 Task: Look for Airbnb properties in Tonghae, South Korea from 26th December, 2023 to 31th December, 2023 for 6 adults. Place can be entire room or private room with 6 bedrooms having 6 beds and 6 bathrooms. Property type can be house. Amenities needed are: wifi, TV, free parkinig on premises, gym, breakfast.
Action: Mouse moved to (520, 115)
Screenshot: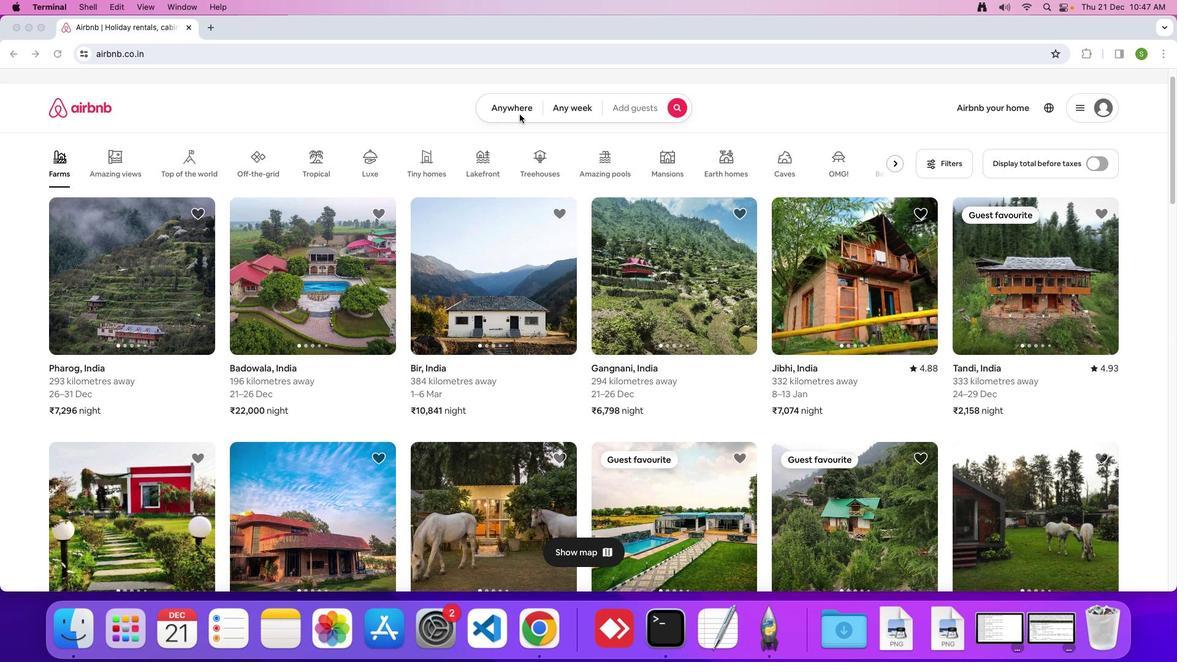 
Action: Mouse pressed left at (520, 115)
Screenshot: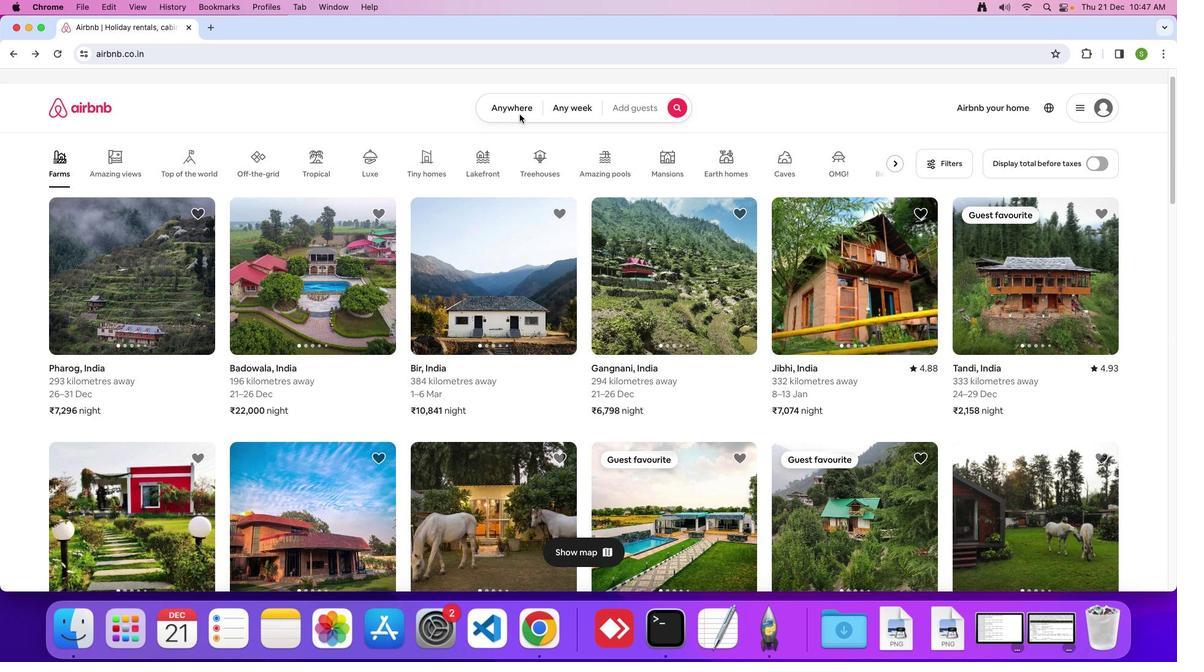 
Action: Mouse moved to (507, 106)
Screenshot: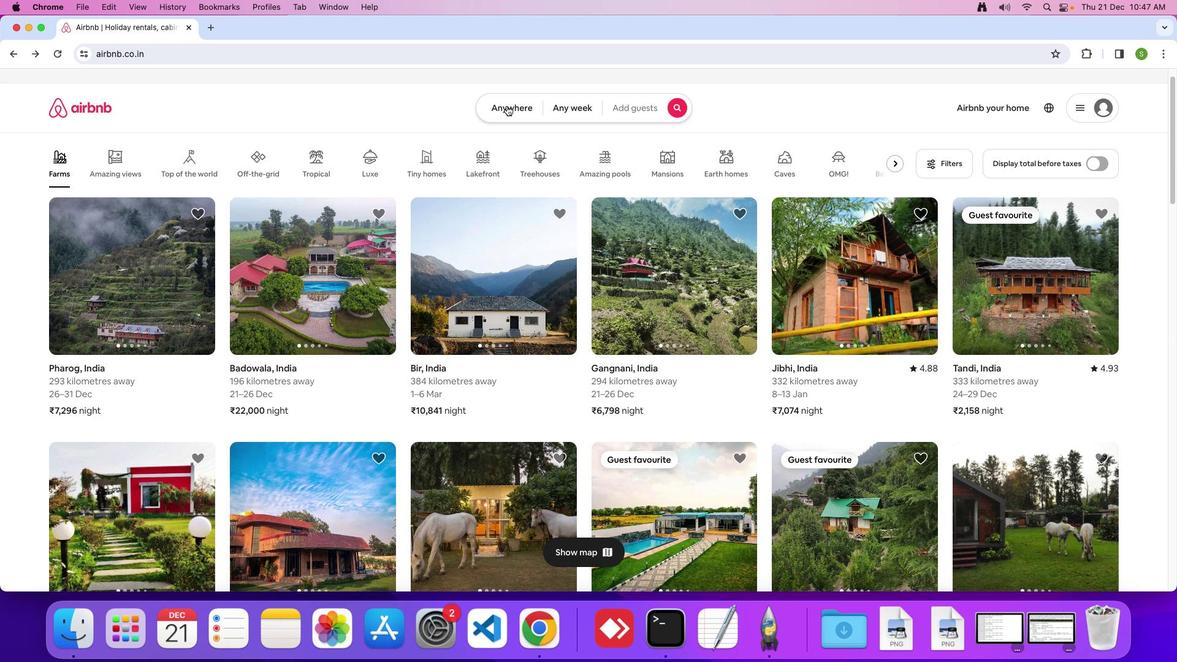 
Action: Mouse pressed left at (507, 106)
Screenshot: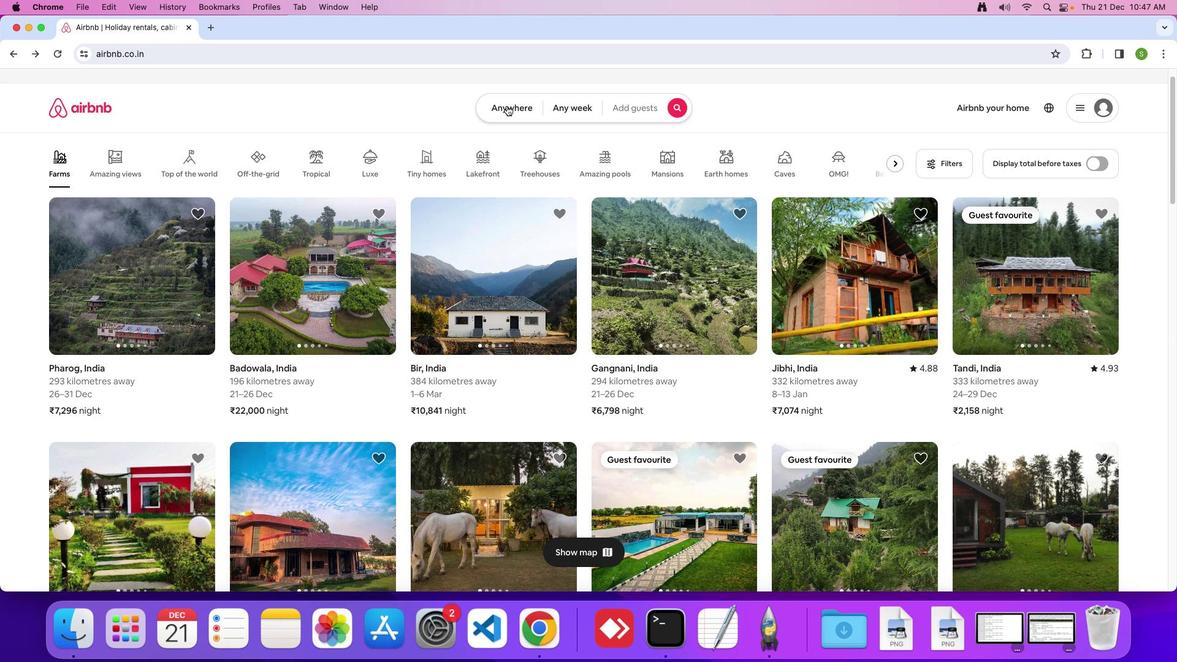 
Action: Mouse moved to (452, 153)
Screenshot: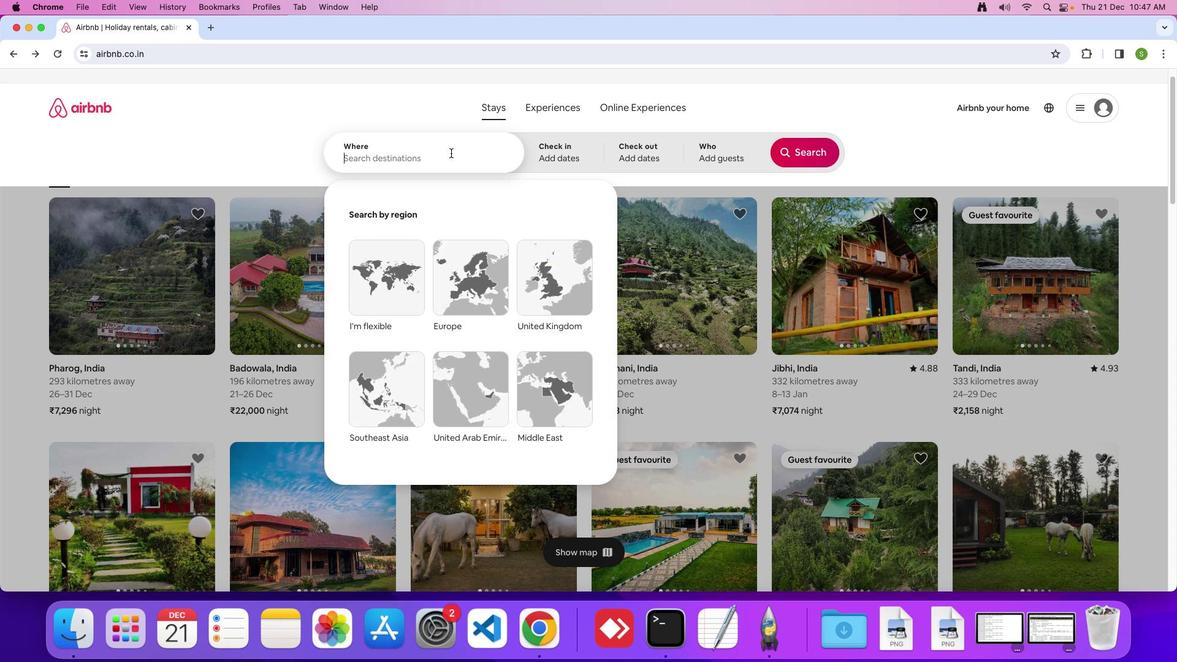 
Action: Mouse pressed left at (452, 153)
Screenshot: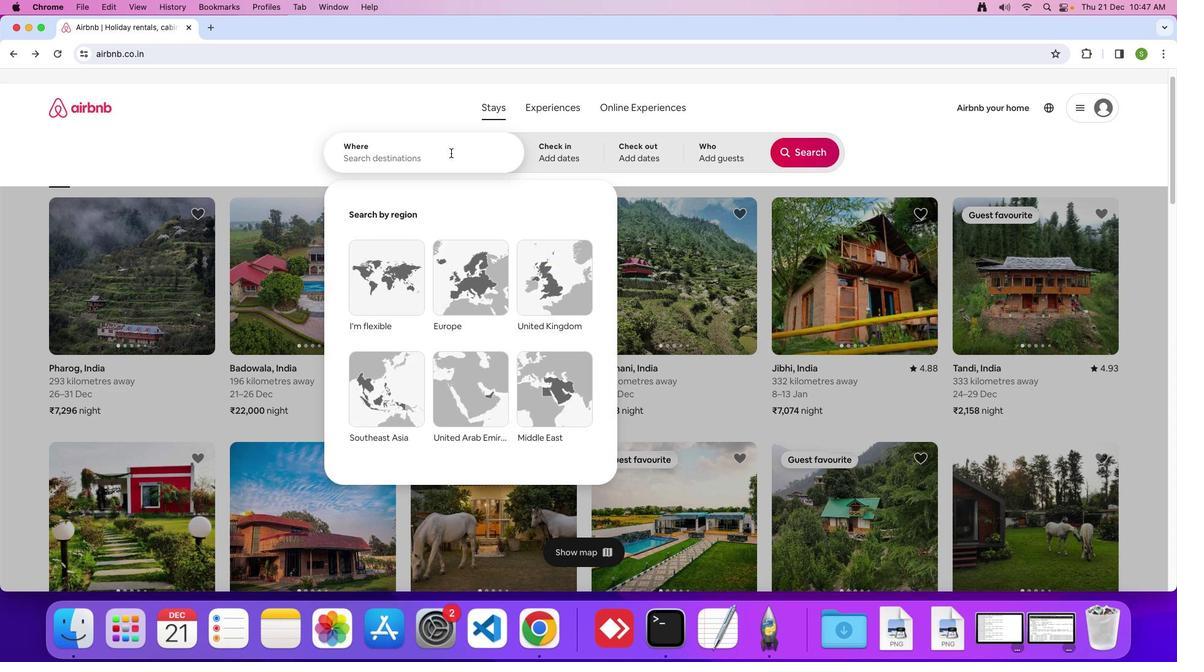
Action: Mouse moved to (450, 154)
Screenshot: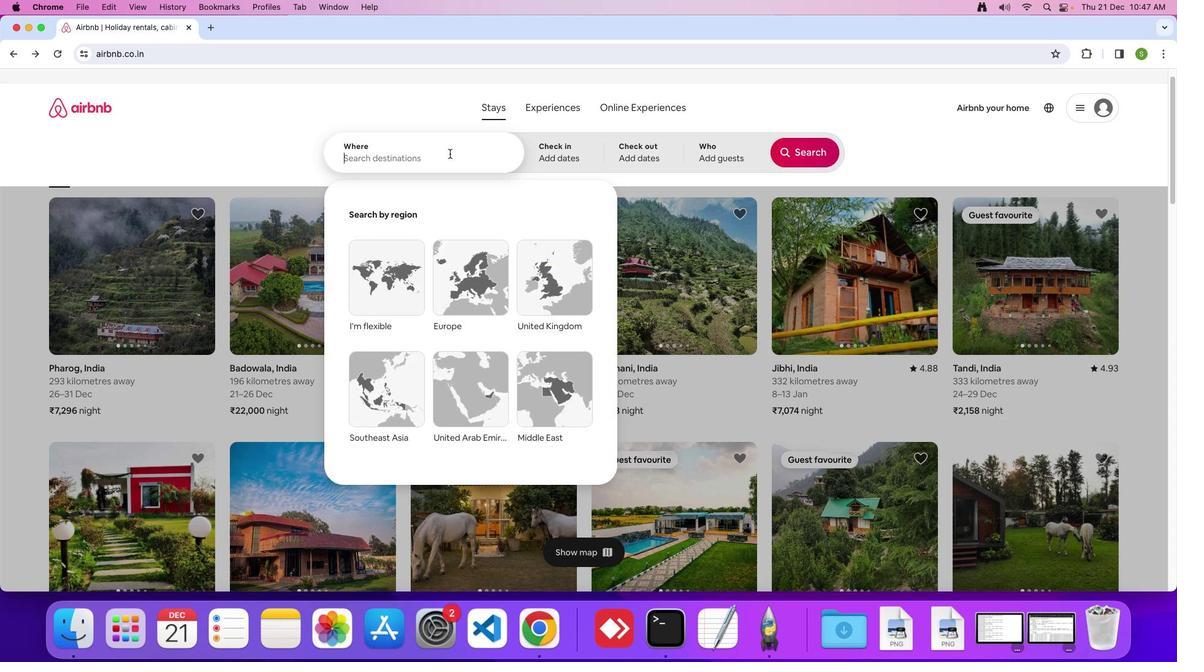 
Action: Key pressed 'T'Key.caps_lock'o''n''g''h''a''e'','Key.spaceKey.shift'S''o''u''t''h'Key.spaceKey.shift'K''o''r''e''a'Key.enter
Screenshot: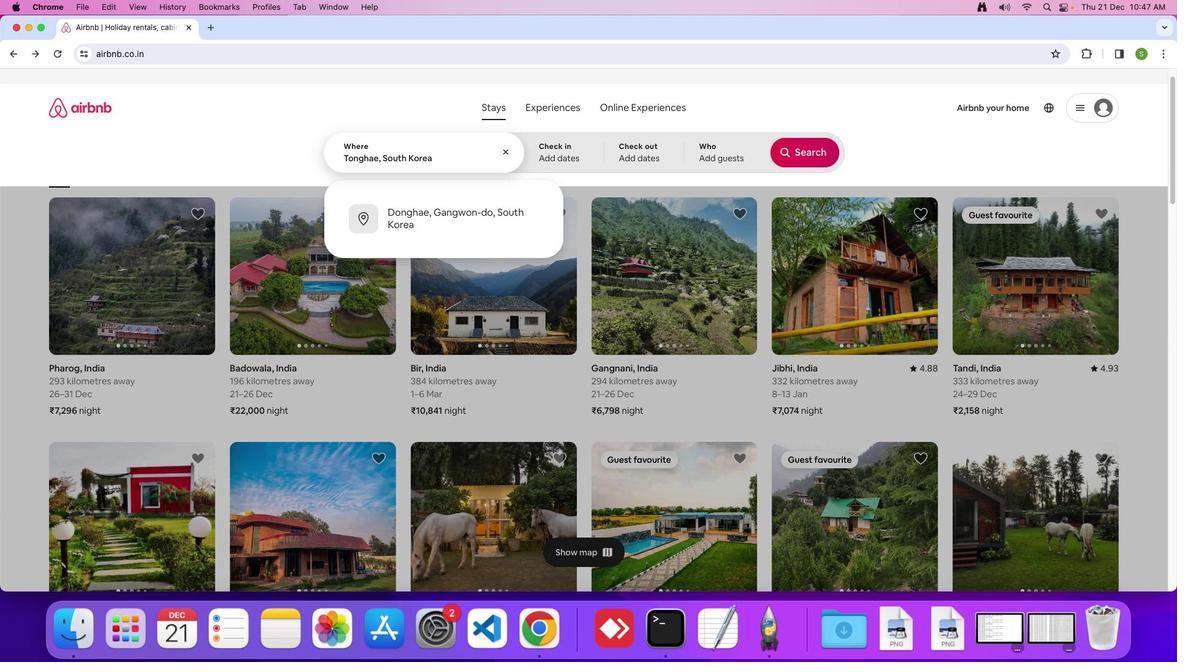 
Action: Mouse moved to (437, 419)
Screenshot: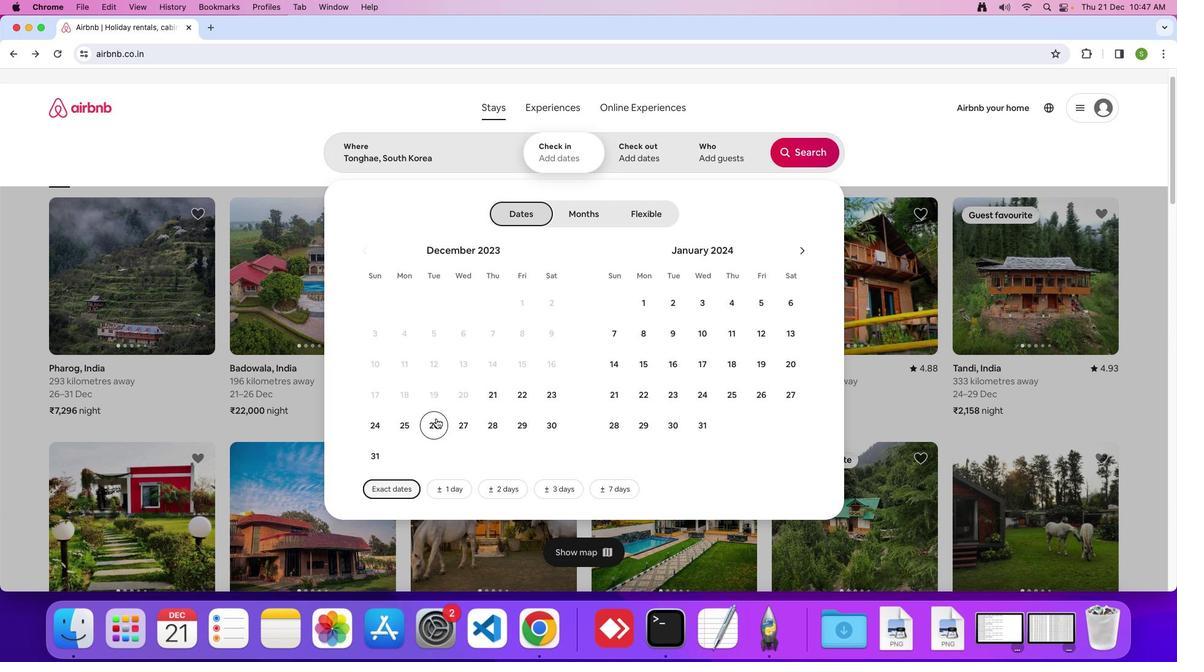 
Action: Mouse pressed left at (437, 419)
Screenshot: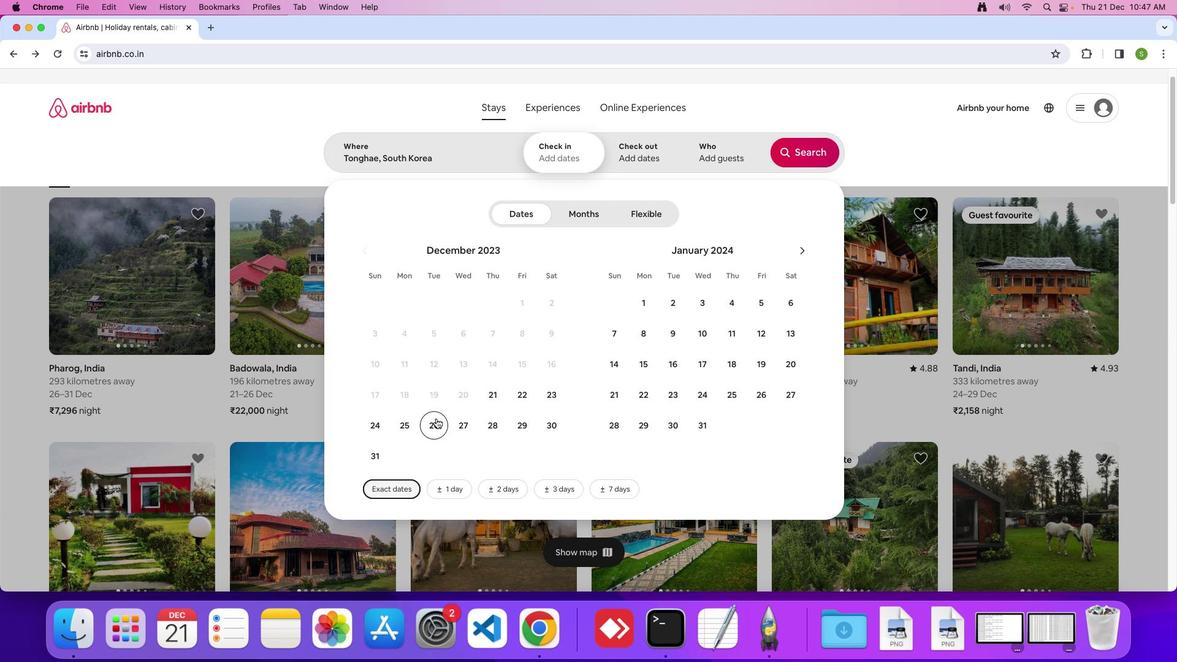 
Action: Mouse moved to (383, 455)
Screenshot: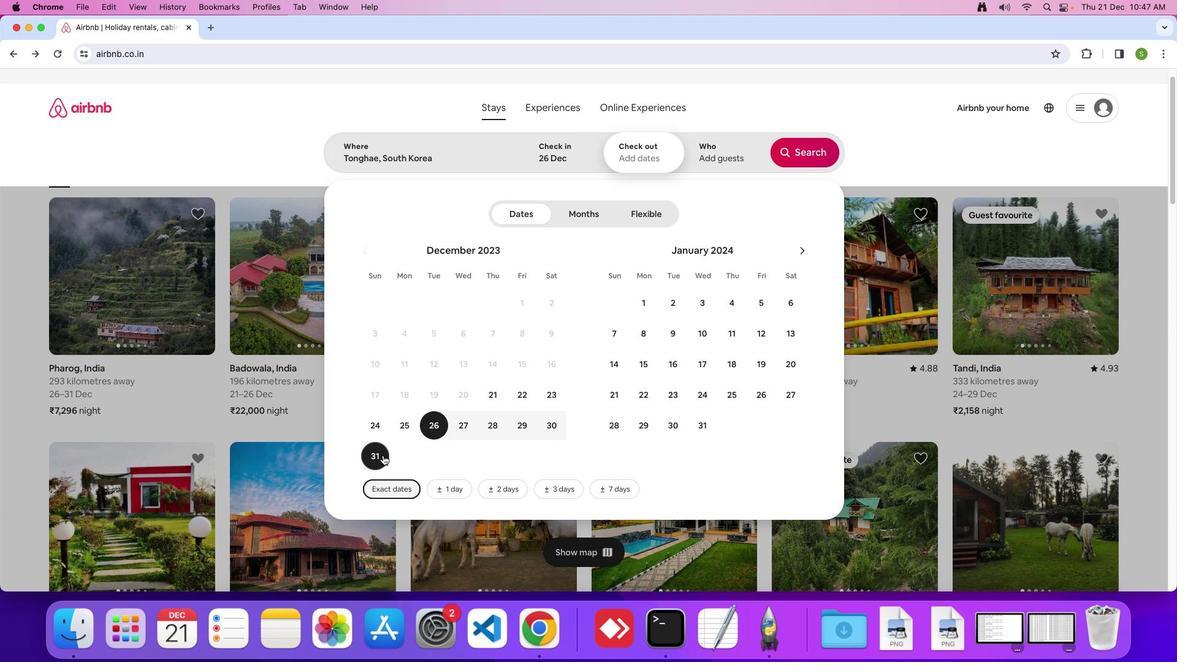 
Action: Mouse pressed left at (383, 455)
Screenshot: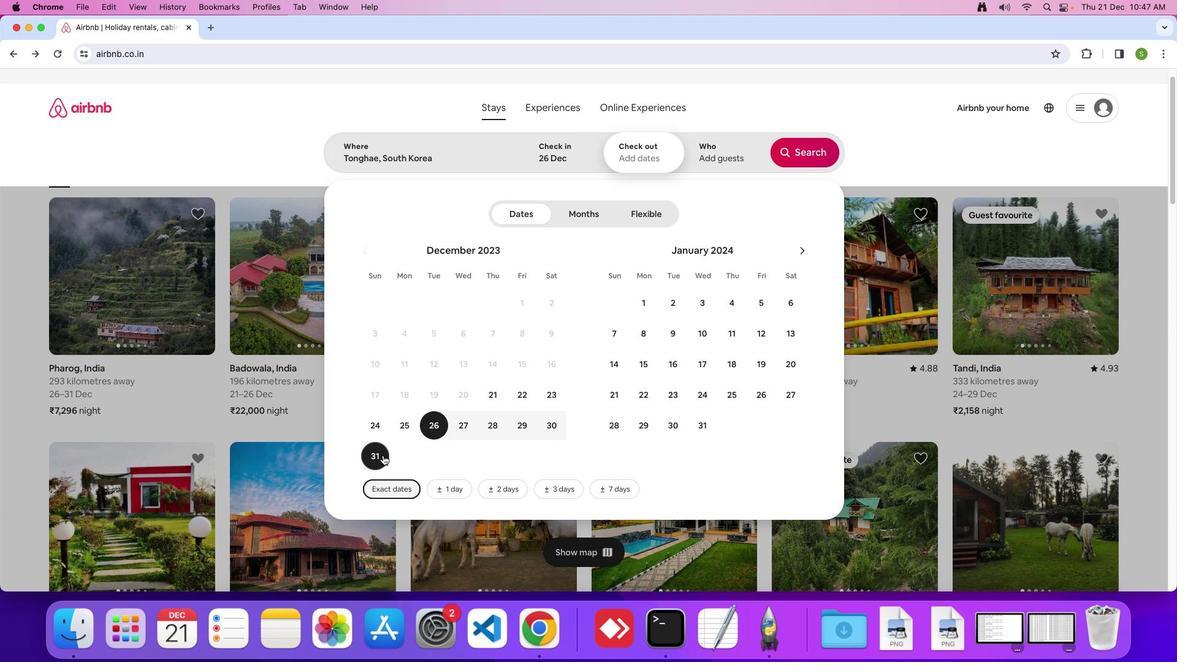 
Action: Mouse moved to (715, 163)
Screenshot: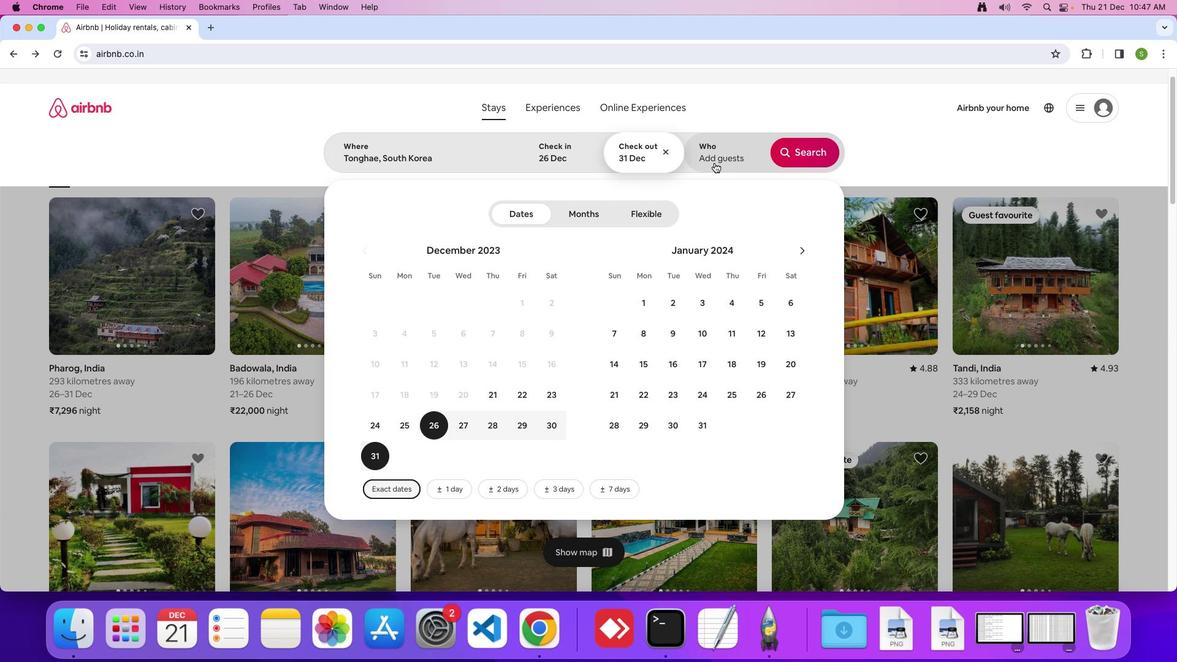 
Action: Mouse pressed left at (715, 163)
Screenshot: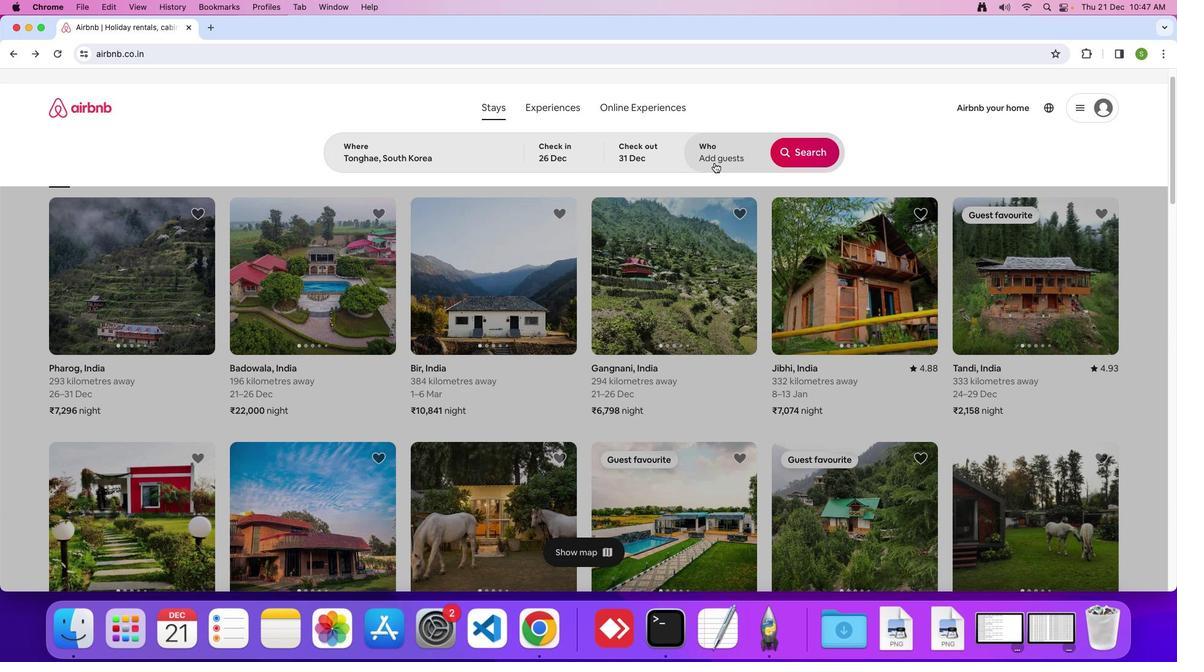 
Action: Mouse moved to (807, 220)
Screenshot: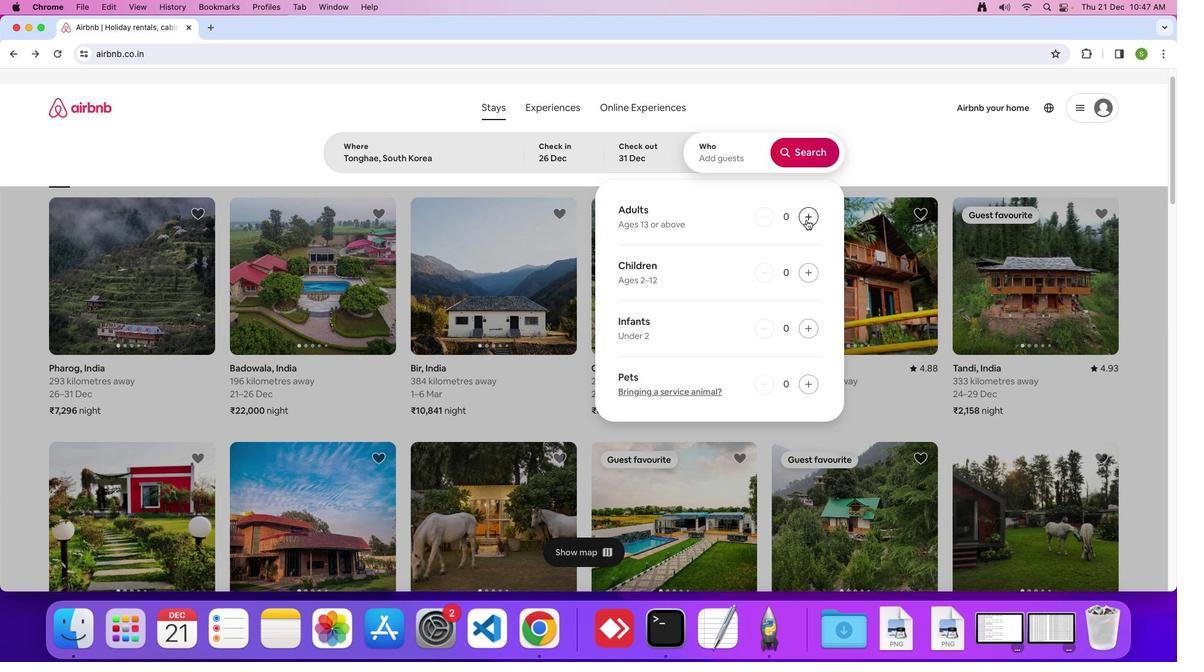 
Action: Mouse pressed left at (807, 220)
Screenshot: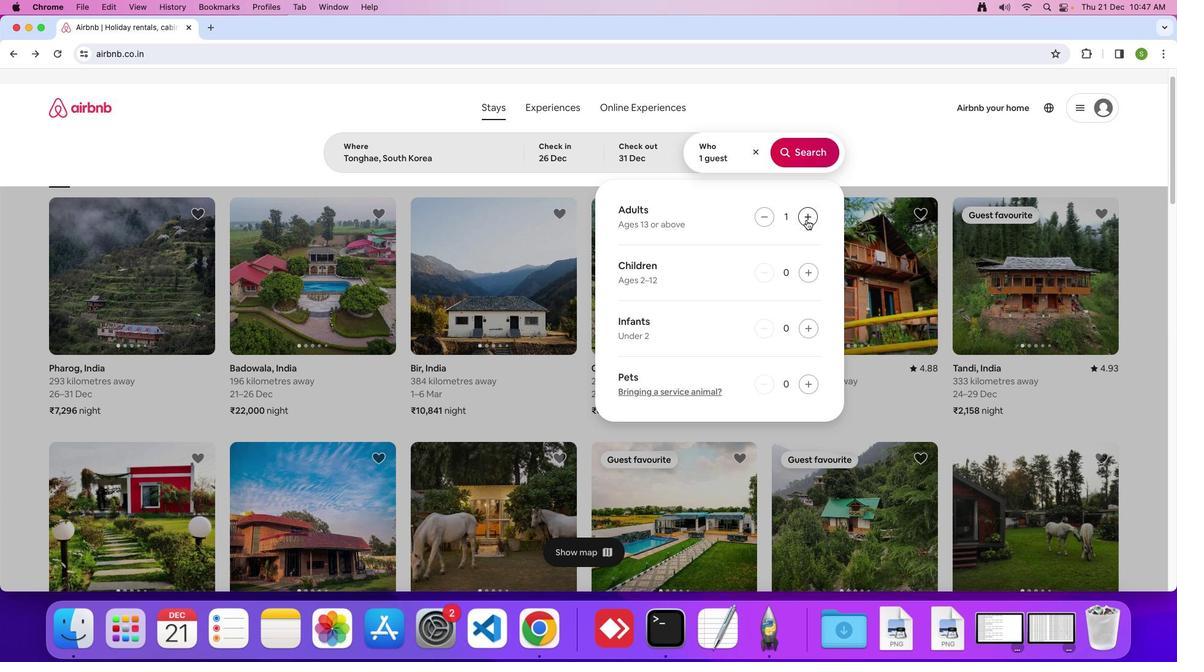 
Action: Mouse pressed left at (807, 220)
Screenshot: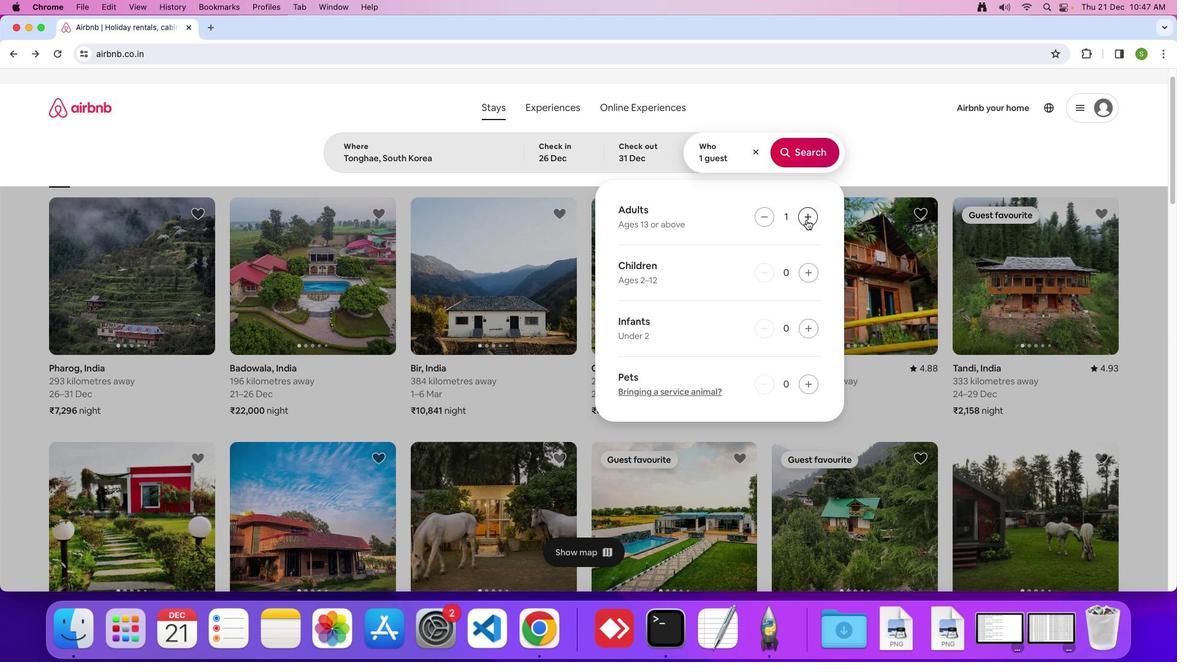 
Action: Mouse pressed left at (807, 220)
Screenshot: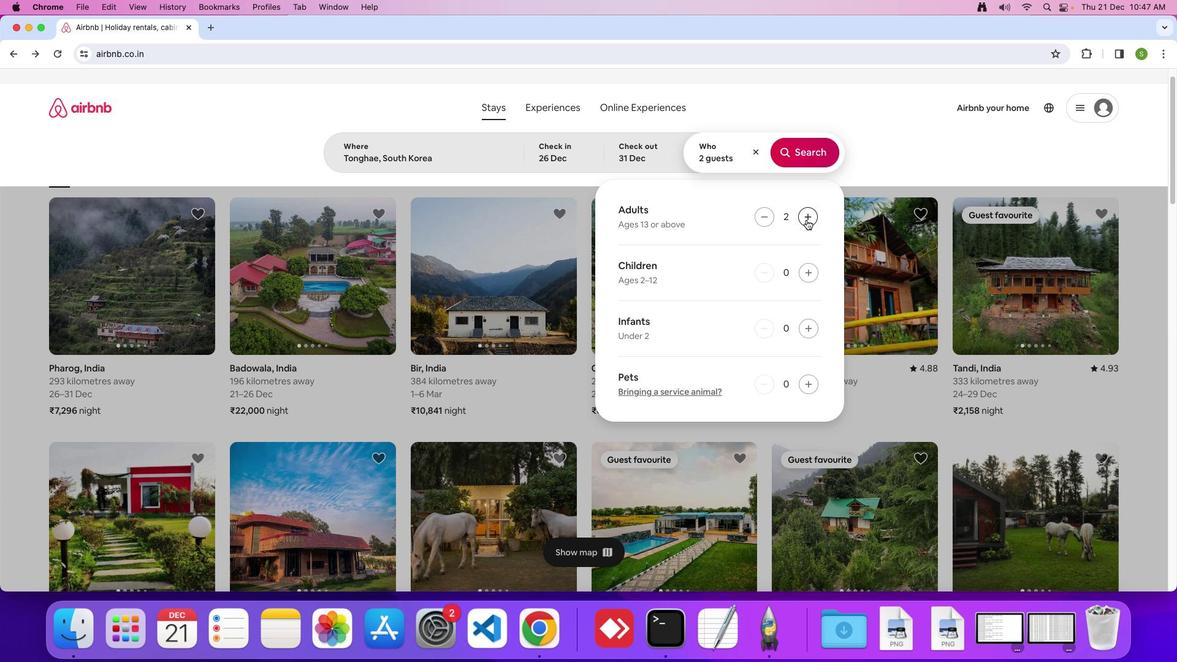 
Action: Mouse pressed left at (807, 220)
Screenshot: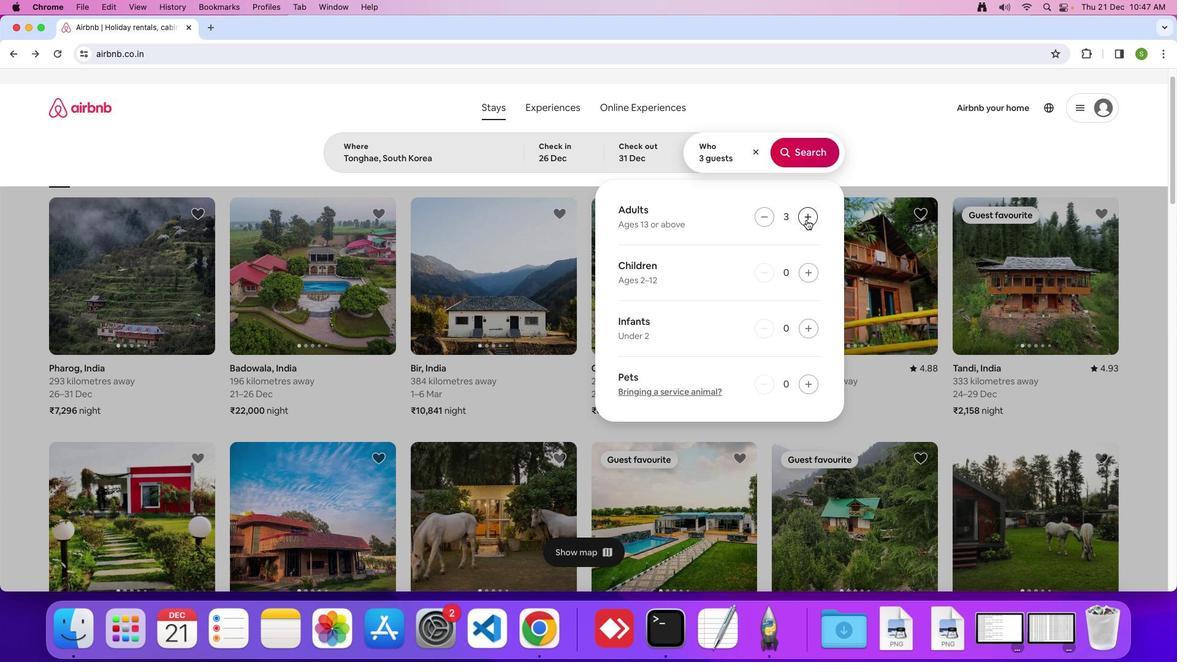 
Action: Mouse pressed left at (807, 220)
Screenshot: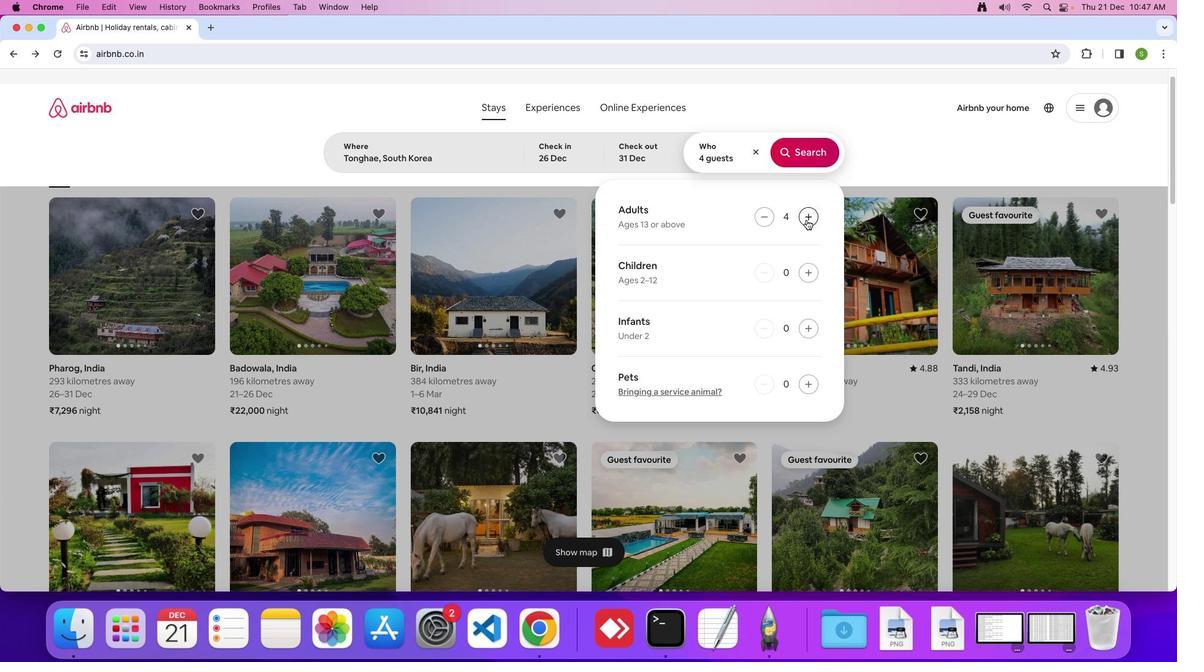 
Action: Mouse pressed left at (807, 220)
Screenshot: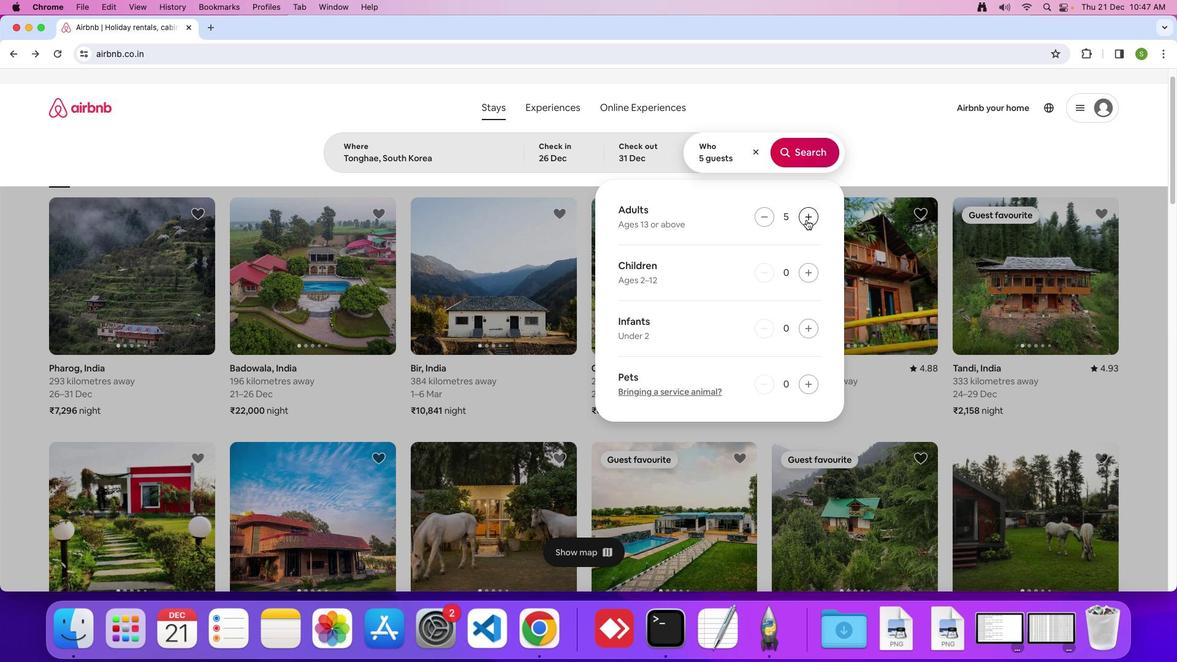 
Action: Mouse moved to (804, 157)
Screenshot: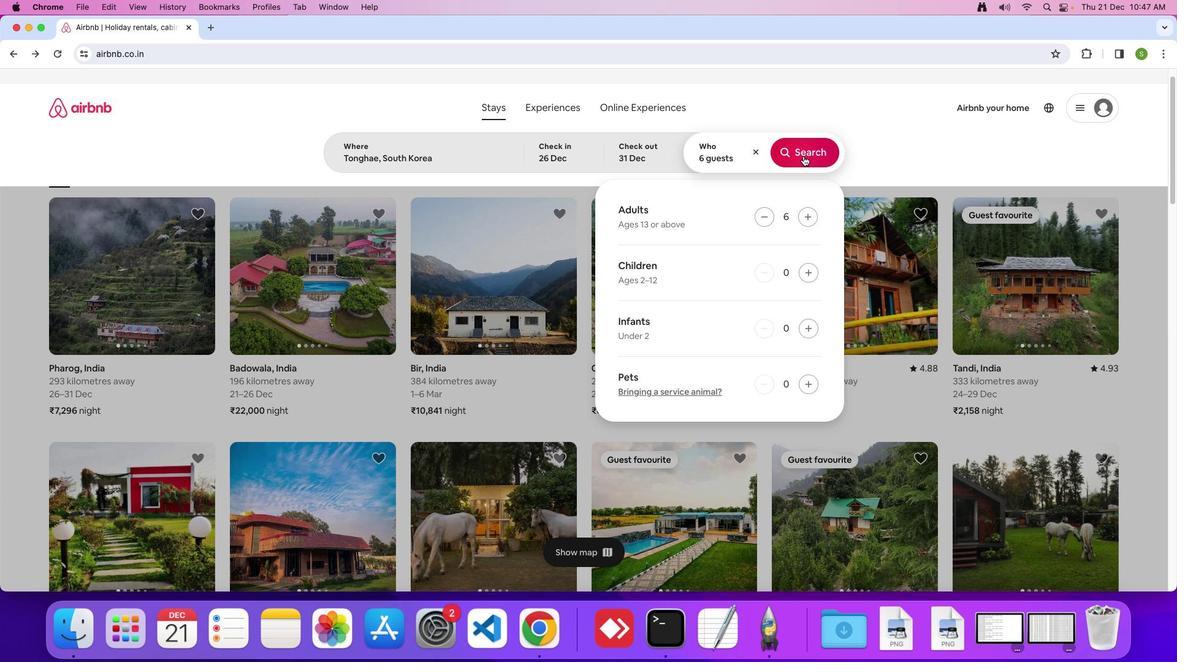 
Action: Mouse pressed left at (804, 157)
Screenshot: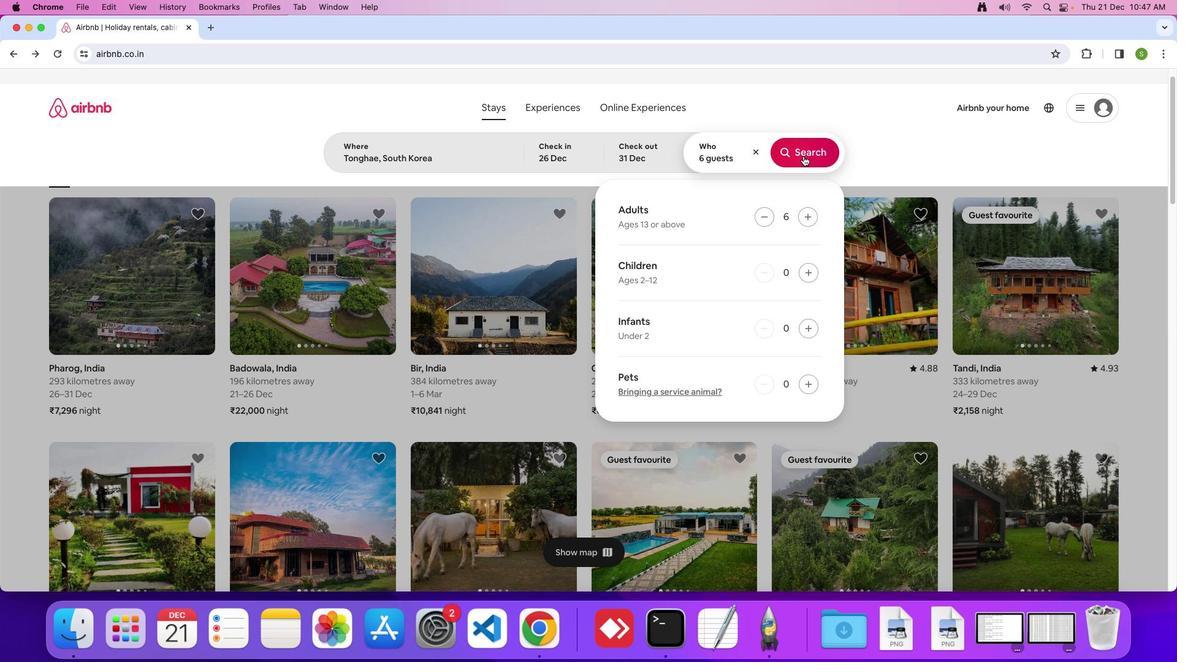 
Action: Mouse moved to (988, 144)
Screenshot: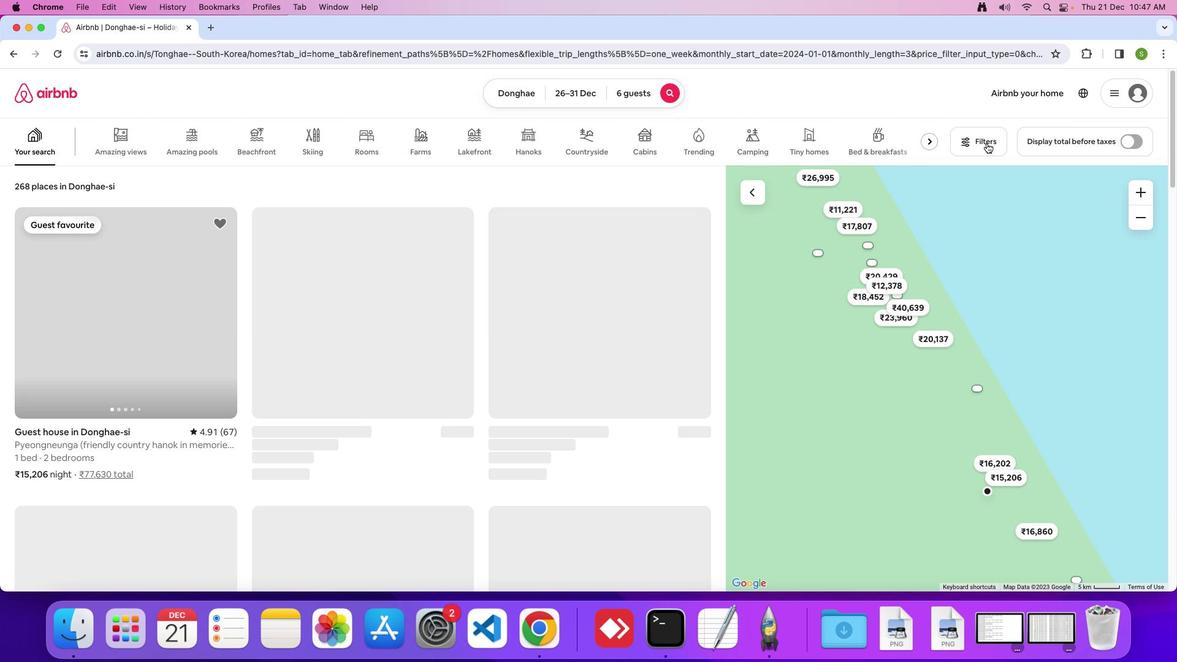 
Action: Mouse pressed left at (988, 144)
Screenshot: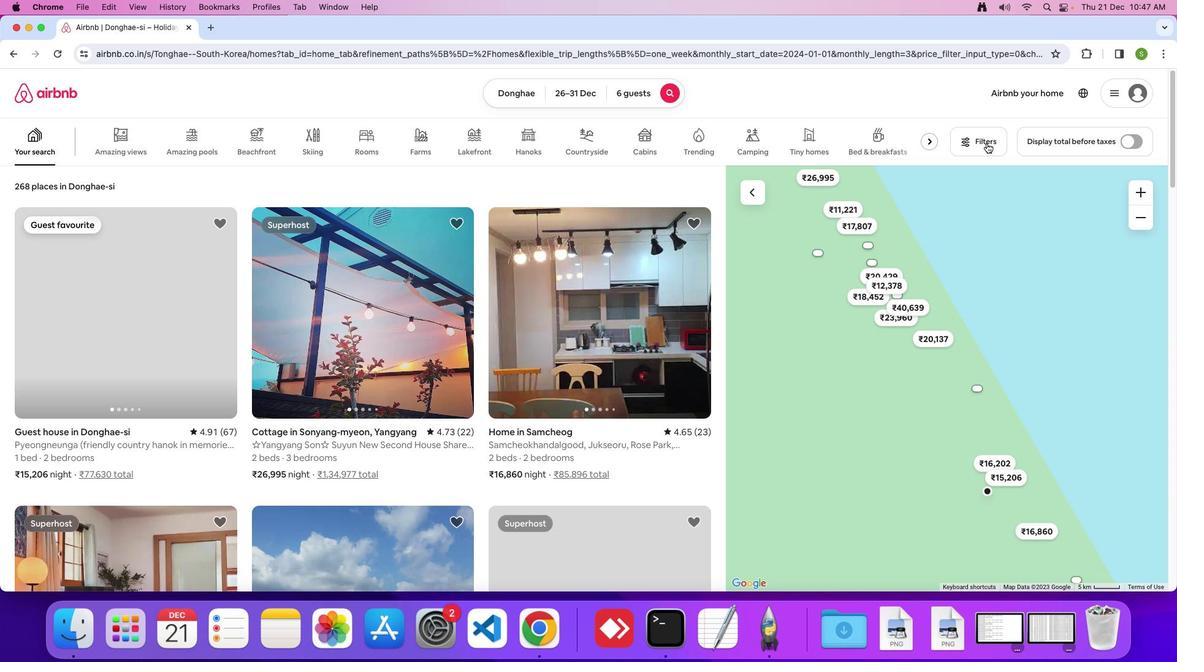
Action: Mouse moved to (591, 363)
Screenshot: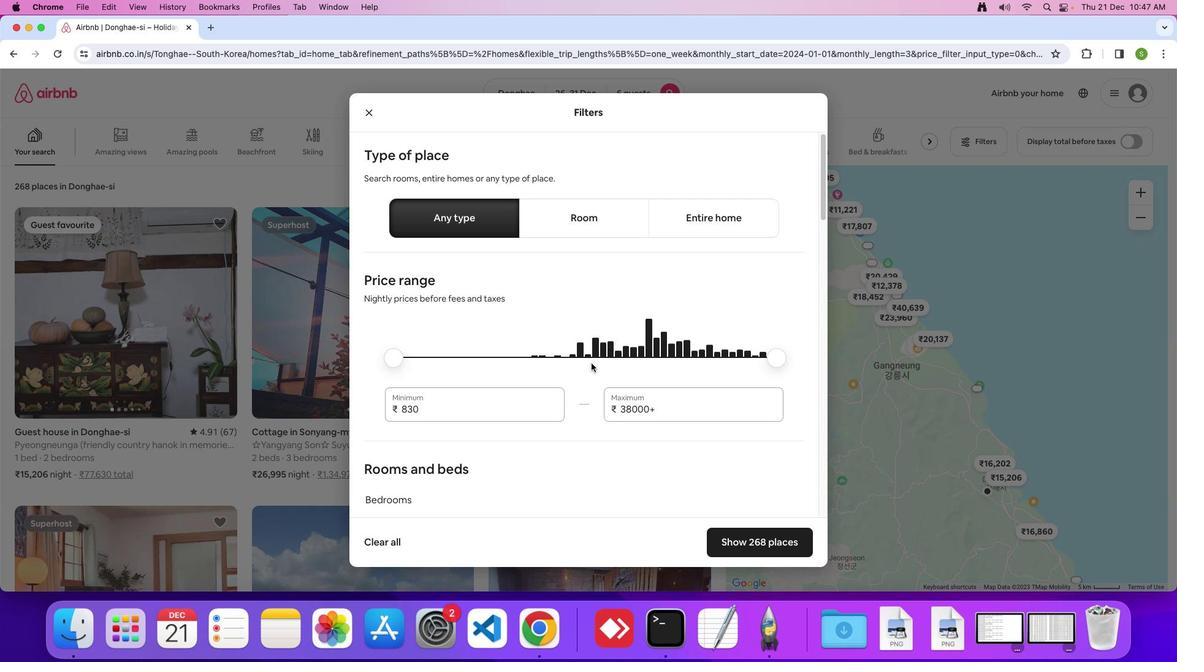 
Action: Mouse scrolled (591, 363) with delta (0, 0)
Screenshot: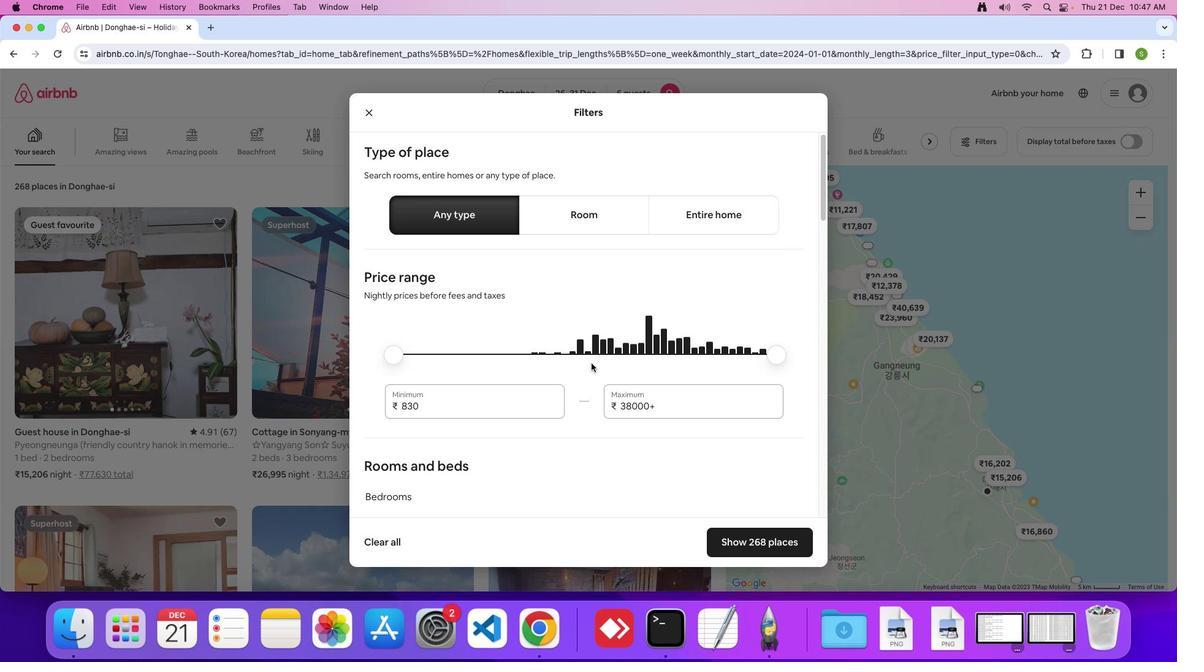 
Action: Mouse scrolled (591, 363) with delta (0, 0)
Screenshot: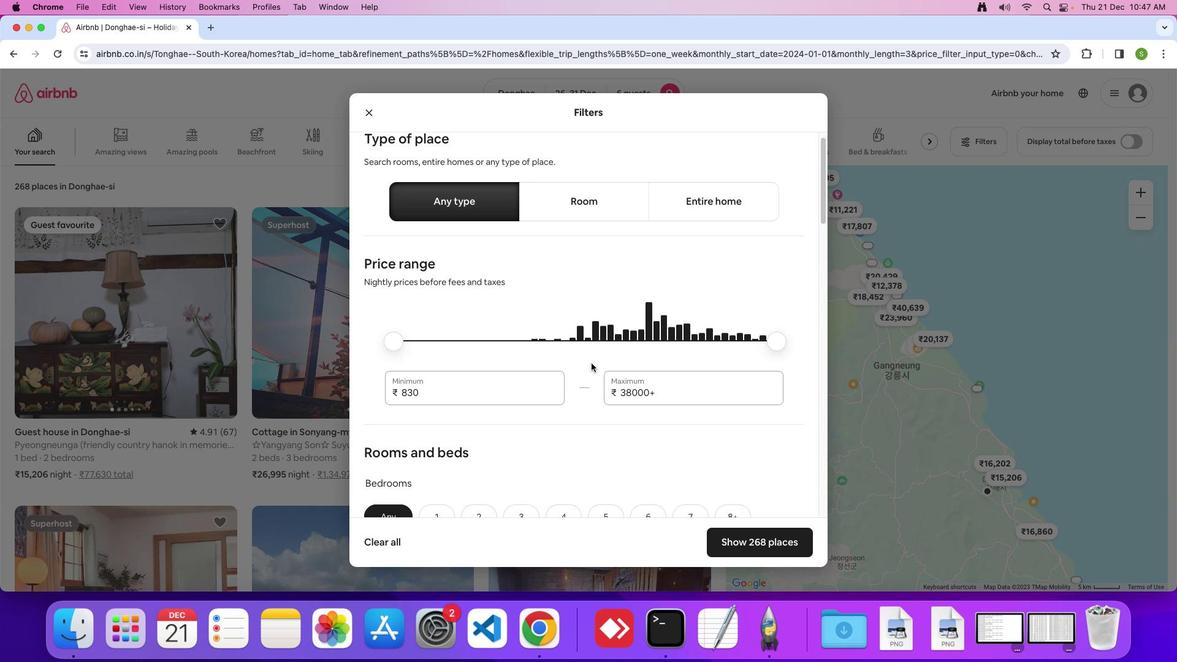 
Action: Mouse scrolled (591, 363) with delta (0, 0)
Screenshot: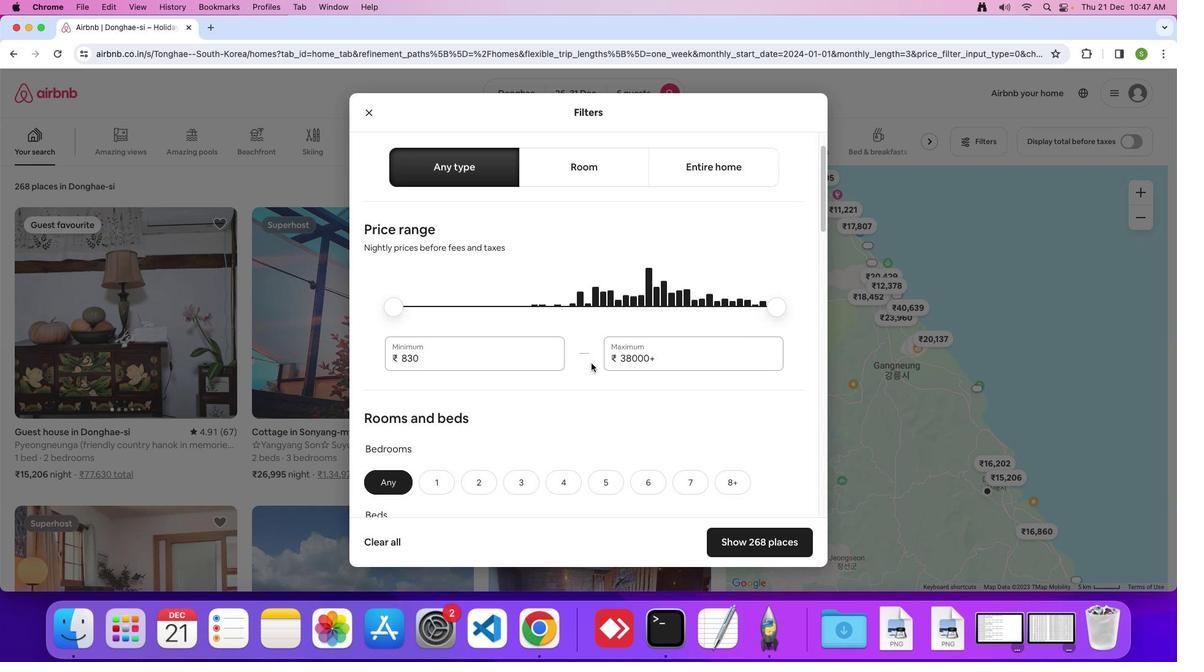 
Action: Mouse scrolled (591, 363) with delta (0, 0)
Screenshot: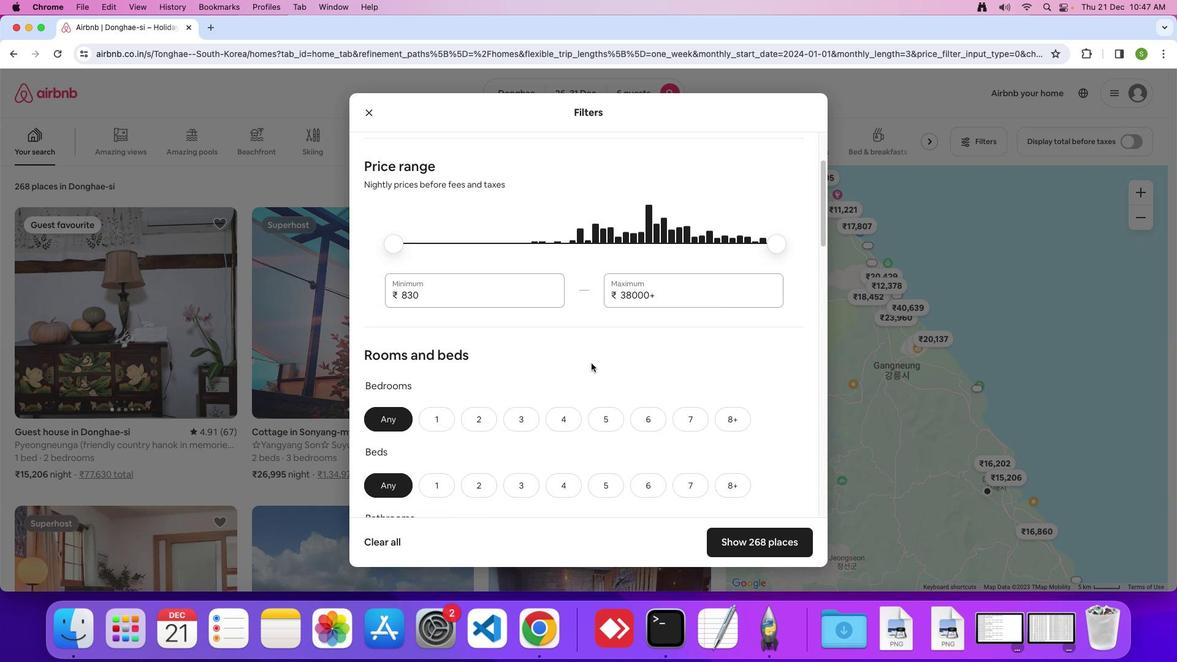 
Action: Mouse scrolled (591, 363) with delta (0, 0)
Screenshot: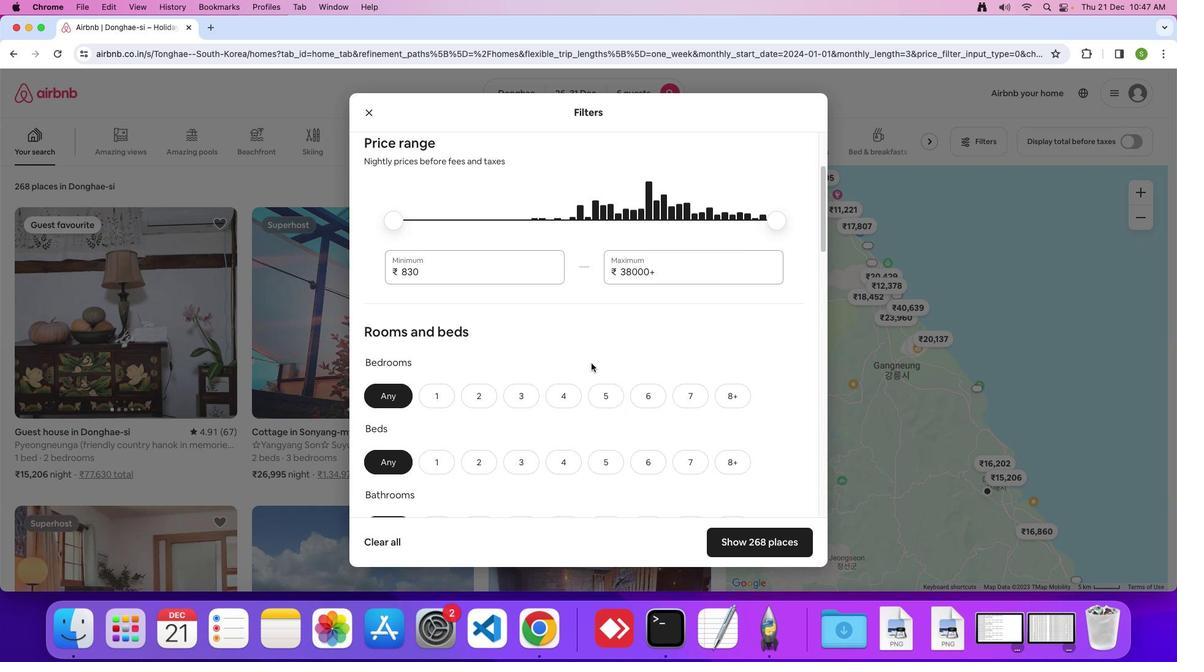 
Action: Mouse scrolled (591, 363) with delta (0, 0)
Screenshot: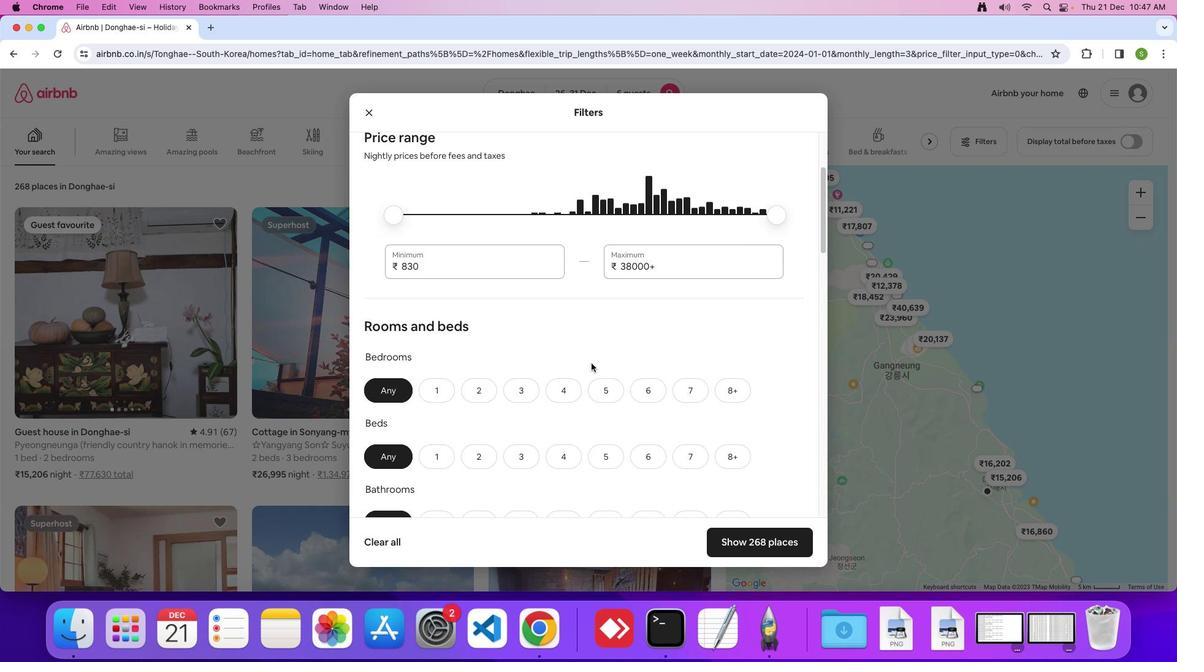 
Action: Mouse scrolled (591, 363) with delta (0, 0)
Screenshot: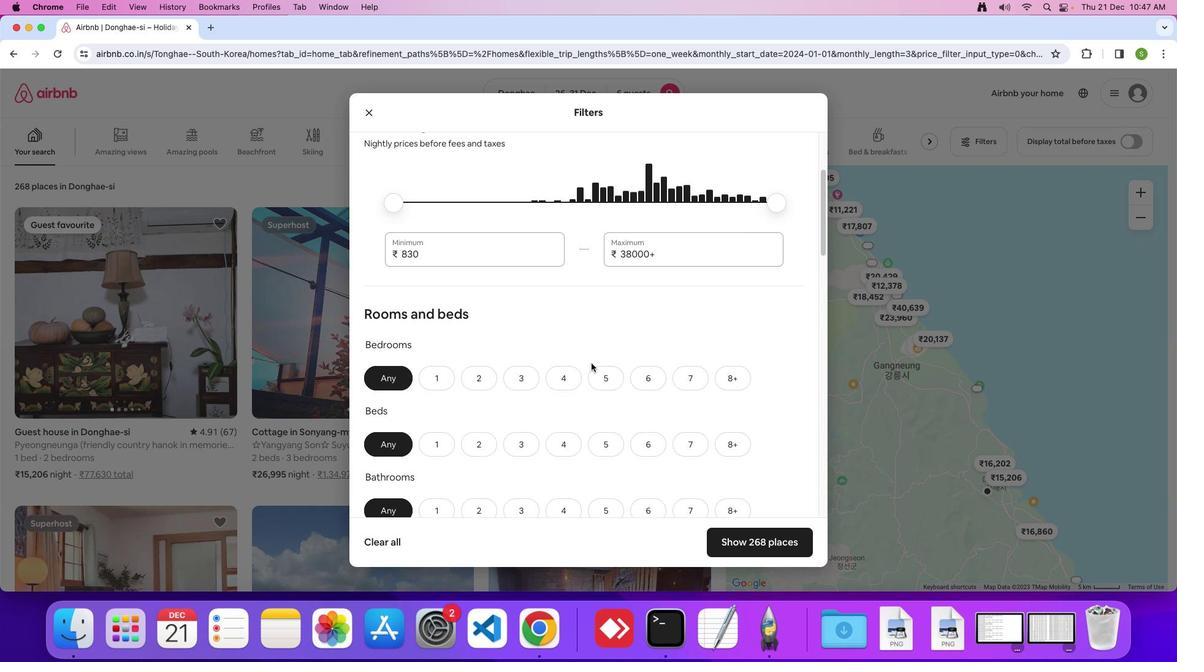
Action: Mouse scrolled (591, 363) with delta (0, 0)
Screenshot: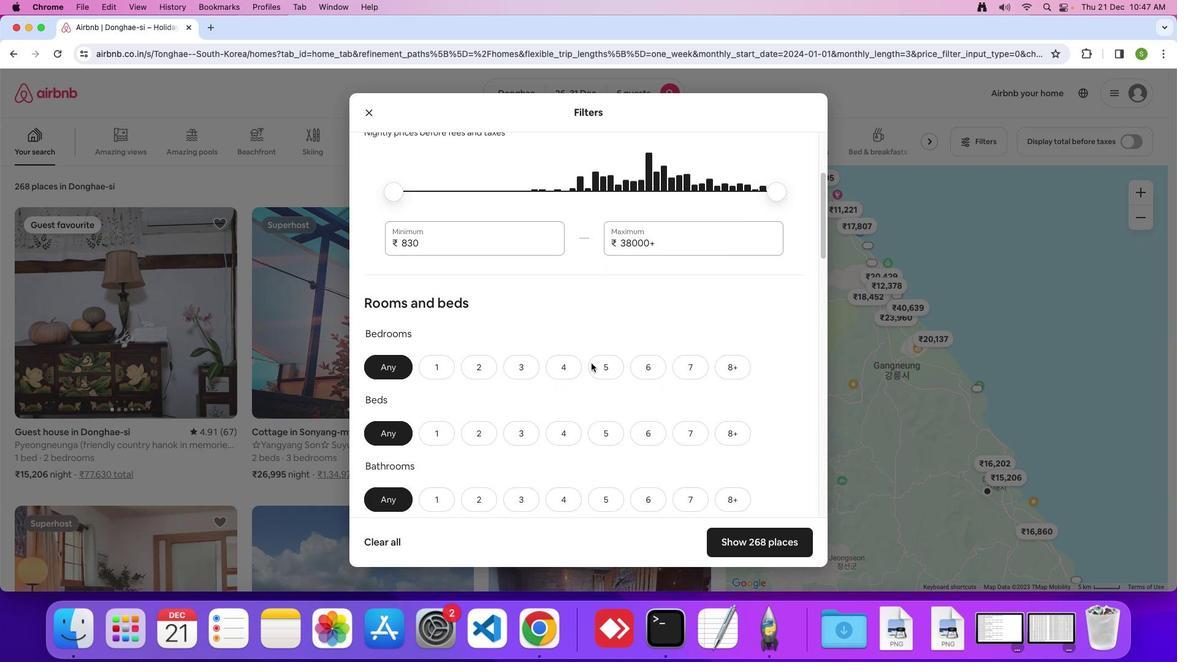 
Action: Mouse scrolled (591, 363) with delta (0, 0)
Screenshot: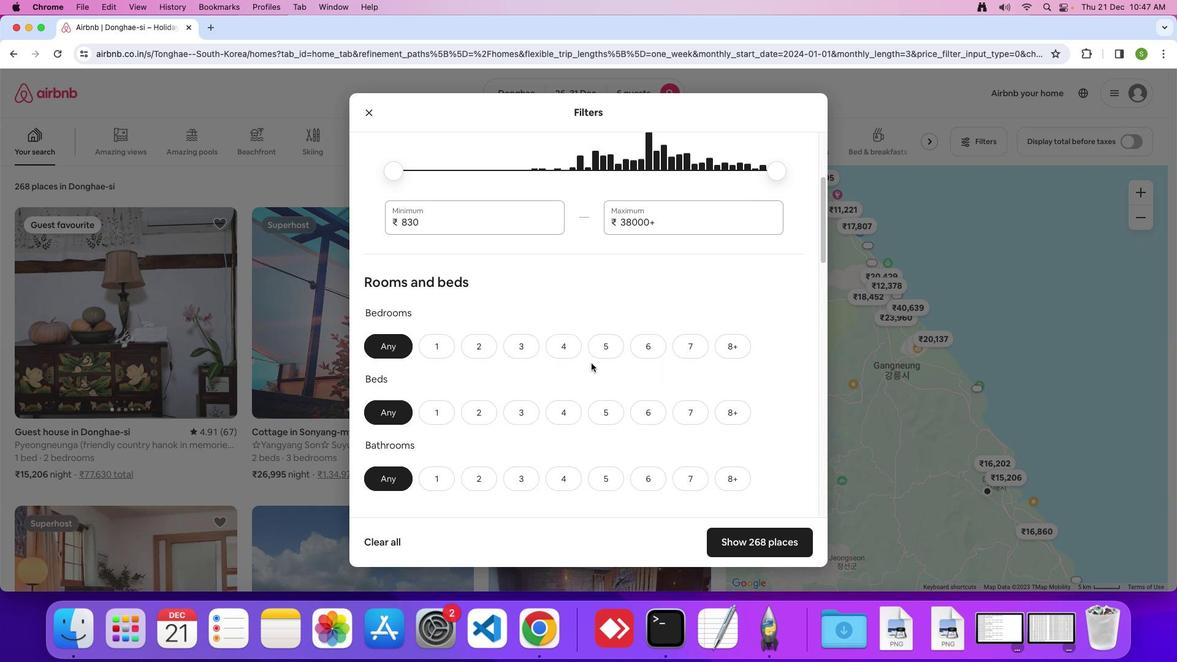
Action: Mouse scrolled (591, 363) with delta (0, 0)
Screenshot: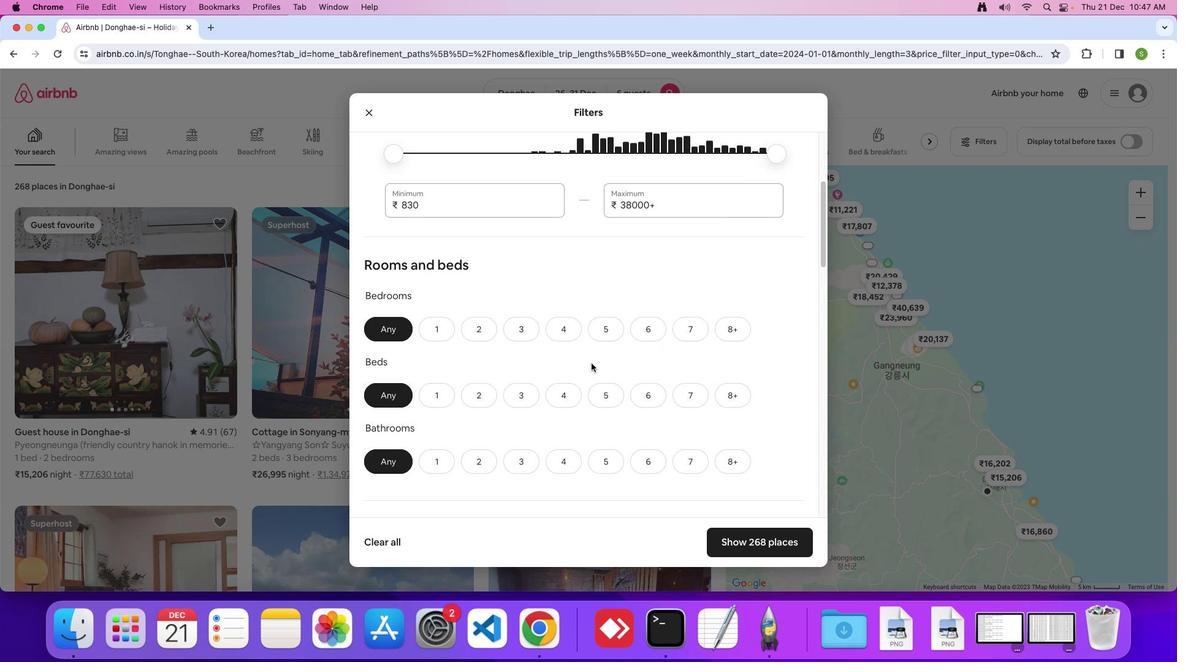 
Action: Mouse scrolled (591, 363) with delta (0, 0)
Screenshot: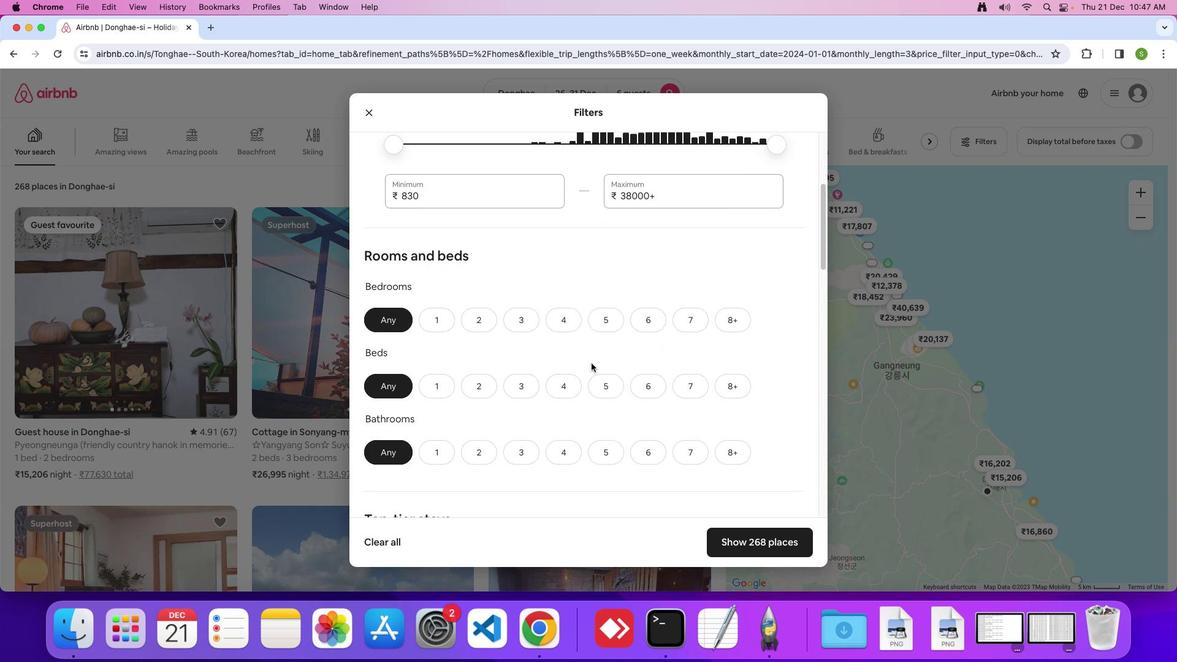 
Action: Mouse scrolled (591, 363) with delta (0, 0)
Screenshot: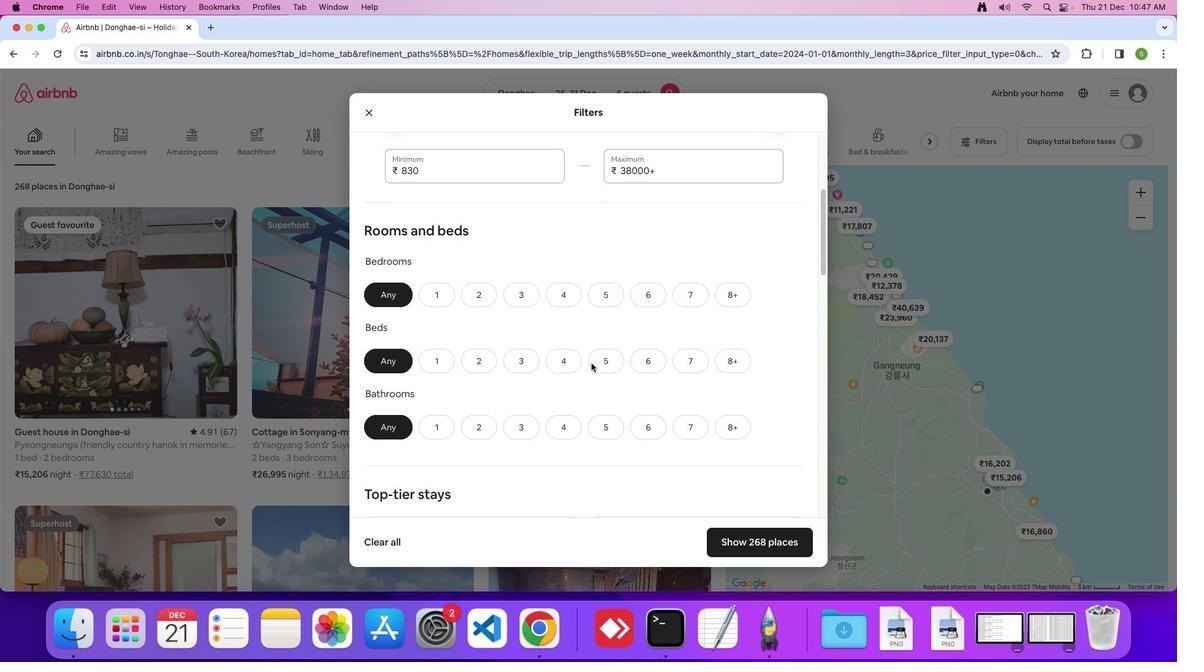 
Action: Mouse scrolled (591, 363) with delta (0, 0)
Screenshot: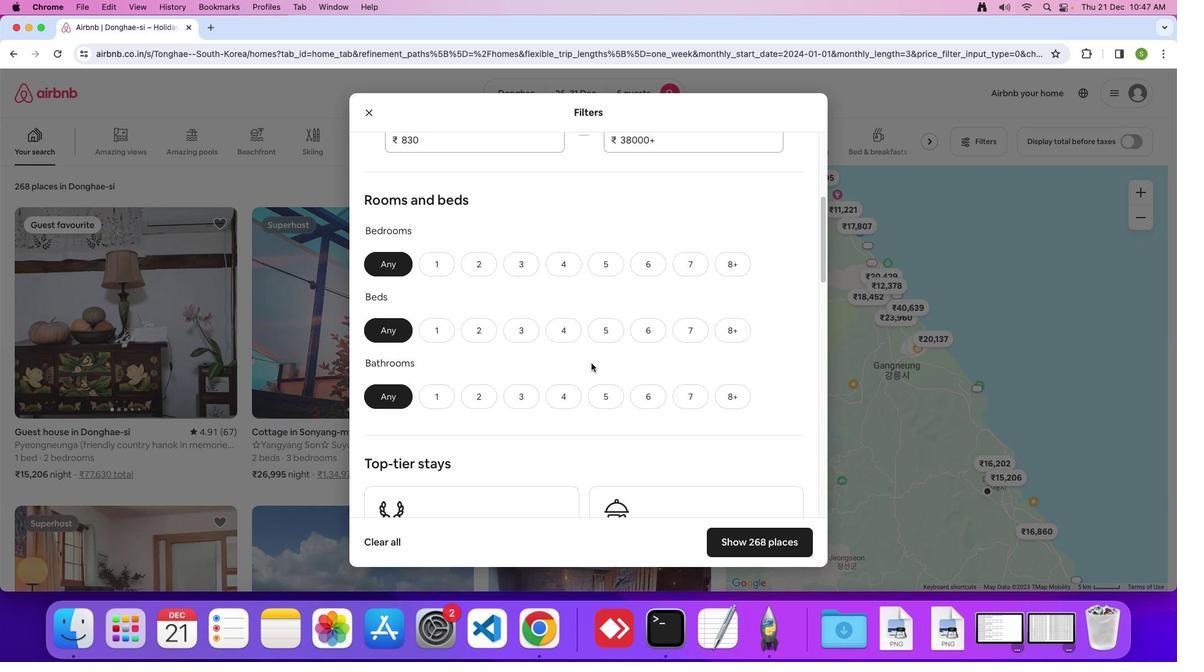 
Action: Mouse scrolled (591, 363) with delta (0, 0)
Screenshot: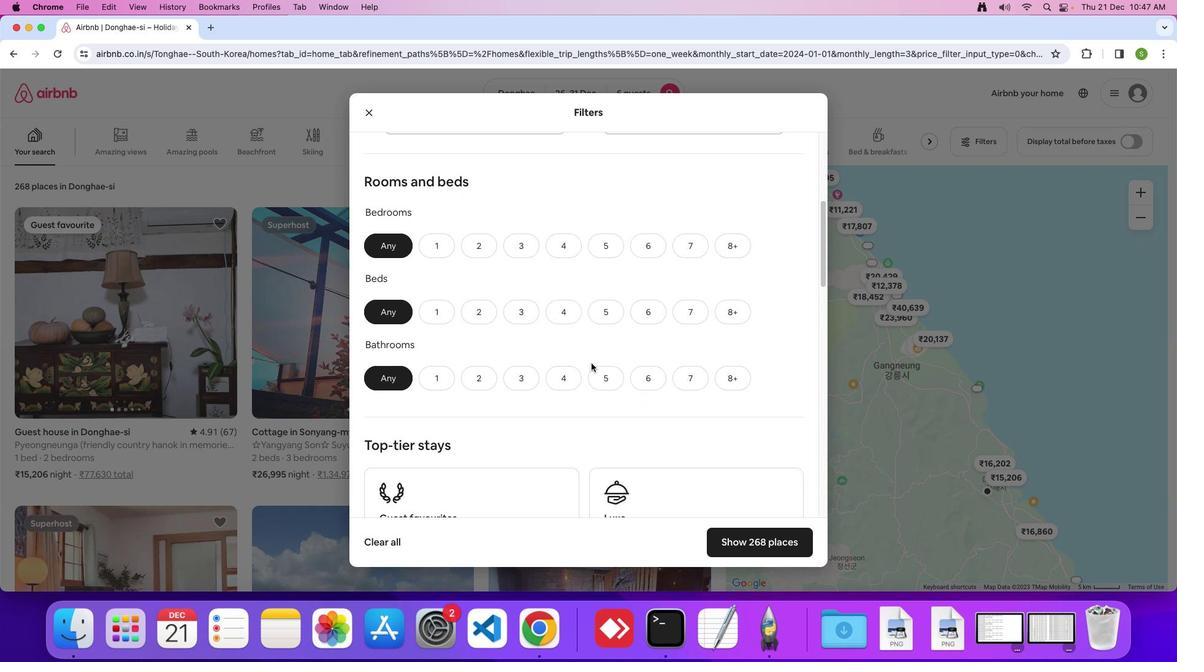 
Action: Mouse scrolled (591, 363) with delta (0, 0)
Screenshot: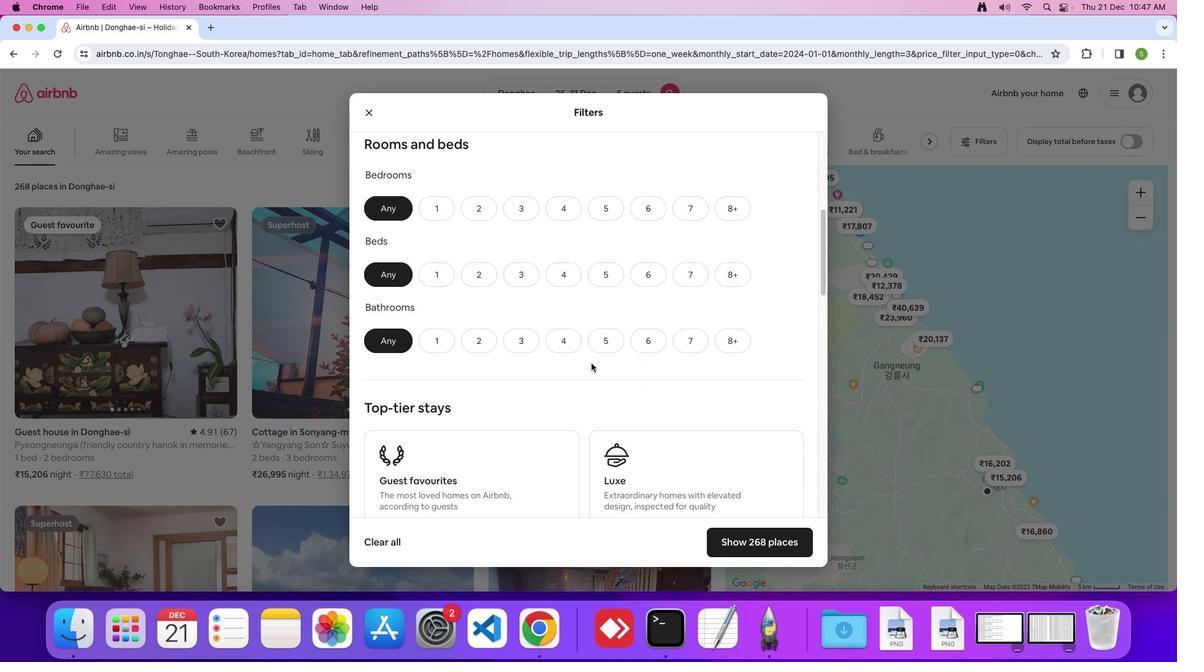 
Action: Mouse moved to (650, 174)
Screenshot: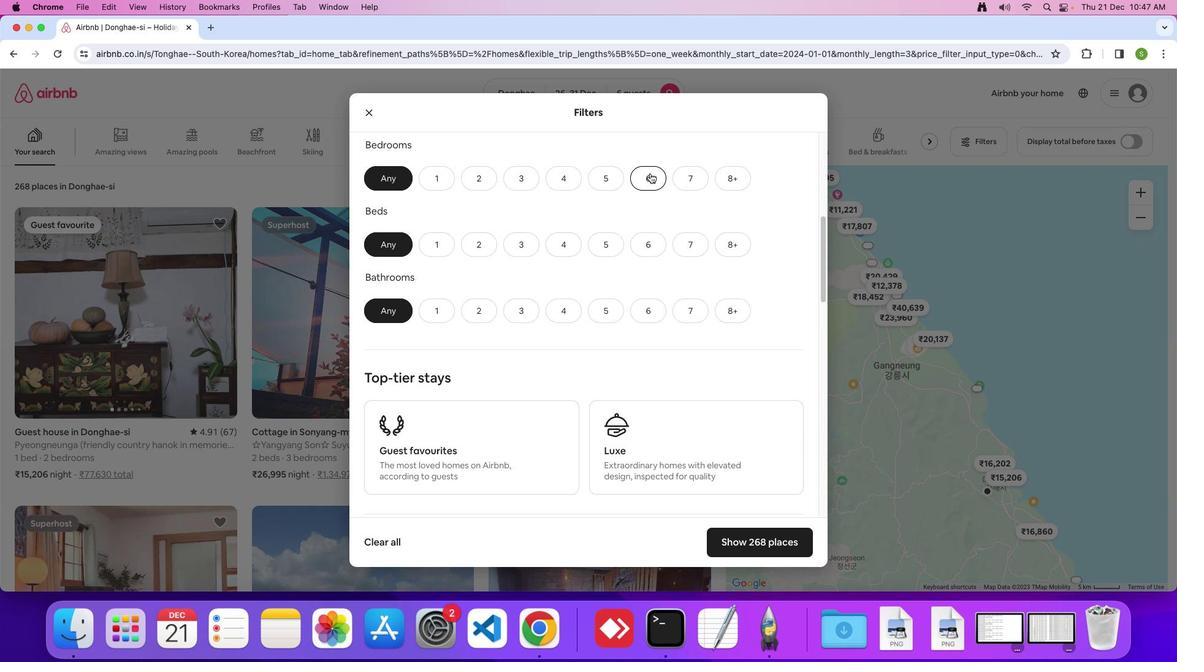 
Action: Mouse pressed left at (650, 174)
Screenshot: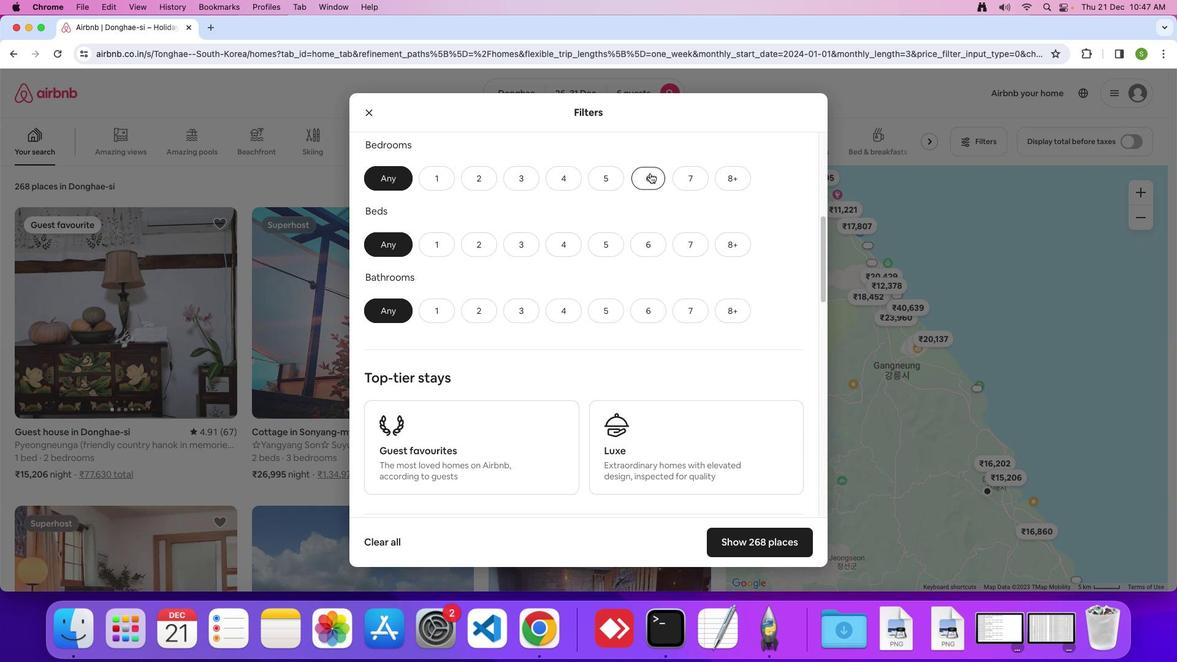 
Action: Mouse moved to (642, 244)
Screenshot: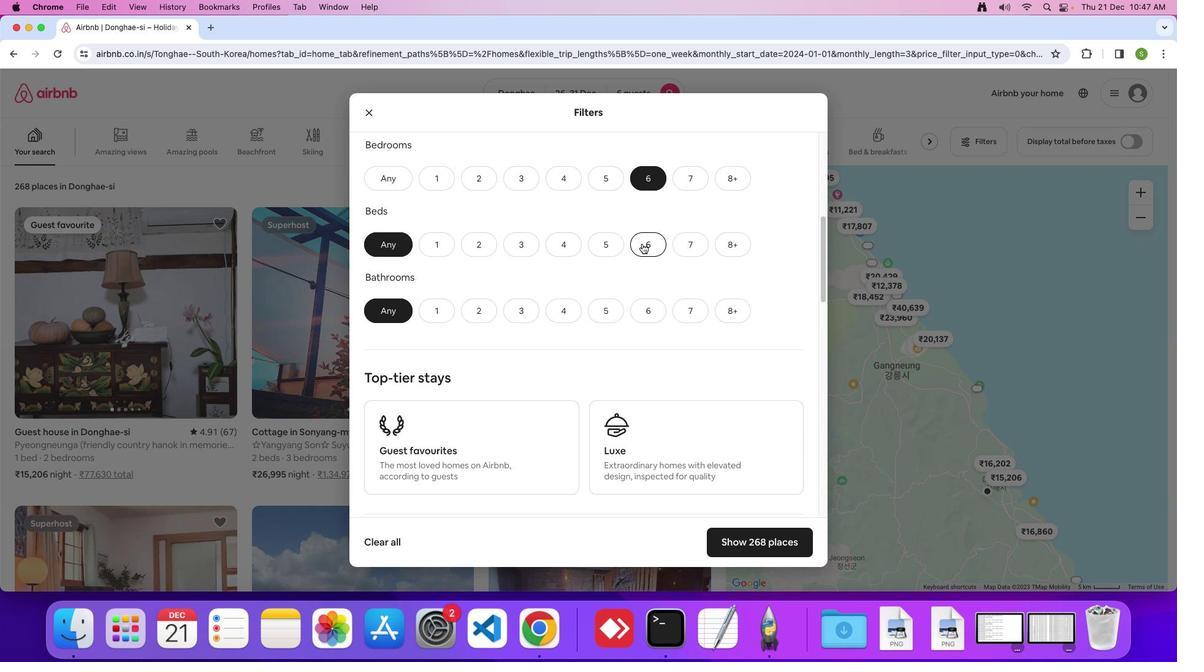 
Action: Mouse pressed left at (642, 244)
Screenshot: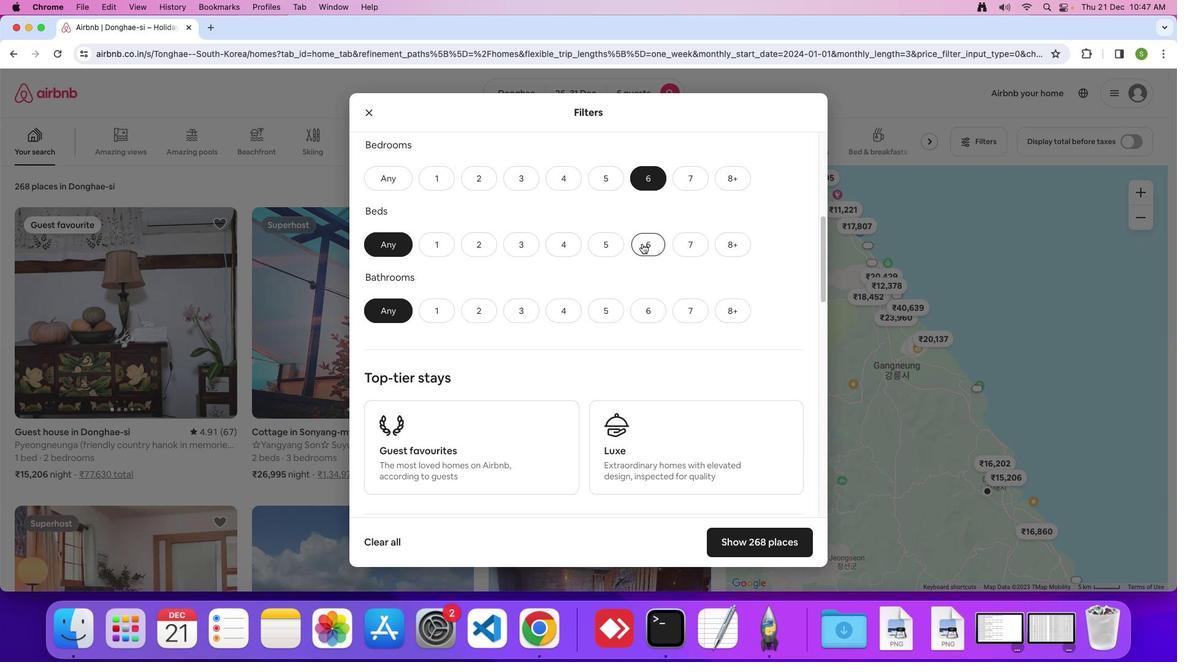 
Action: Mouse moved to (647, 317)
Screenshot: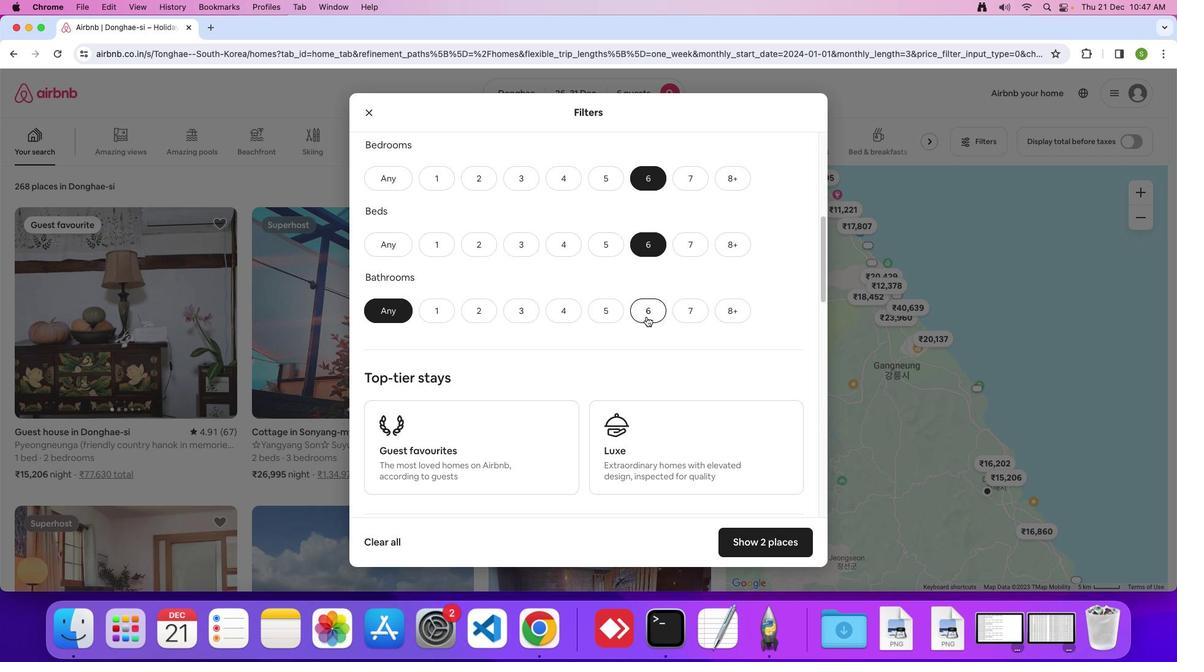 
Action: Mouse pressed left at (647, 317)
Screenshot: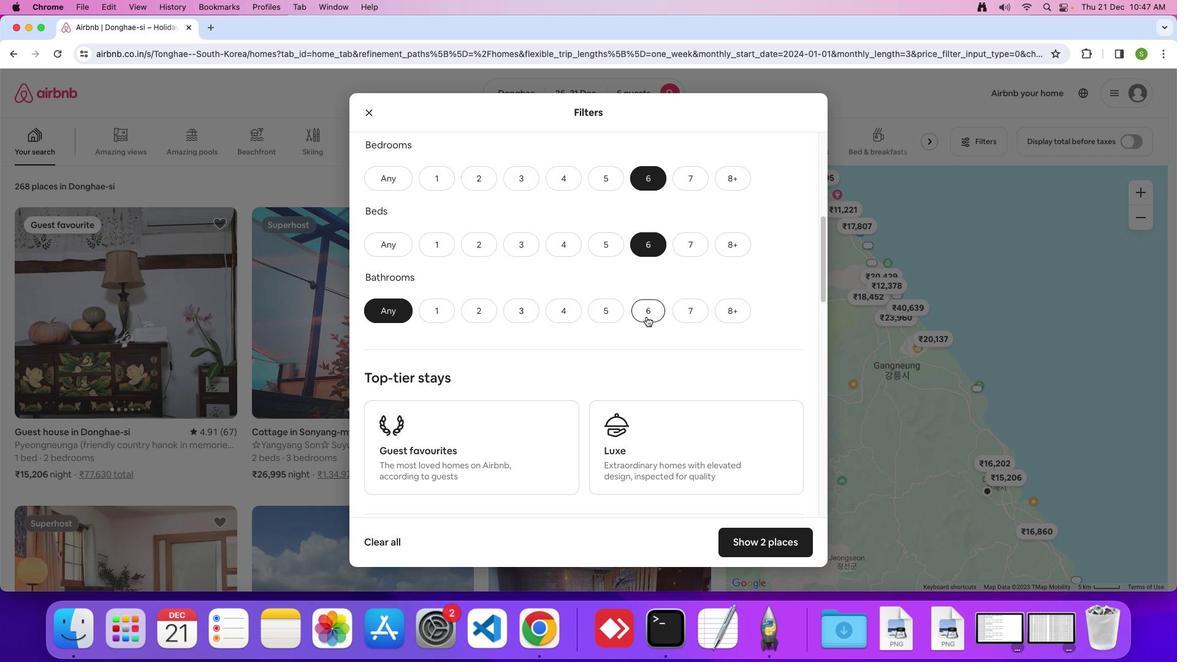 
Action: Mouse moved to (584, 325)
Screenshot: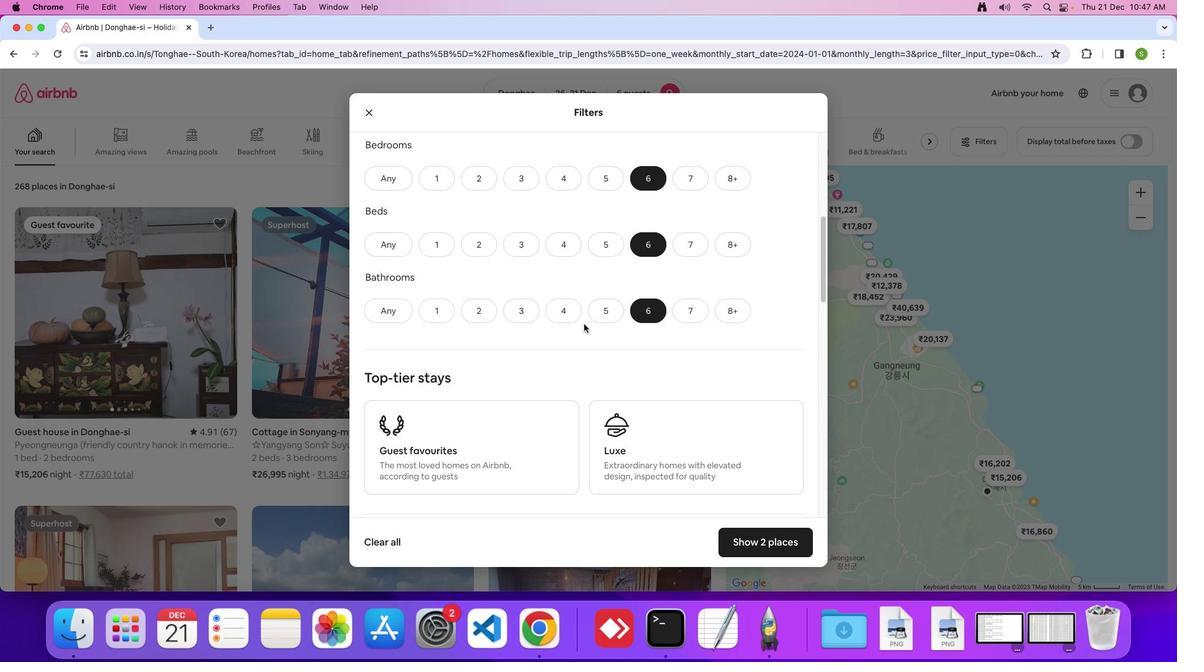 
Action: Mouse scrolled (584, 325) with delta (0, 0)
Screenshot: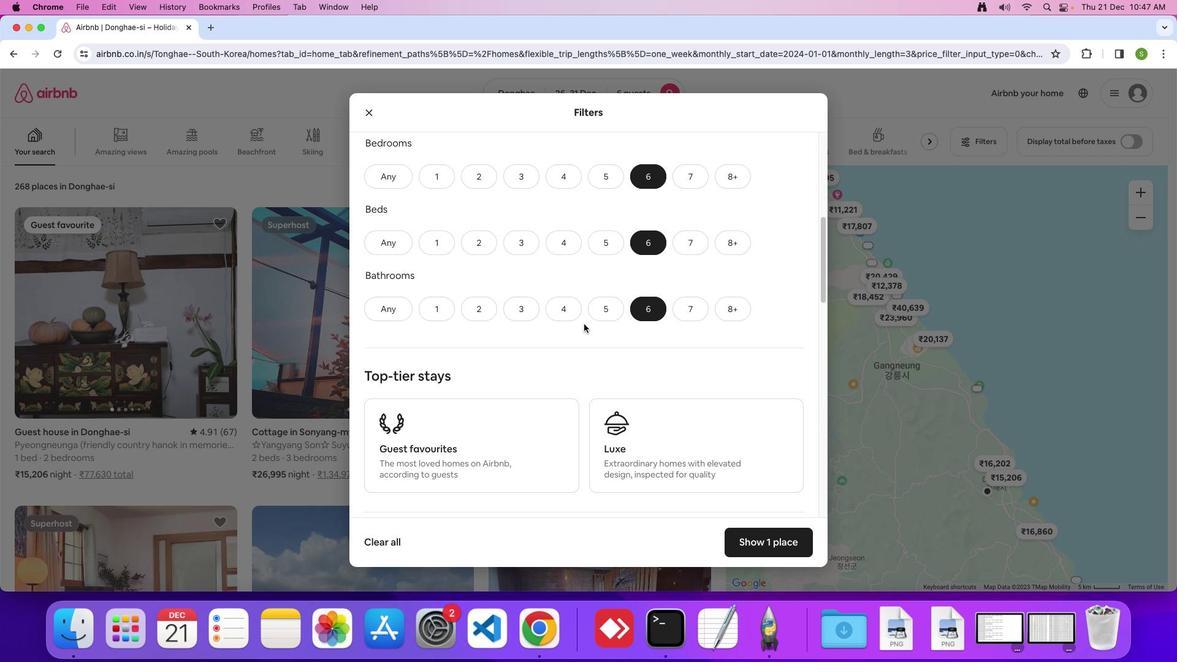 
Action: Mouse scrolled (584, 325) with delta (0, 0)
Screenshot: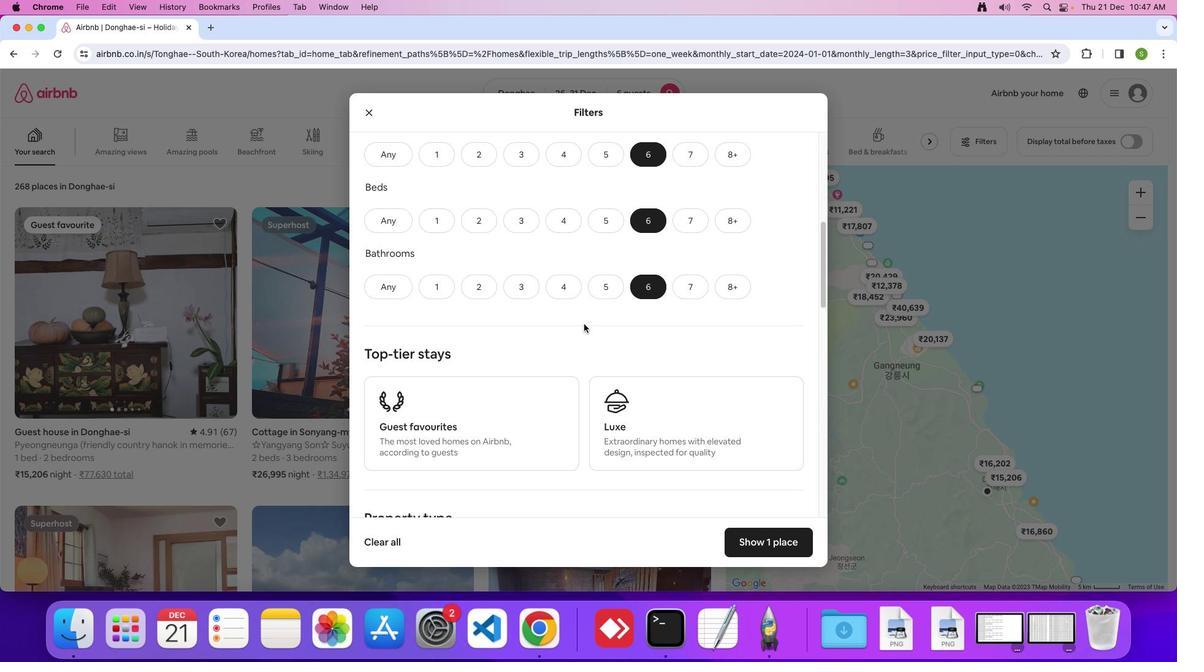 
Action: Mouse scrolled (584, 325) with delta (0, 0)
Screenshot: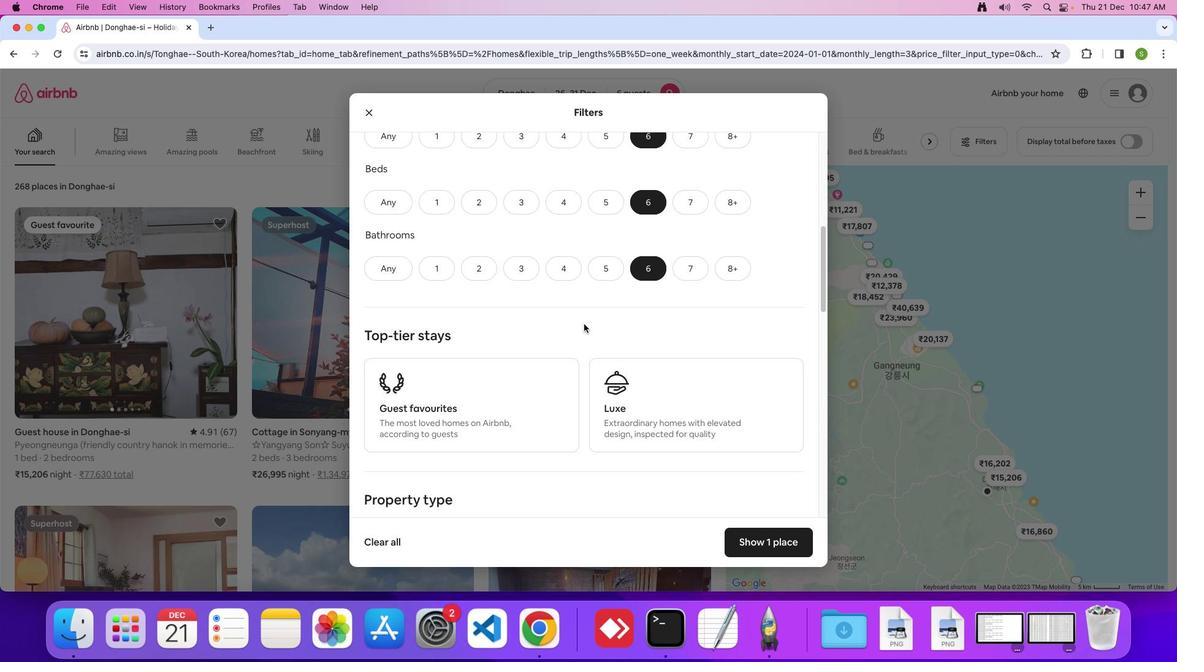 
Action: Mouse scrolled (584, 325) with delta (0, 0)
Screenshot: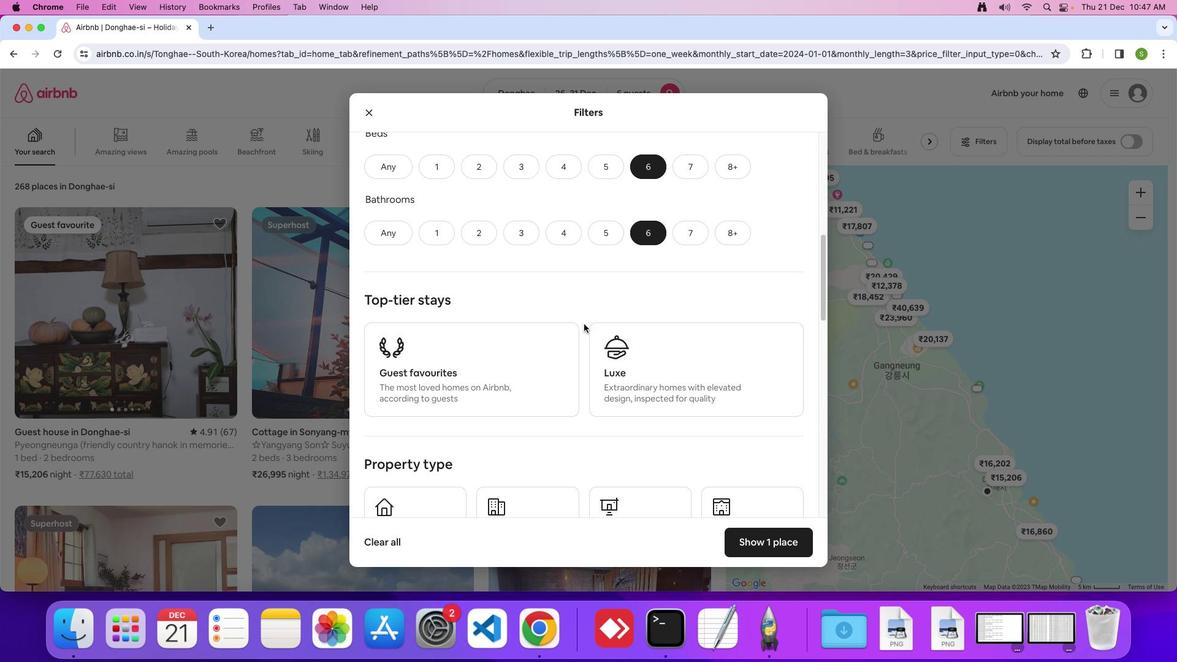 
Action: Mouse scrolled (584, 325) with delta (0, 0)
Screenshot: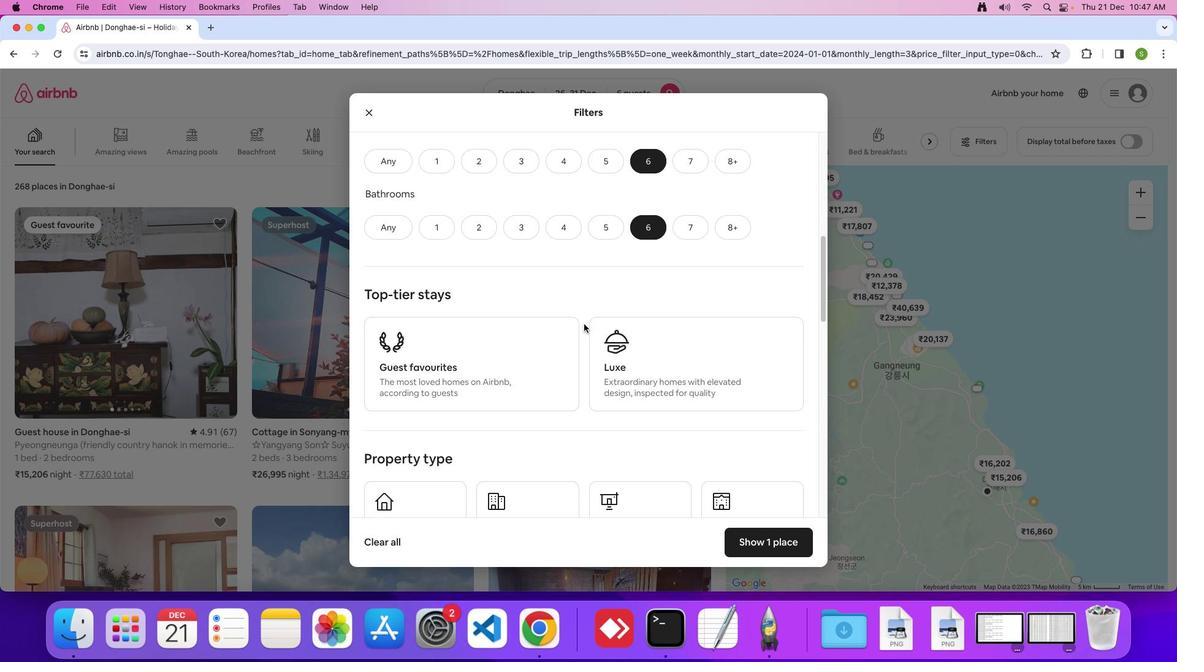 
Action: Mouse scrolled (584, 325) with delta (0, 0)
Screenshot: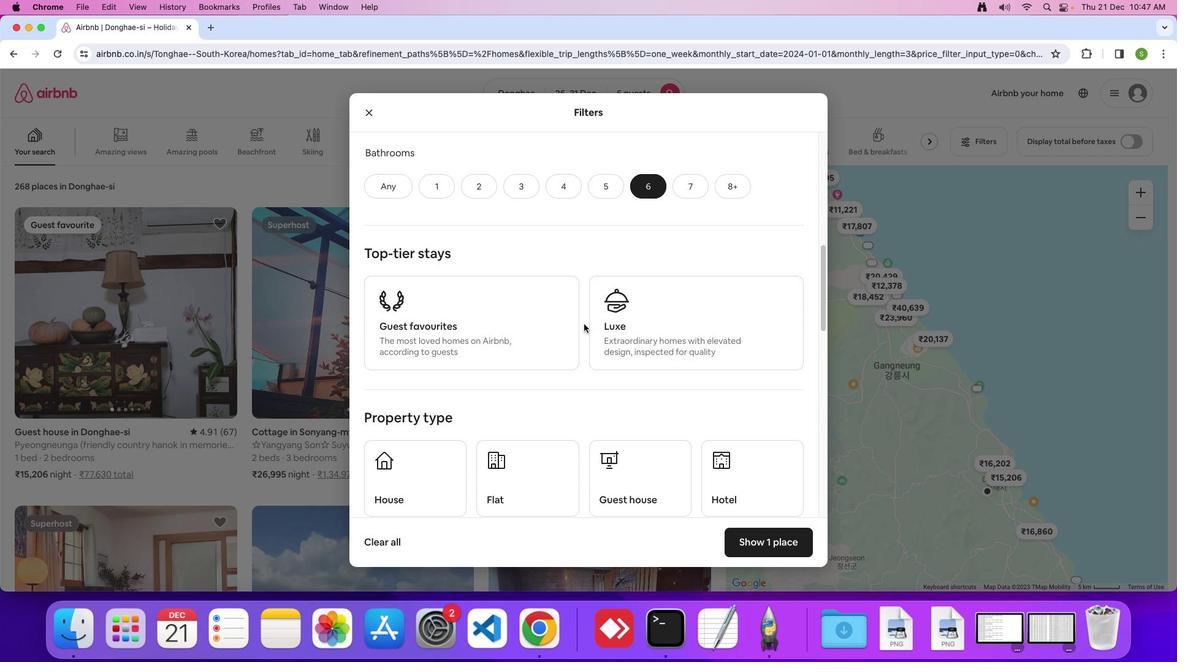 
Action: Mouse scrolled (584, 325) with delta (0, 0)
Screenshot: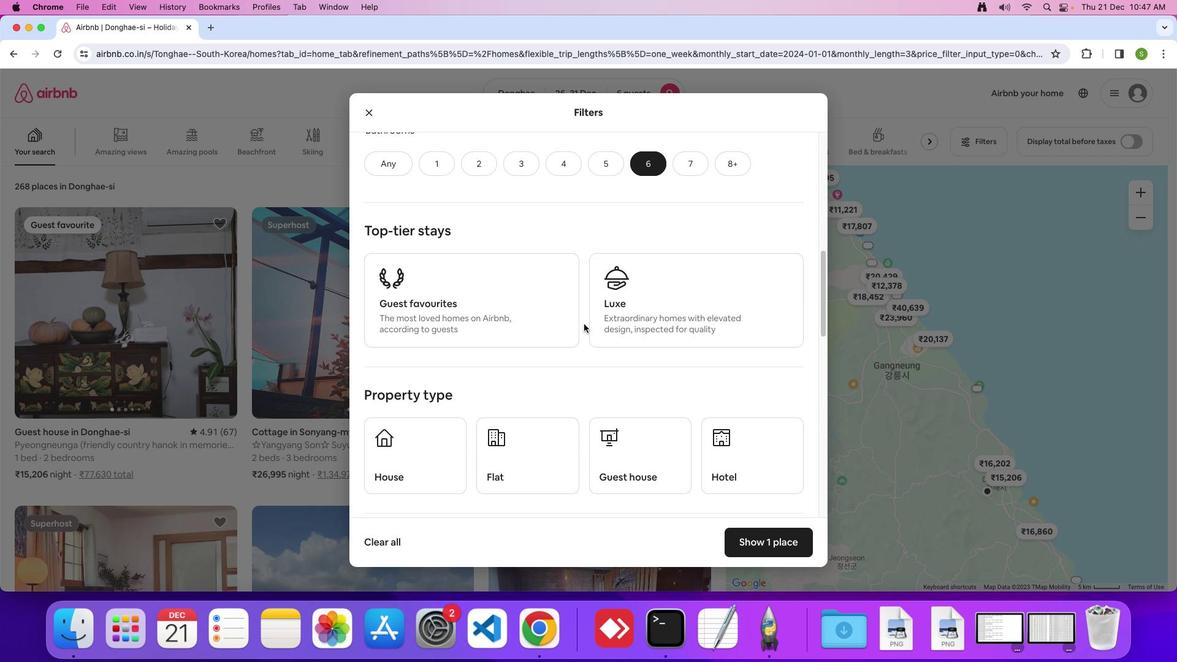 
Action: Mouse scrolled (584, 325) with delta (0, 0)
Screenshot: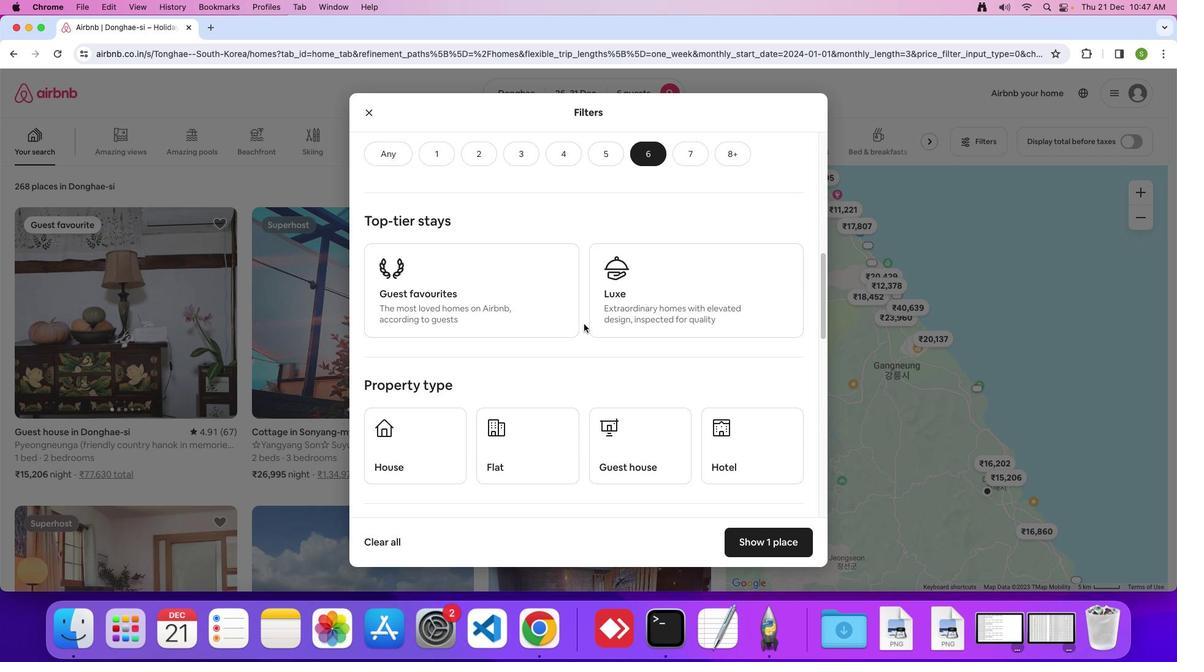 
Action: Mouse scrolled (584, 325) with delta (0, 0)
Screenshot: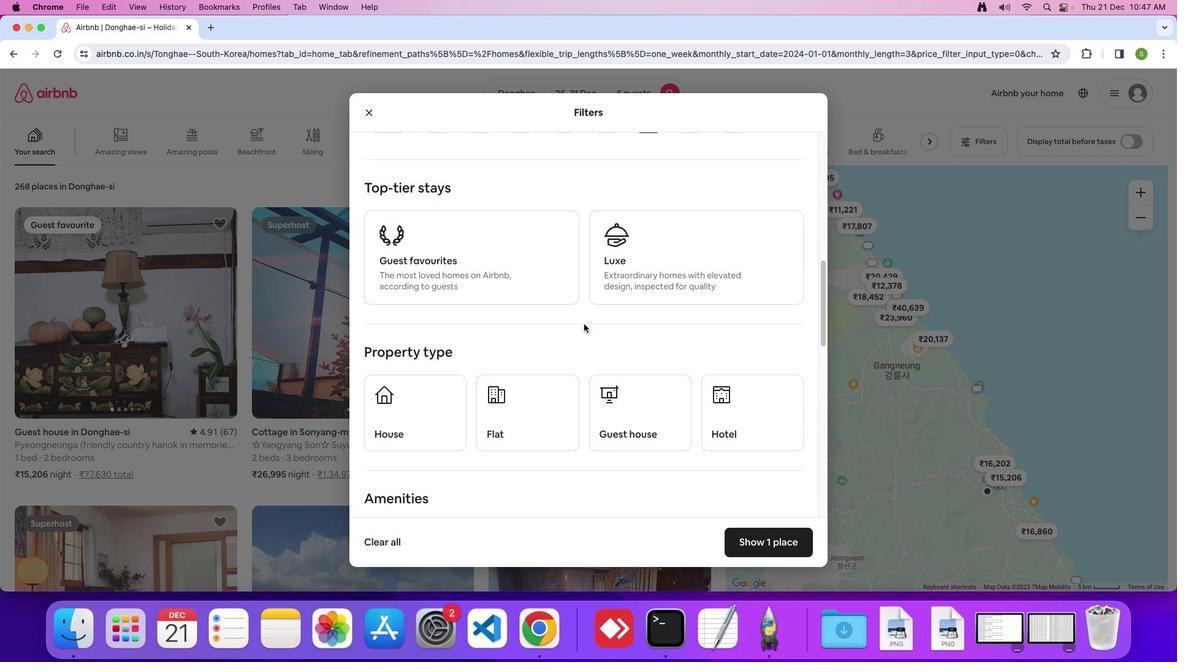 
Action: Mouse scrolled (584, 325) with delta (0, 0)
Screenshot: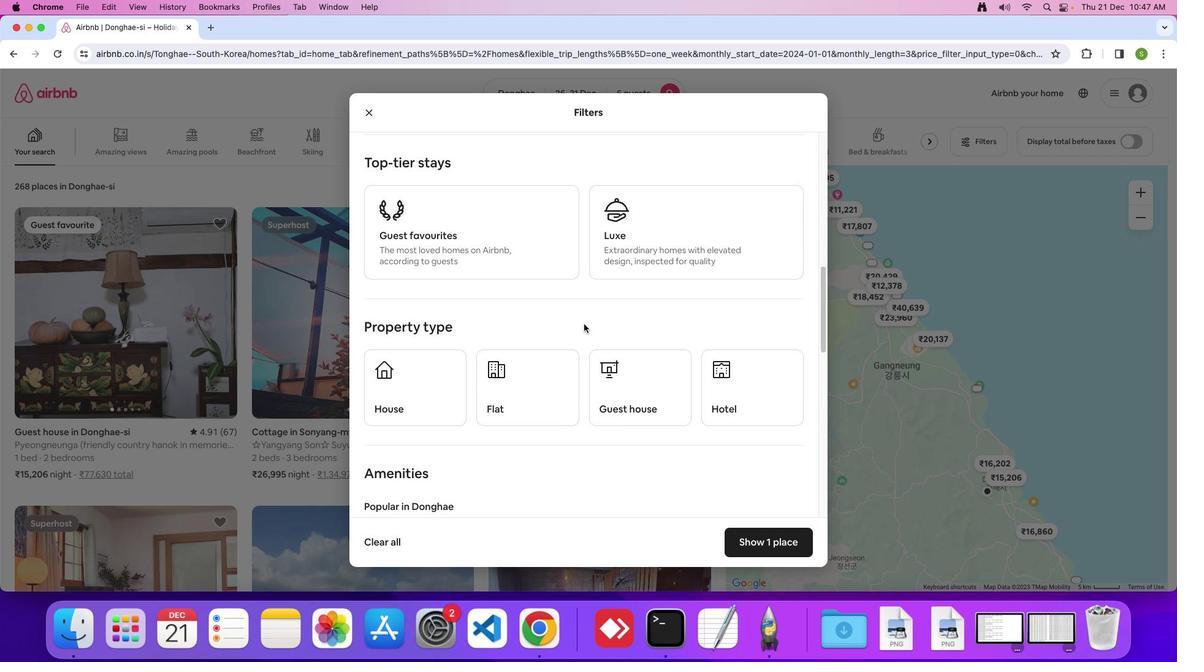 
Action: Mouse scrolled (584, 325) with delta (0, 0)
Screenshot: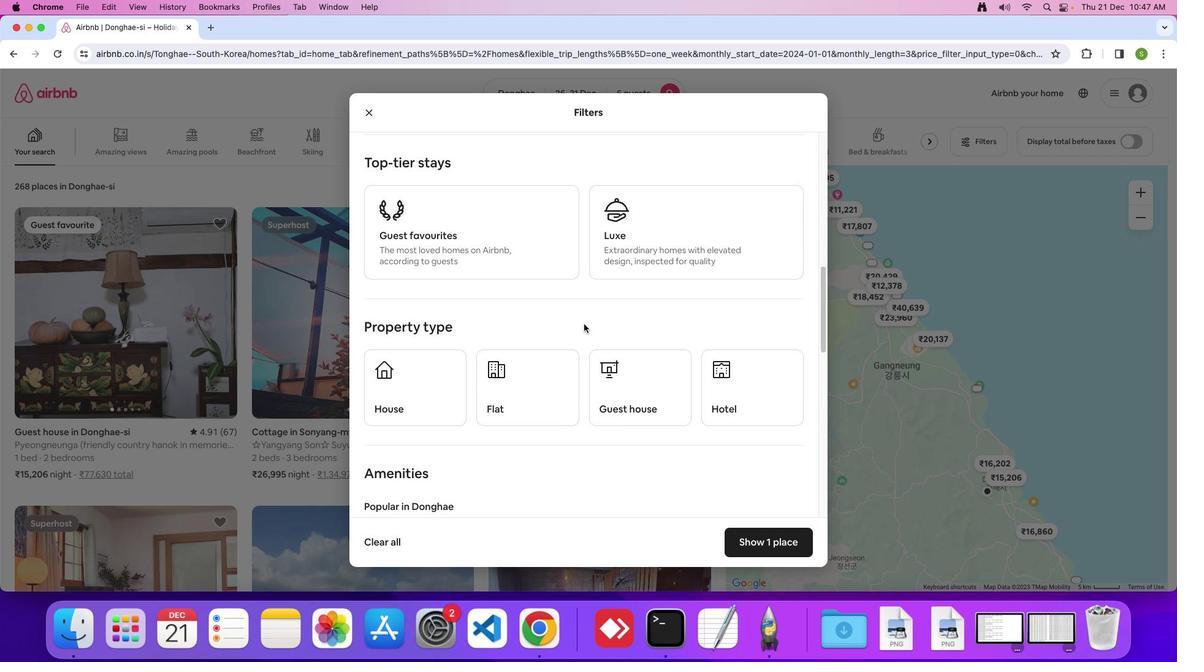 
Action: Mouse scrolled (584, 325) with delta (0, 0)
Screenshot: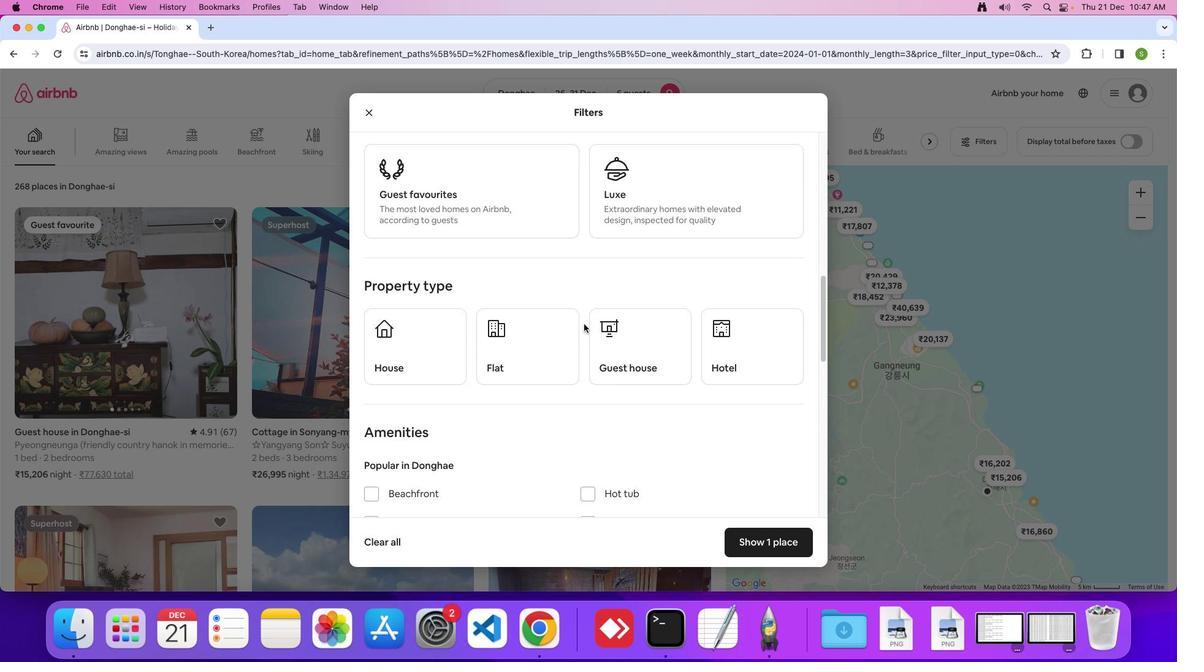 
Action: Mouse moved to (456, 324)
Screenshot: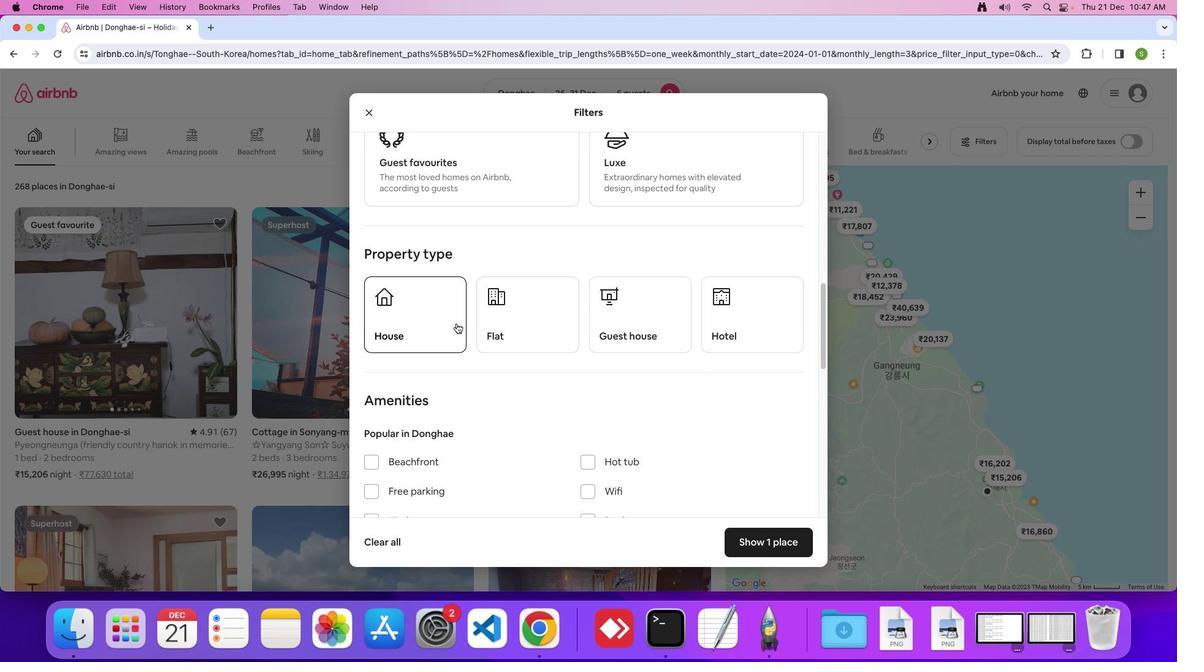 
Action: Mouse pressed left at (456, 324)
Screenshot: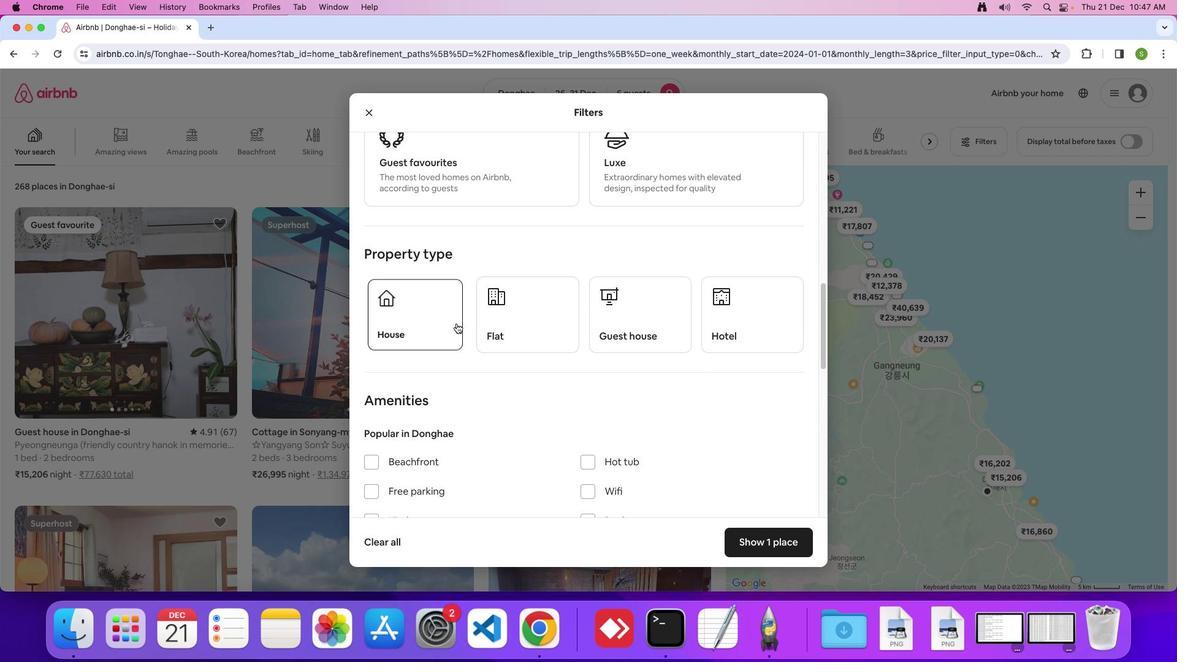 
Action: Mouse moved to (539, 374)
Screenshot: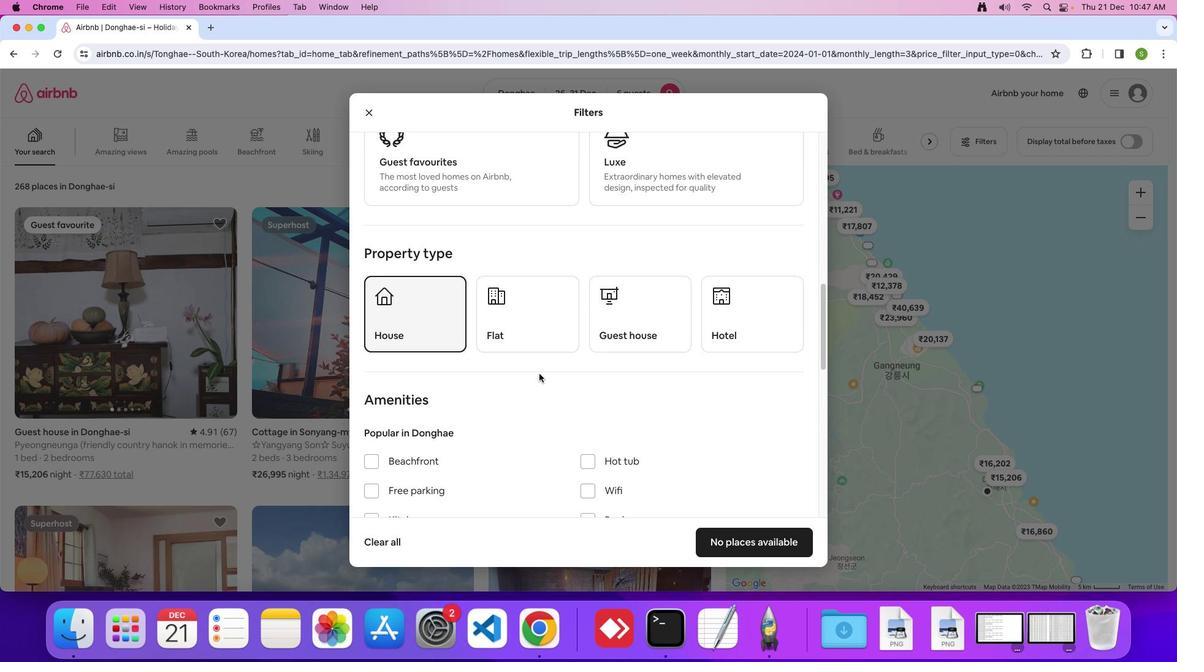 
Action: Mouse scrolled (539, 374) with delta (0, 0)
Screenshot: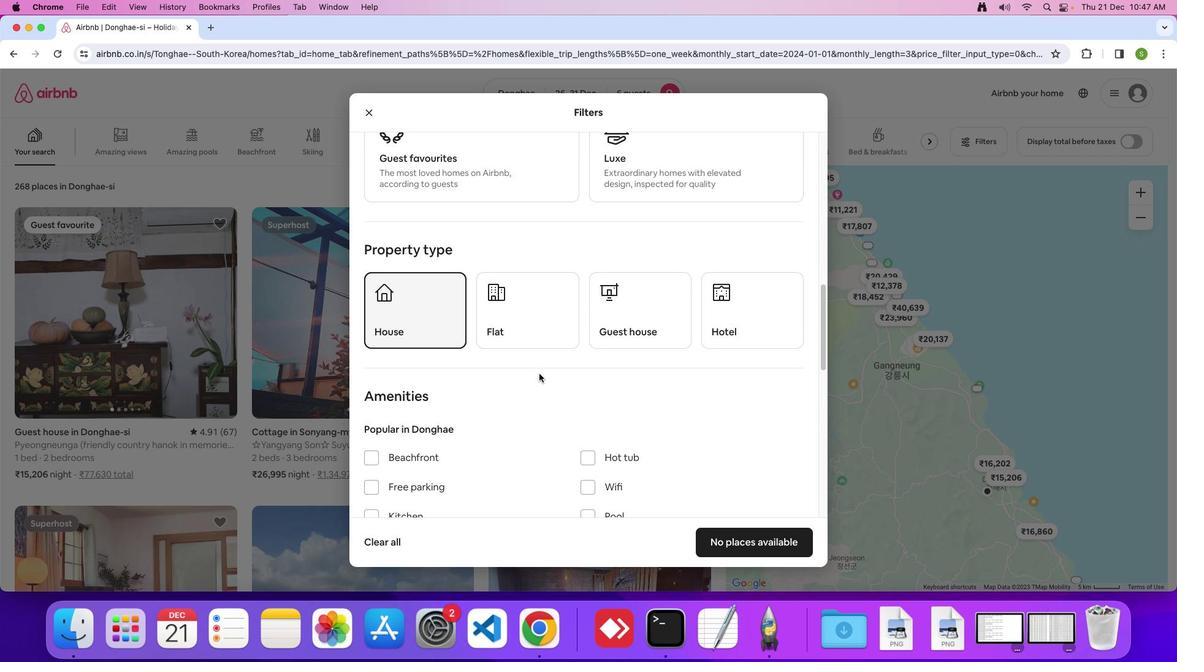 
Action: Mouse scrolled (539, 374) with delta (0, 0)
Screenshot: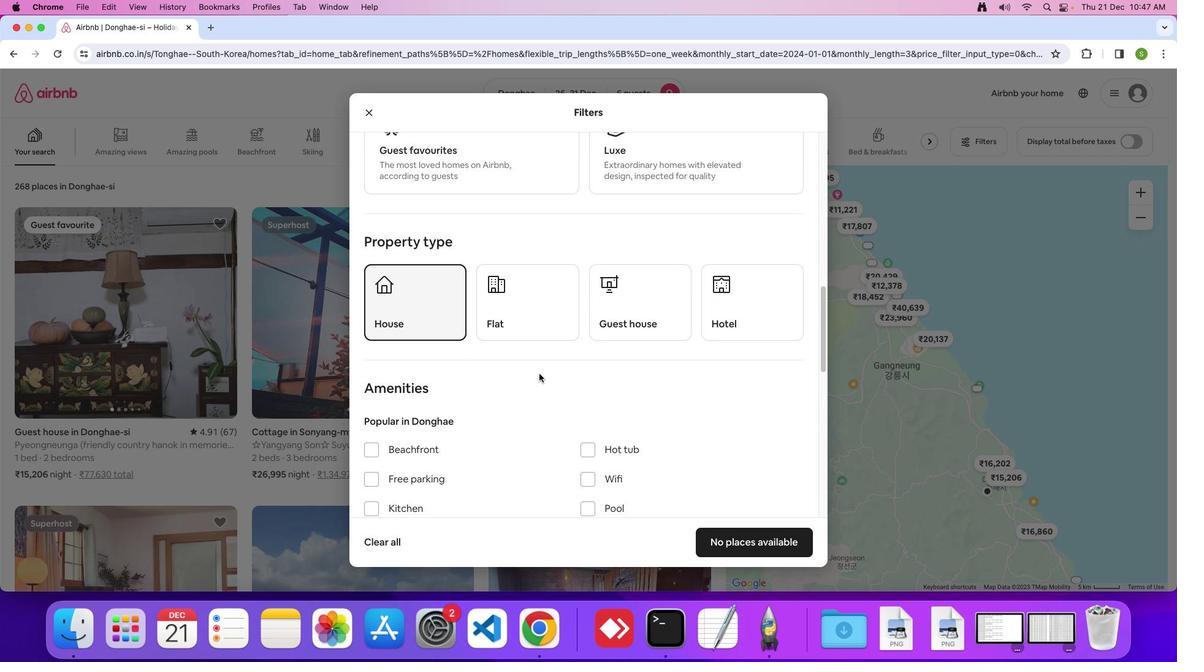 
Action: Mouse scrolled (539, 374) with delta (0, 0)
Screenshot: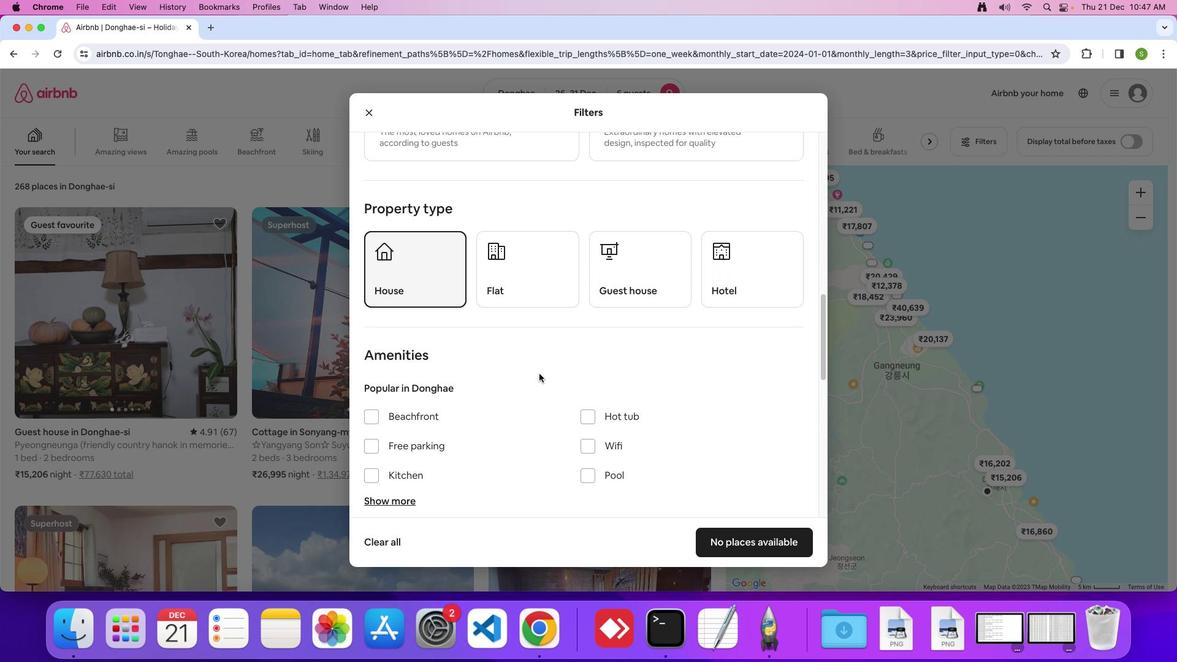 
Action: Mouse moved to (539, 374)
Screenshot: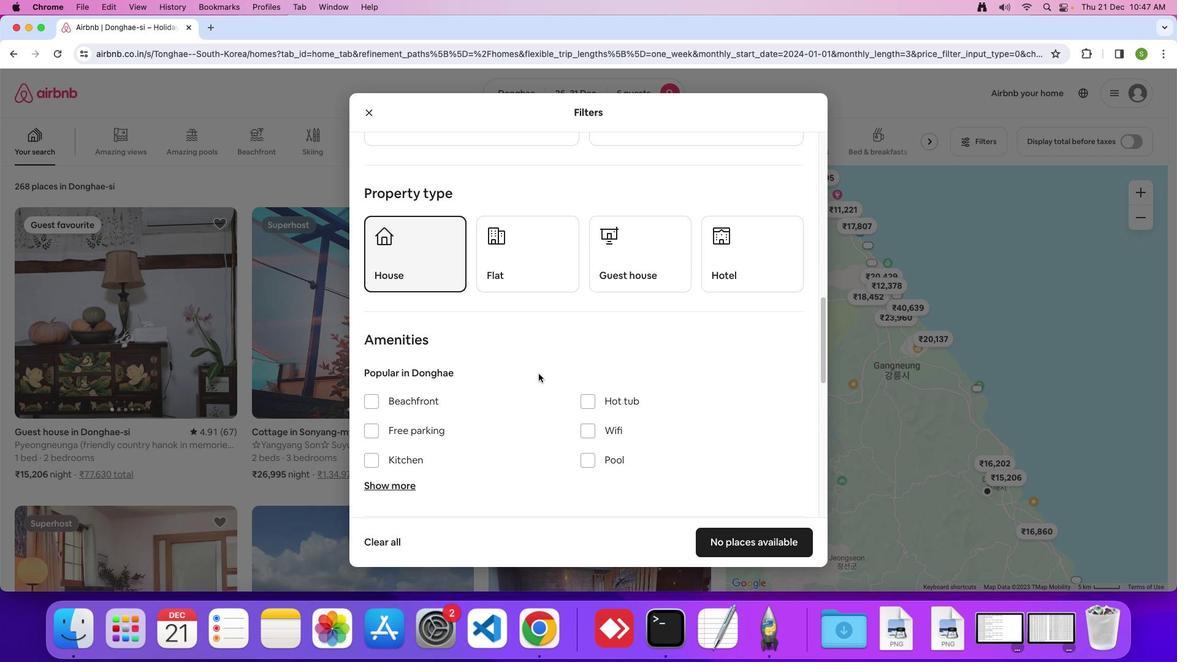 
Action: Mouse scrolled (539, 374) with delta (0, 0)
Screenshot: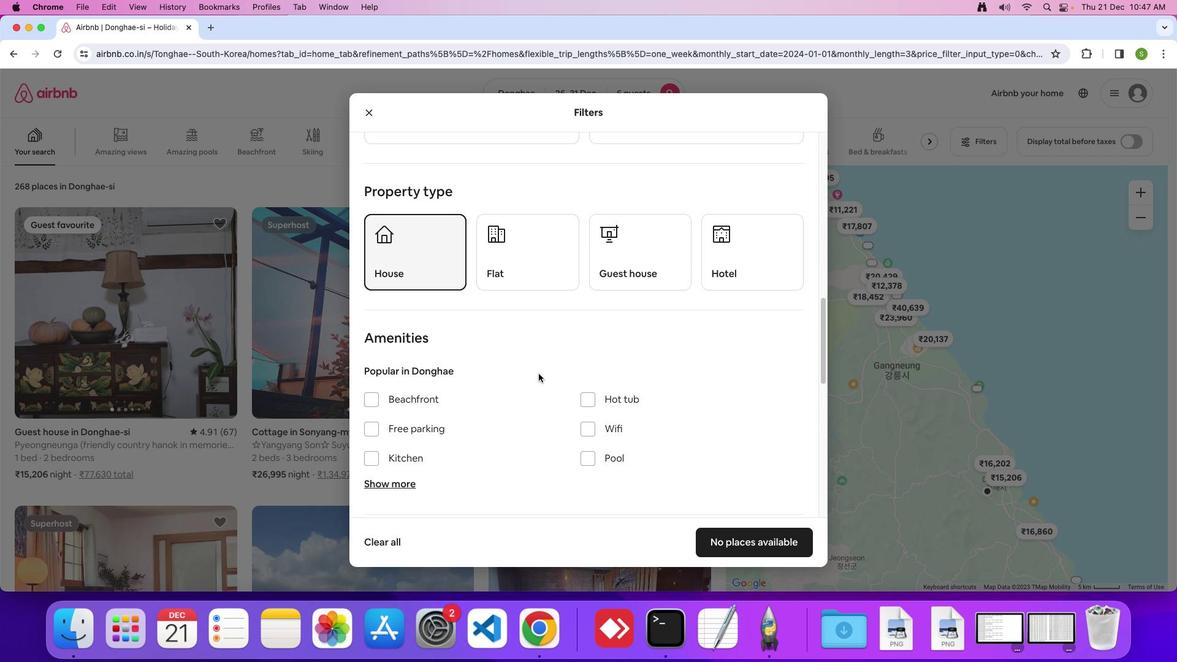 
Action: Mouse moved to (539, 374)
Screenshot: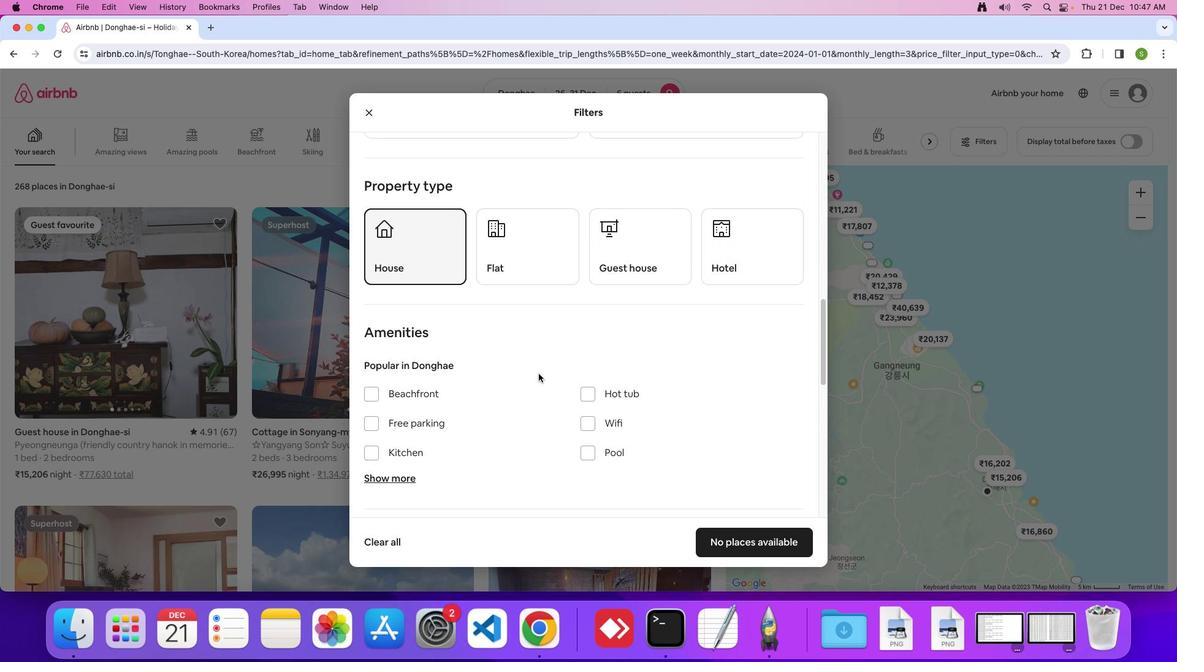 
Action: Mouse scrolled (539, 374) with delta (0, 0)
Screenshot: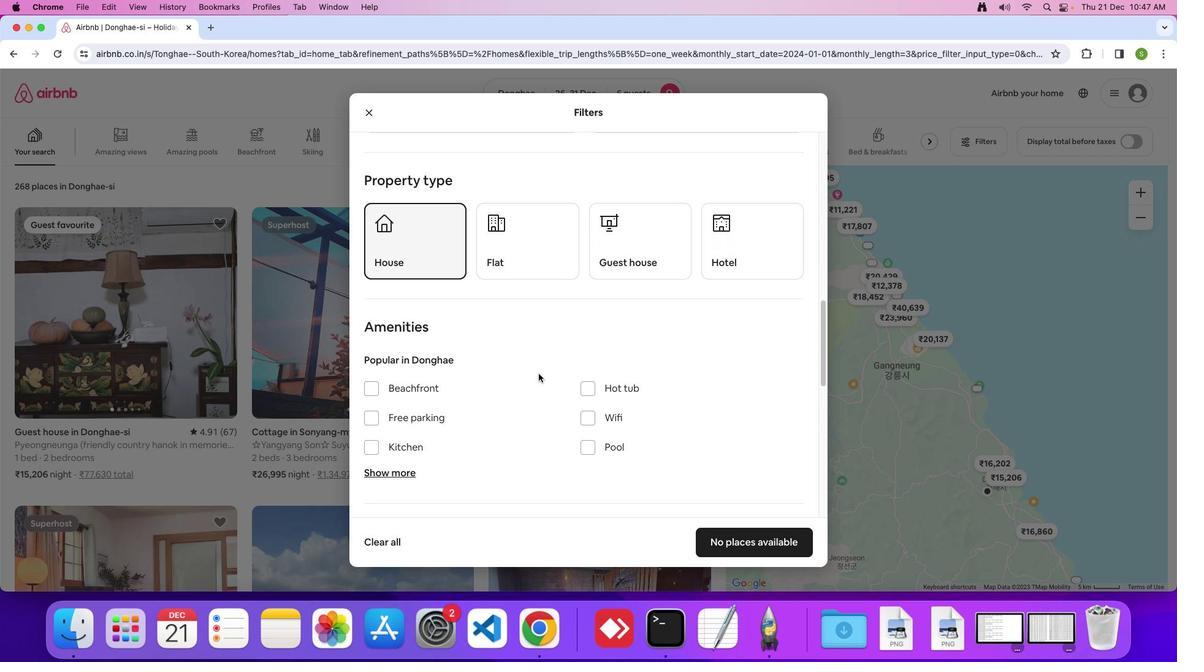 
Action: Mouse scrolled (539, 374) with delta (0, 0)
Screenshot: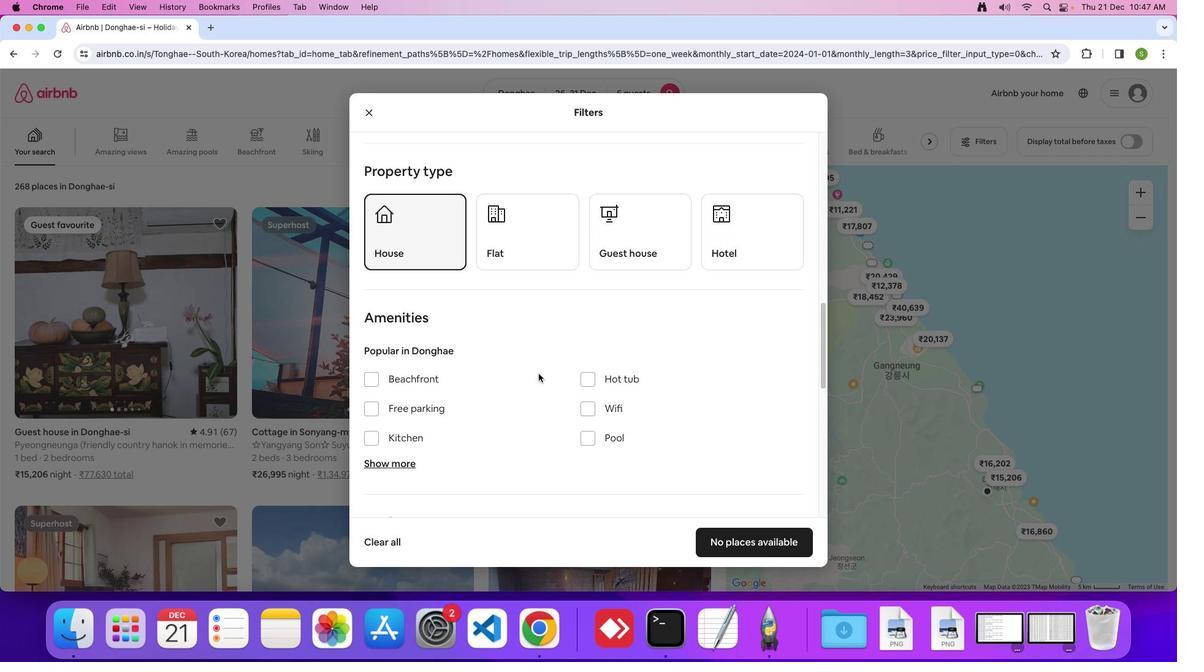 
Action: Mouse scrolled (539, 374) with delta (0, 0)
Screenshot: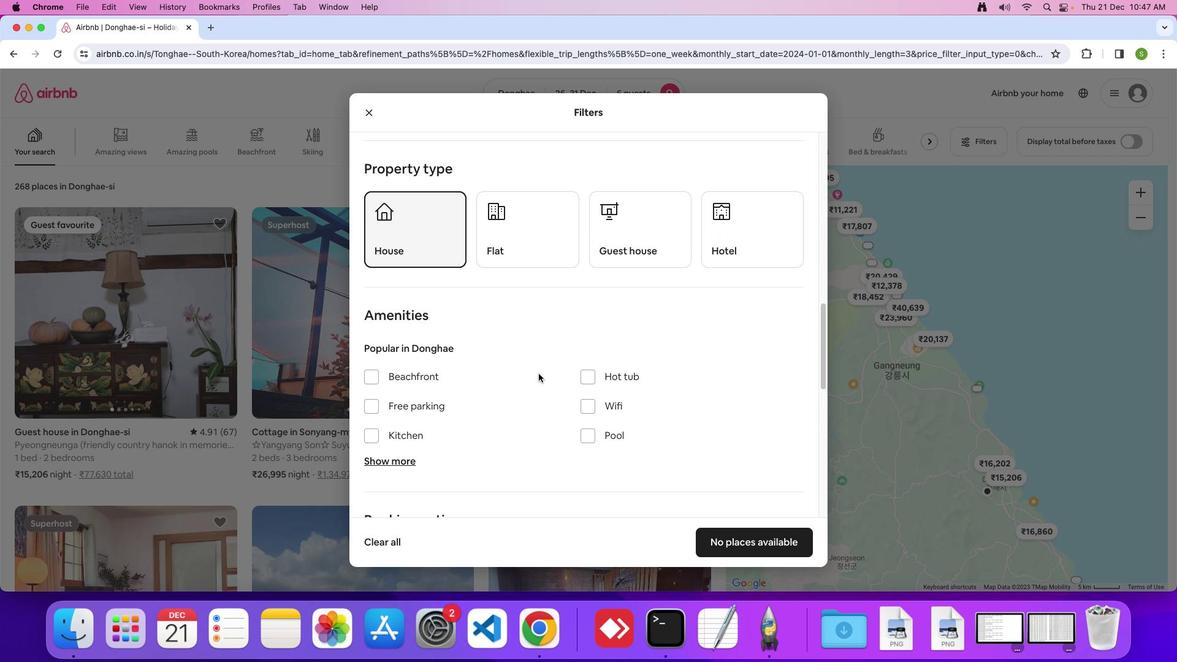 
Action: Mouse scrolled (539, 374) with delta (0, 0)
Screenshot: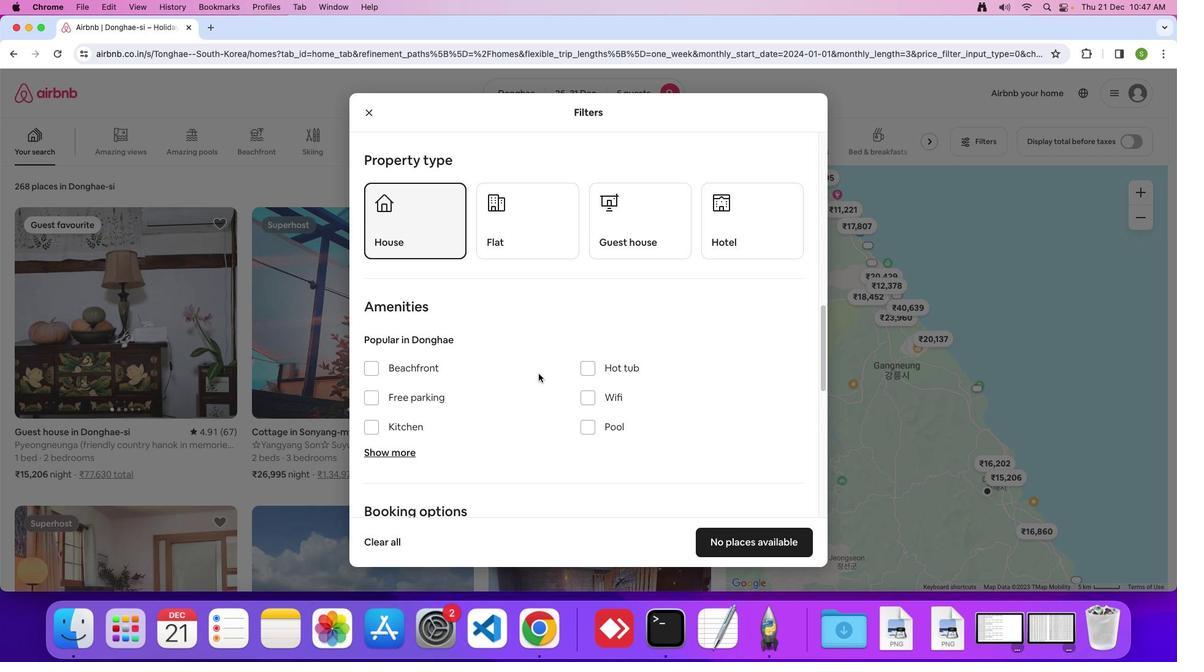 
Action: Mouse moved to (590, 392)
Screenshot: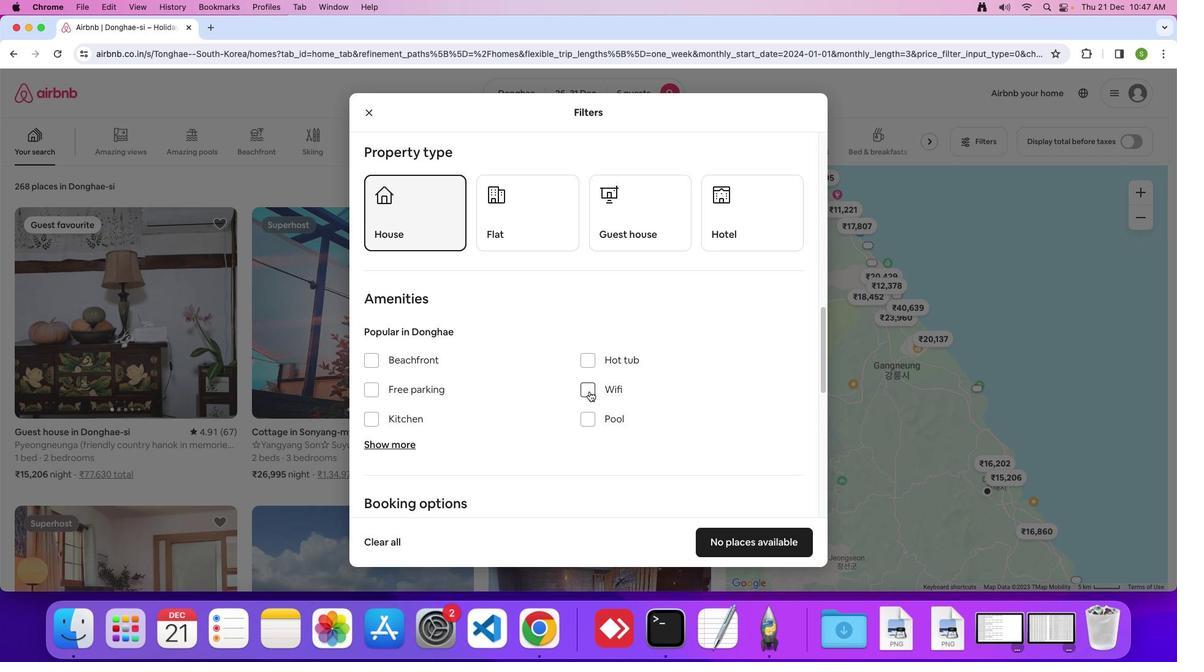 
Action: Mouse pressed left at (590, 392)
Screenshot: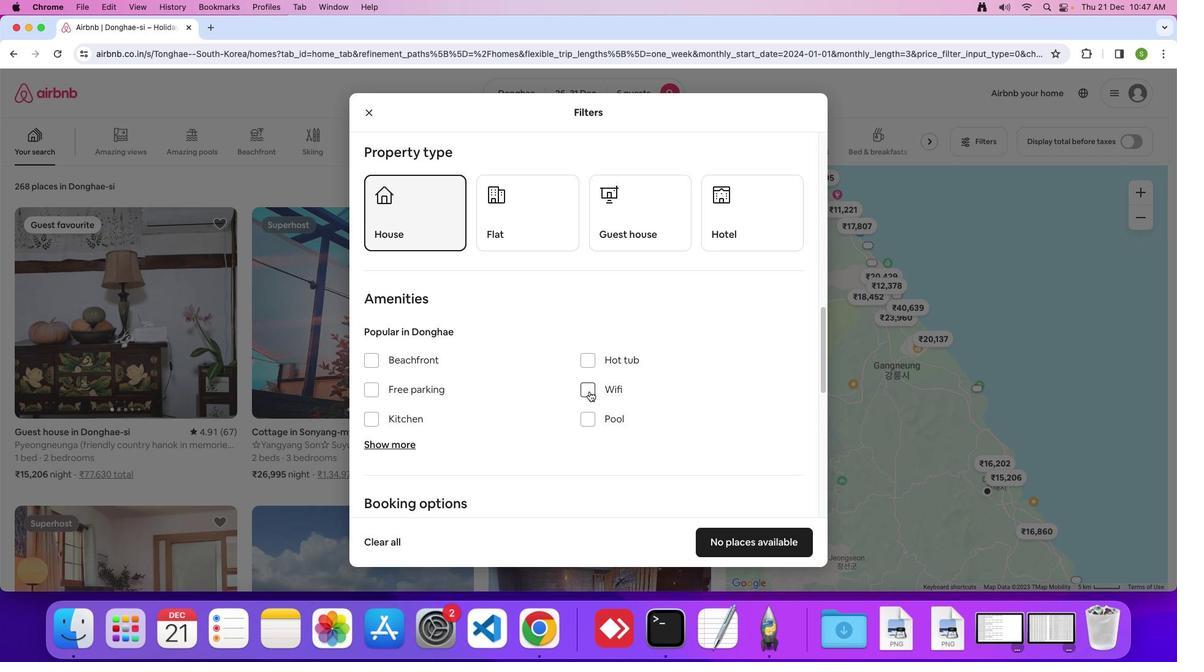 
Action: Mouse moved to (491, 372)
Screenshot: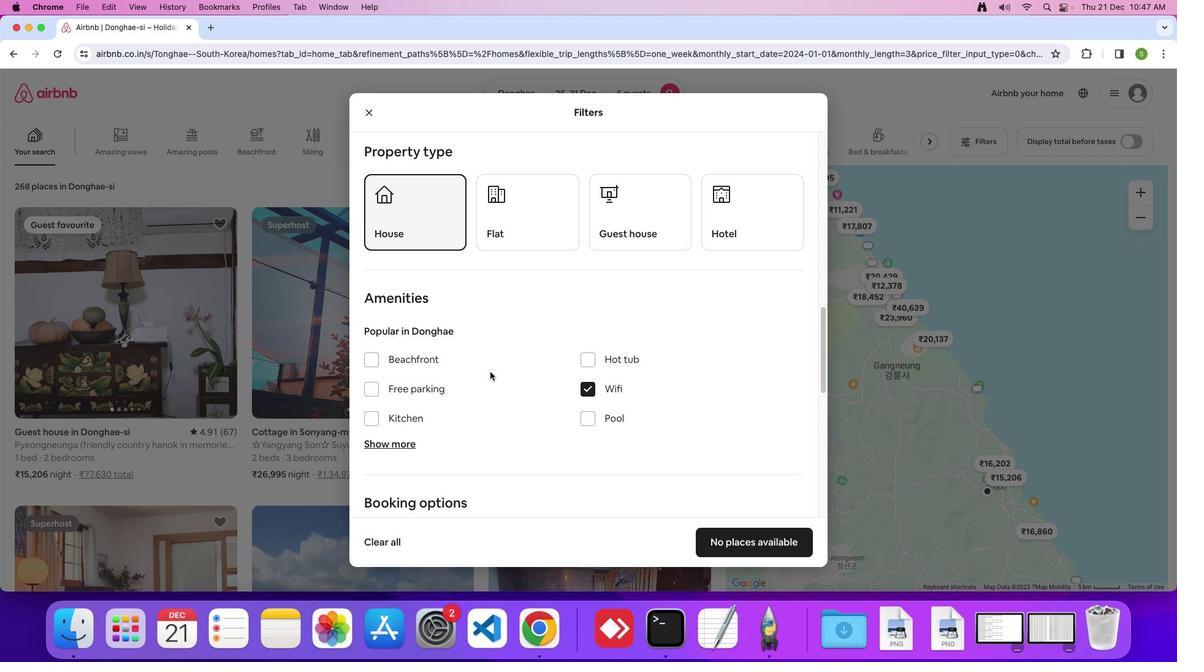 
Action: Mouse scrolled (491, 372) with delta (0, 0)
Screenshot: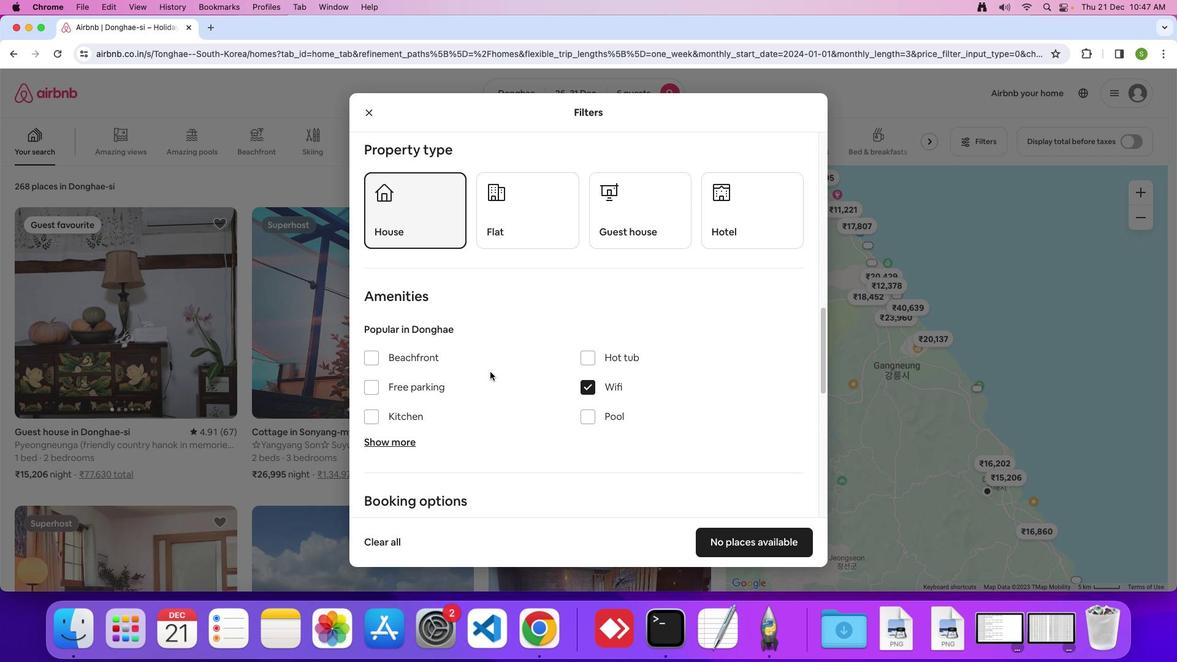 
Action: Mouse scrolled (491, 372) with delta (0, 0)
Screenshot: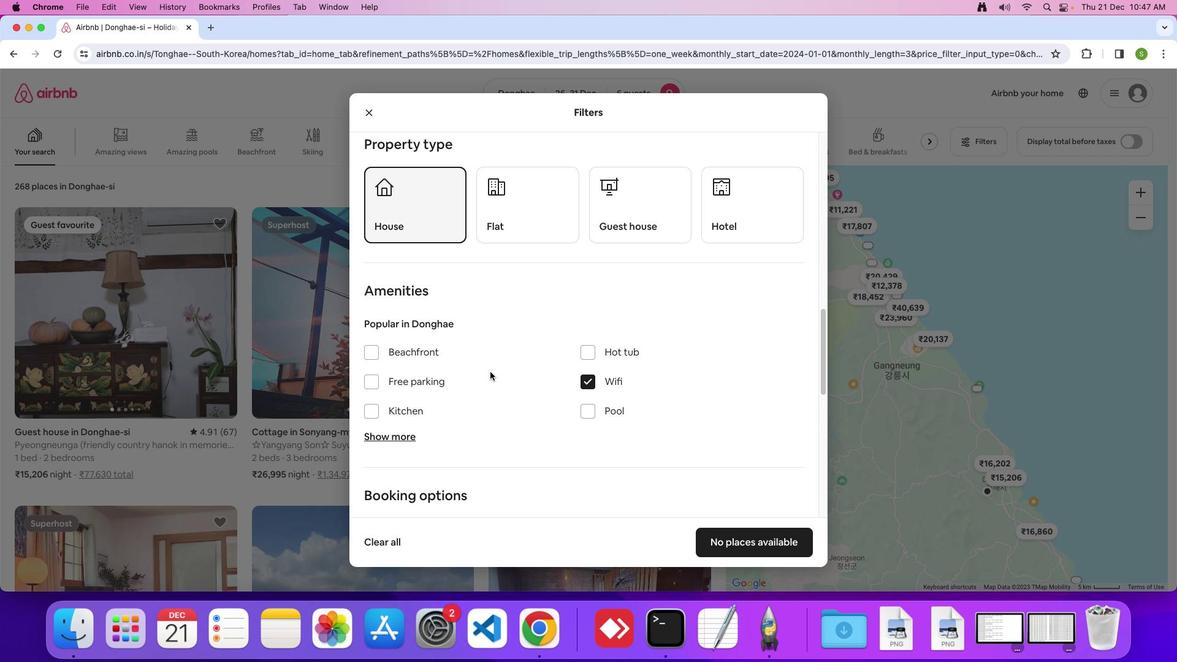 
Action: Mouse scrolled (491, 372) with delta (0, 0)
Screenshot: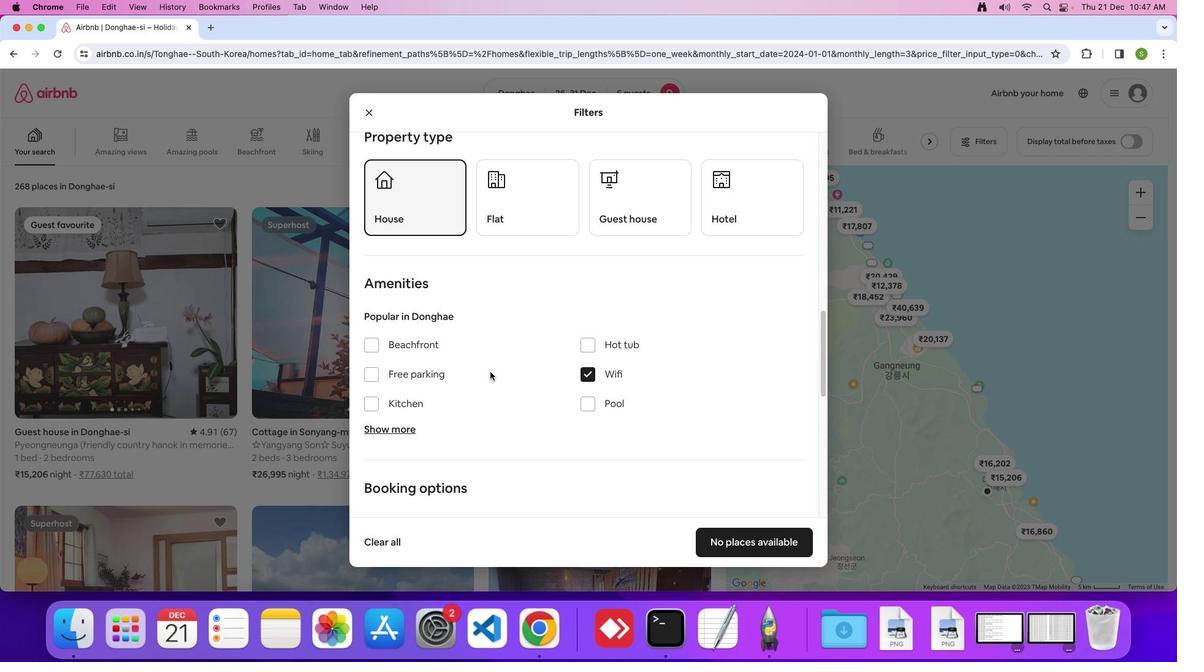 
Action: Mouse scrolled (491, 372) with delta (0, 0)
Screenshot: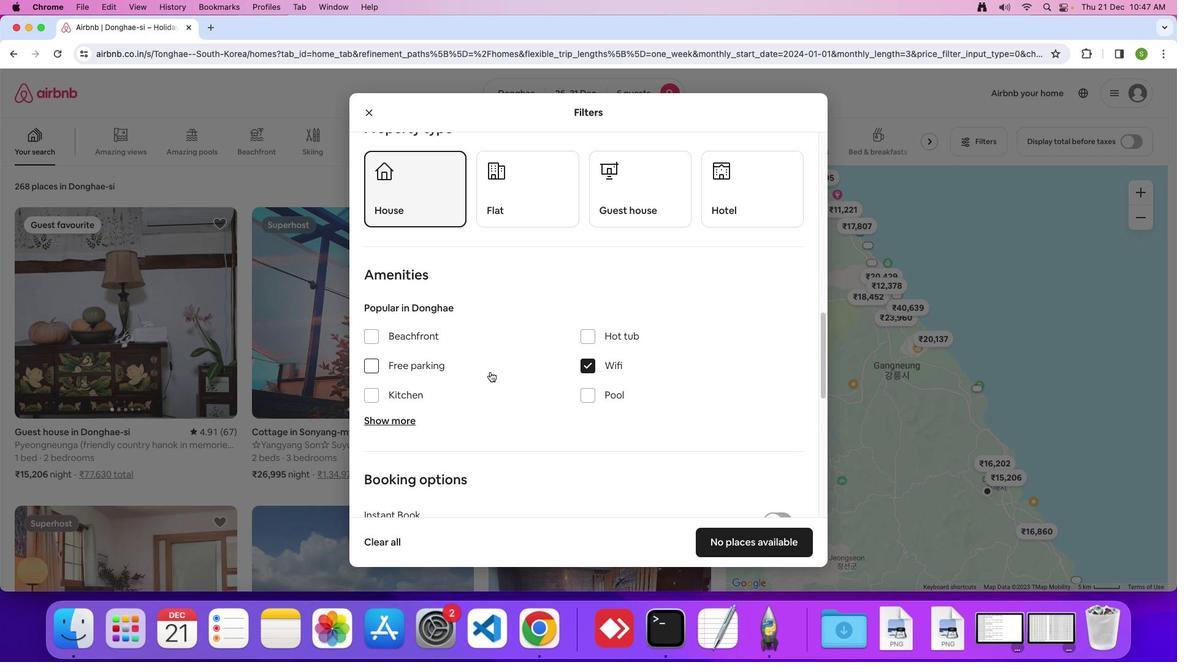 
Action: Mouse scrolled (491, 372) with delta (0, 0)
Screenshot: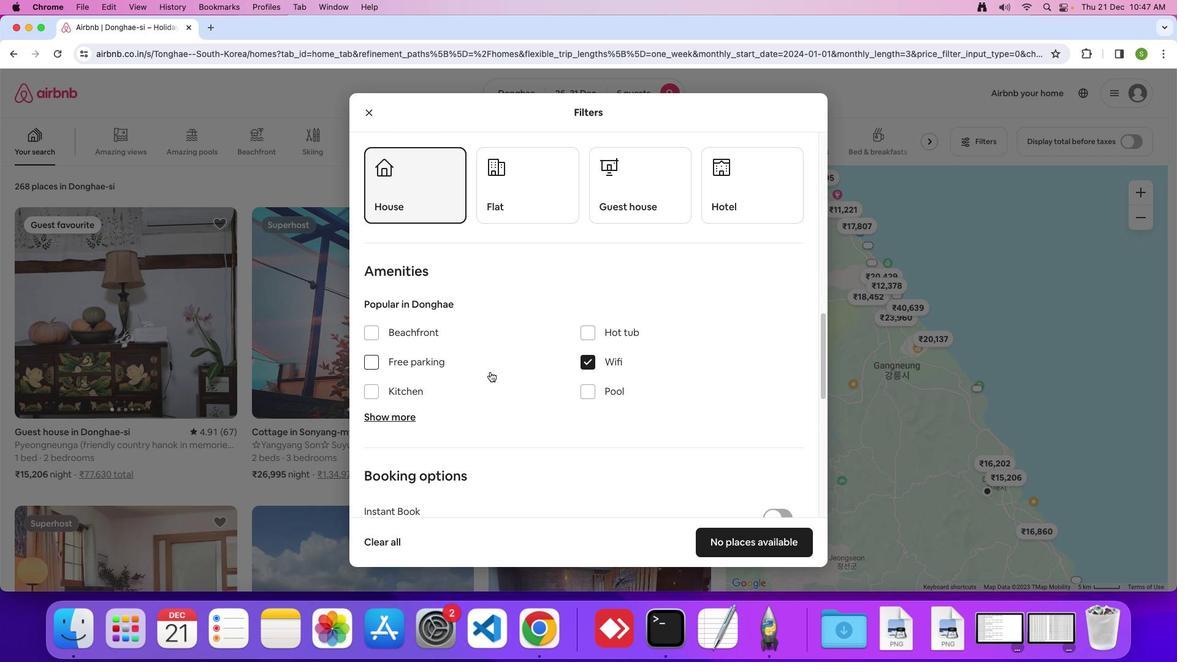 
Action: Mouse scrolled (491, 372) with delta (0, 0)
Screenshot: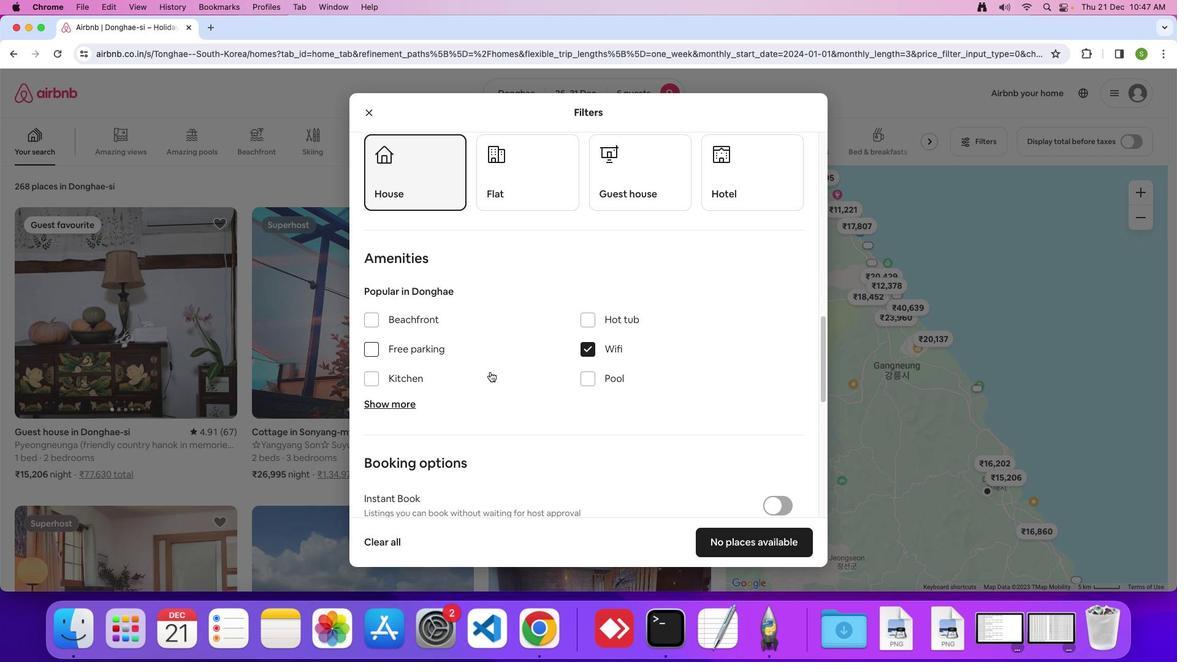 
Action: Mouse scrolled (491, 372) with delta (0, 0)
Screenshot: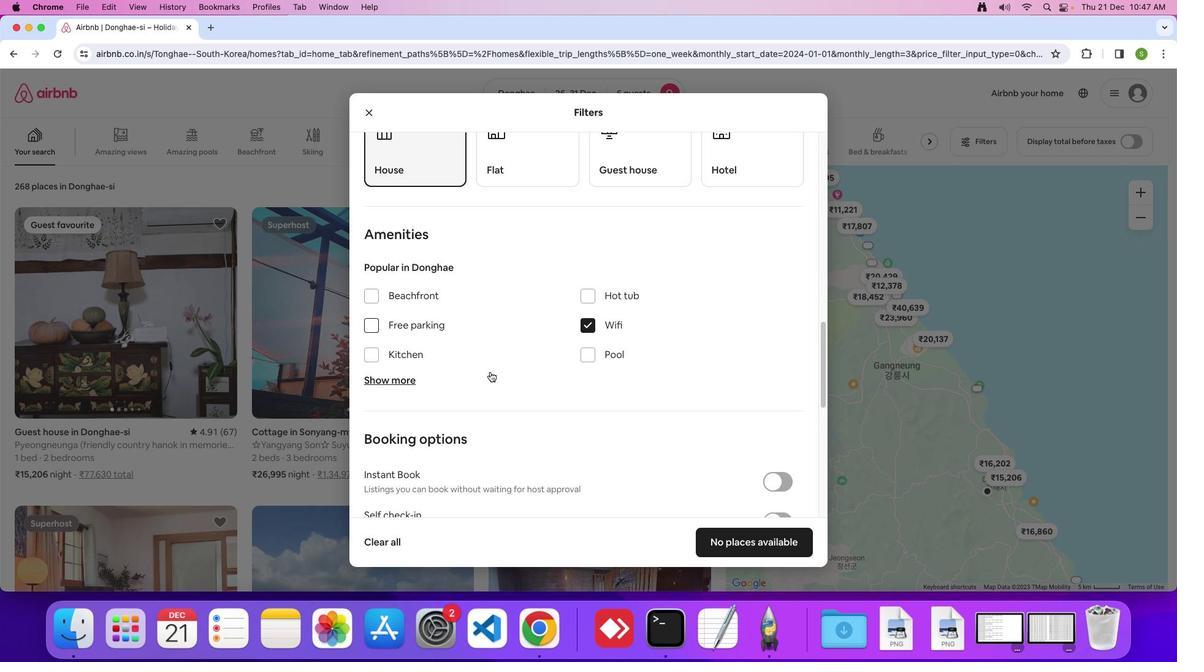 
Action: Mouse scrolled (491, 372) with delta (0, 0)
Screenshot: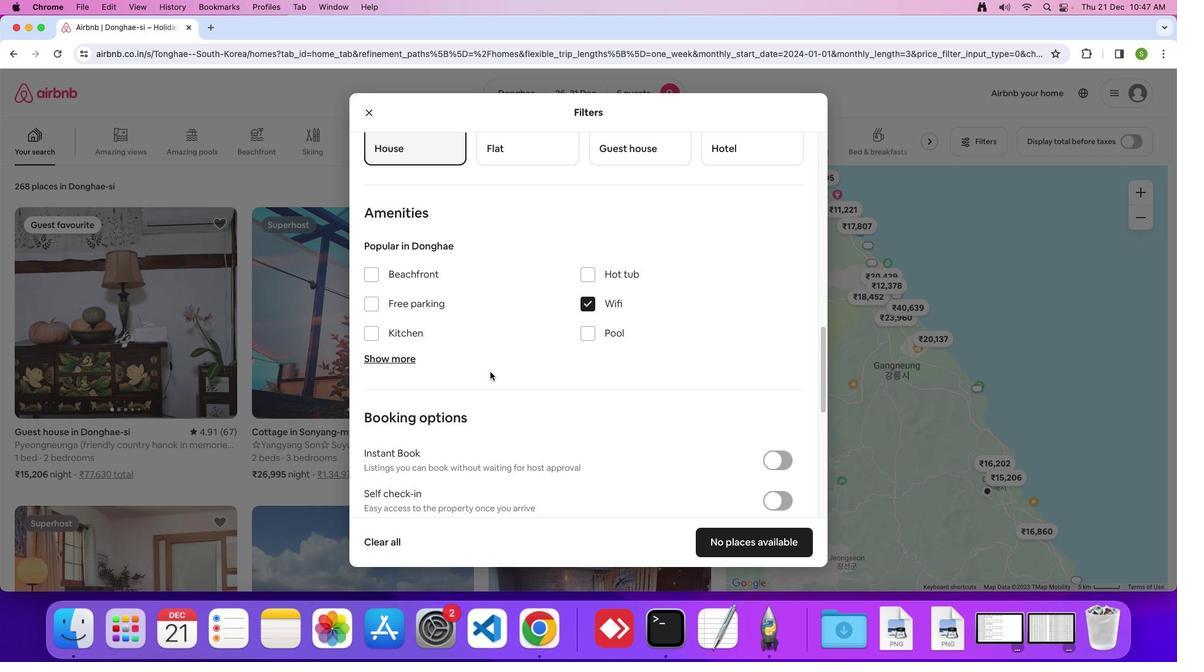 
Action: Mouse scrolled (491, 372) with delta (0, 0)
Screenshot: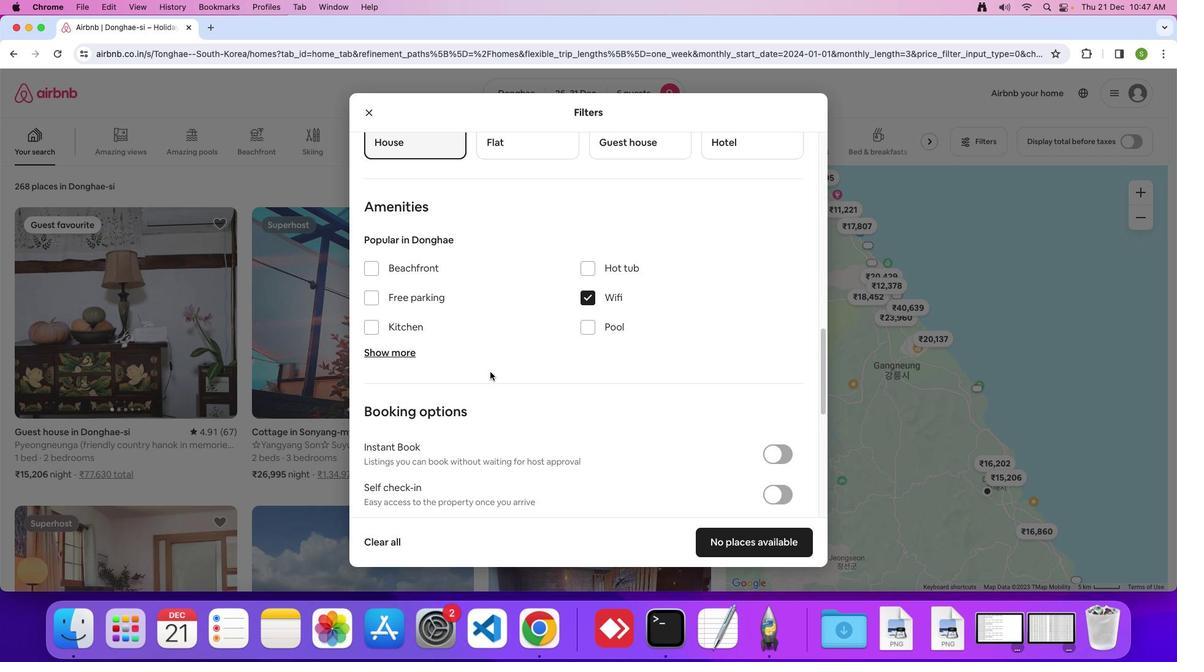 
Action: Mouse moved to (396, 342)
Screenshot: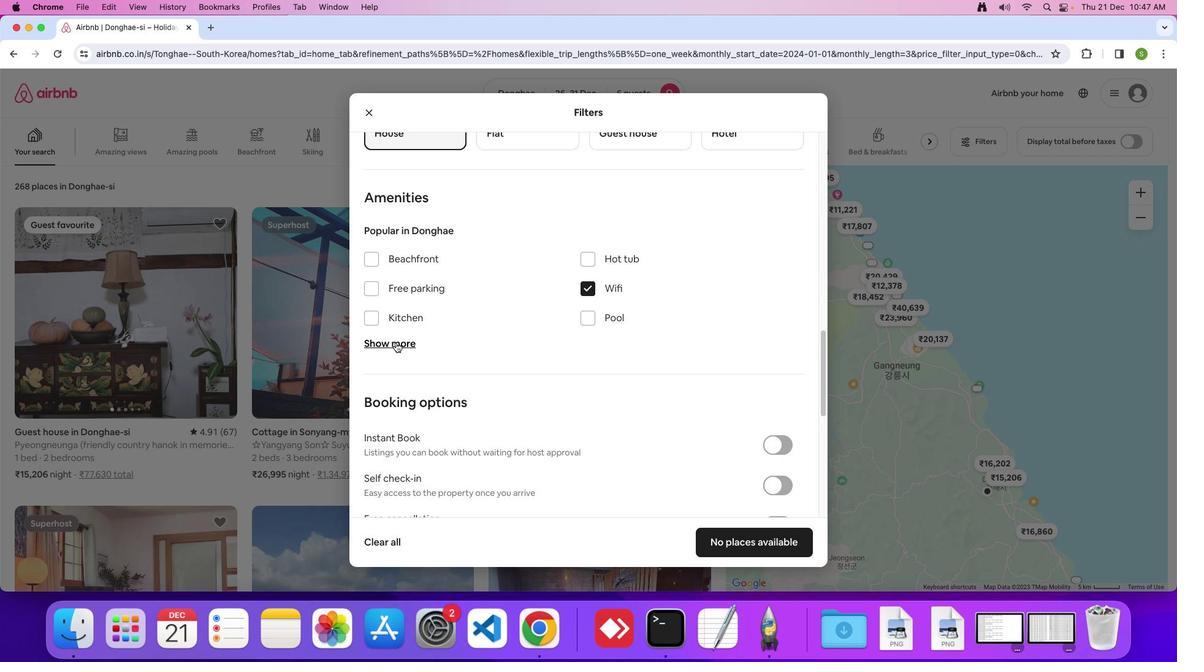 
Action: Mouse pressed left at (396, 342)
Screenshot: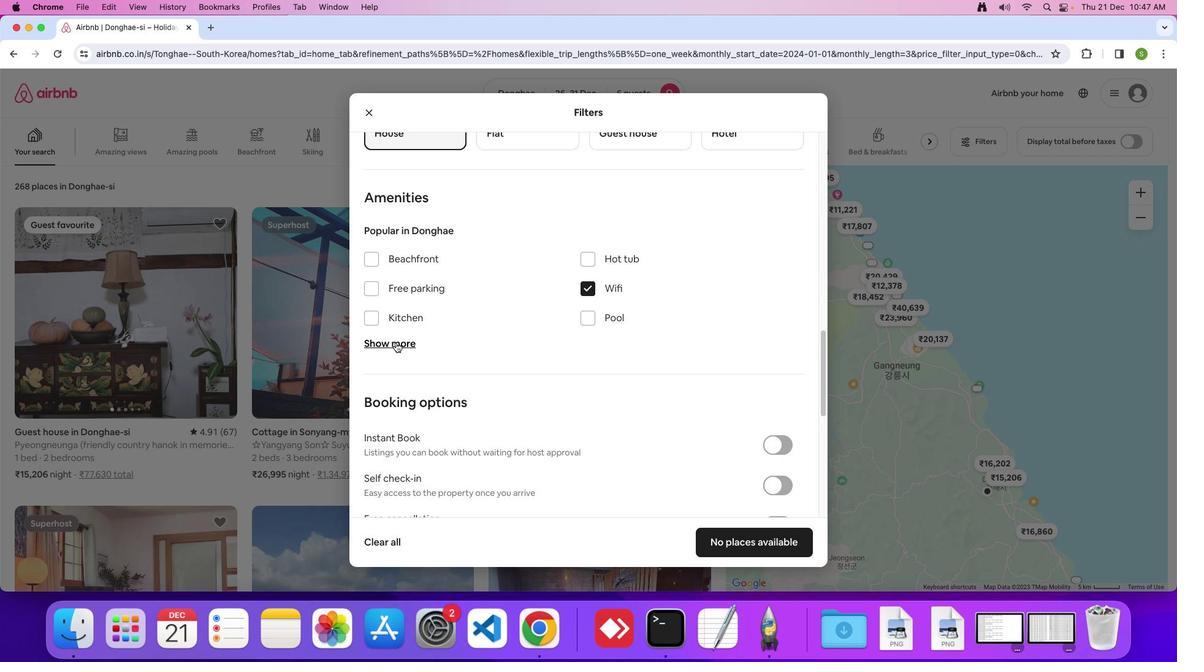 
Action: Mouse moved to (587, 445)
Screenshot: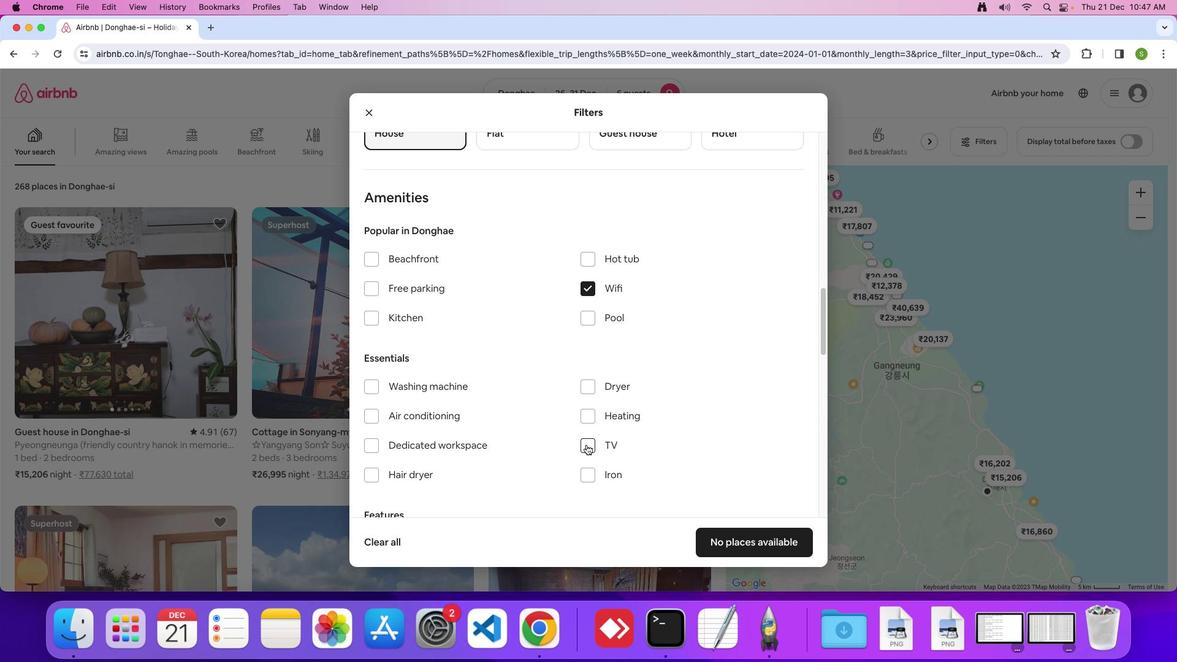 
Action: Mouse pressed left at (587, 445)
Screenshot: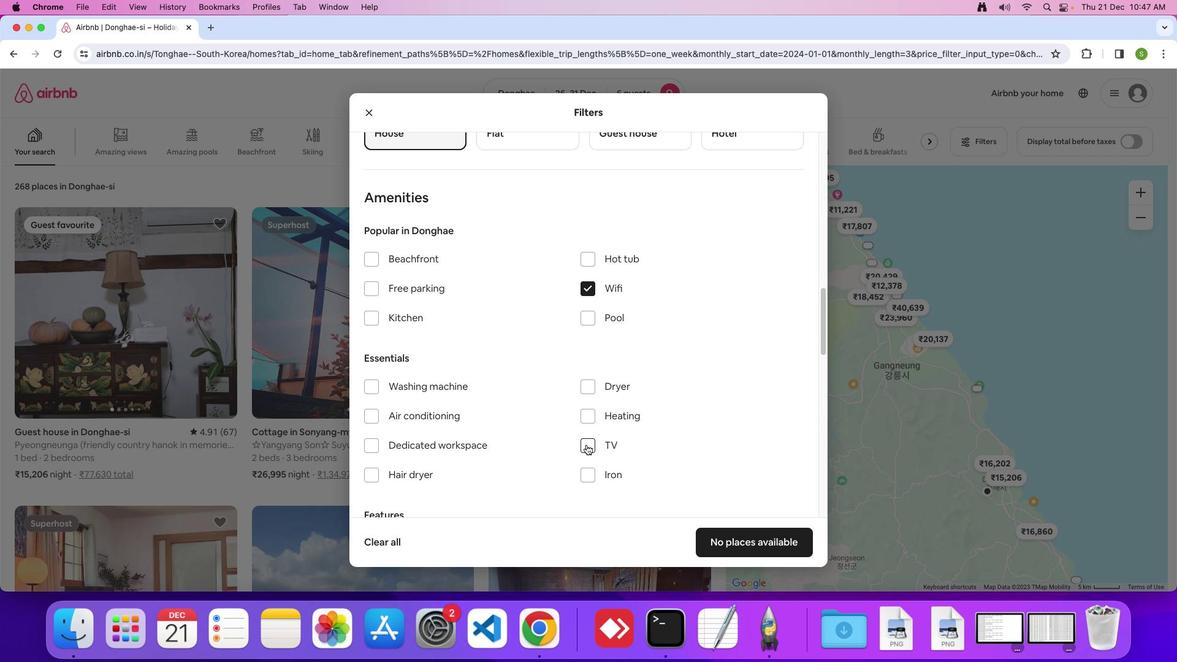 
Action: Mouse moved to (490, 354)
Screenshot: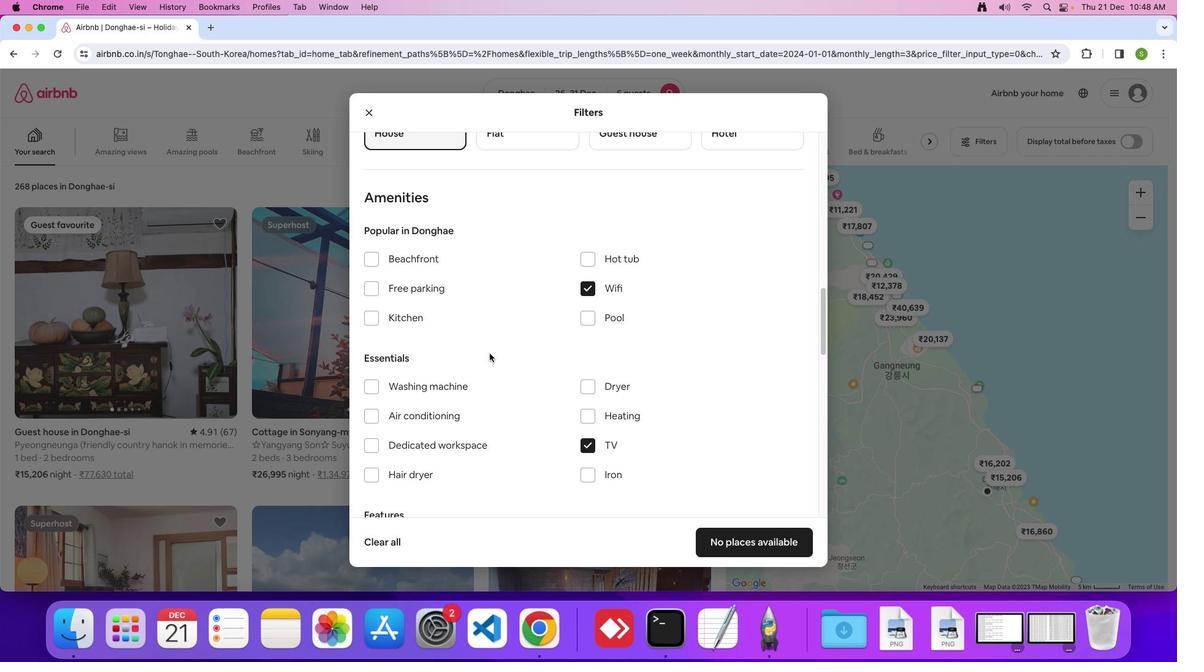 
Action: Mouse scrolled (490, 354) with delta (0, 0)
Screenshot: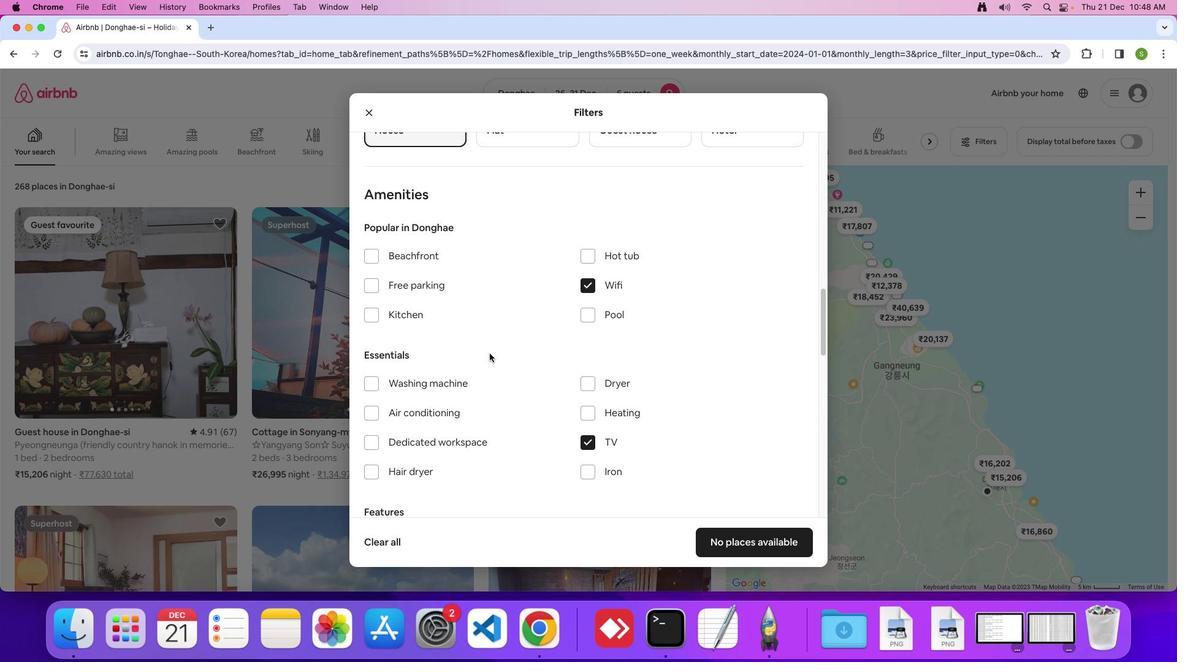 
Action: Mouse scrolled (490, 354) with delta (0, 0)
Screenshot: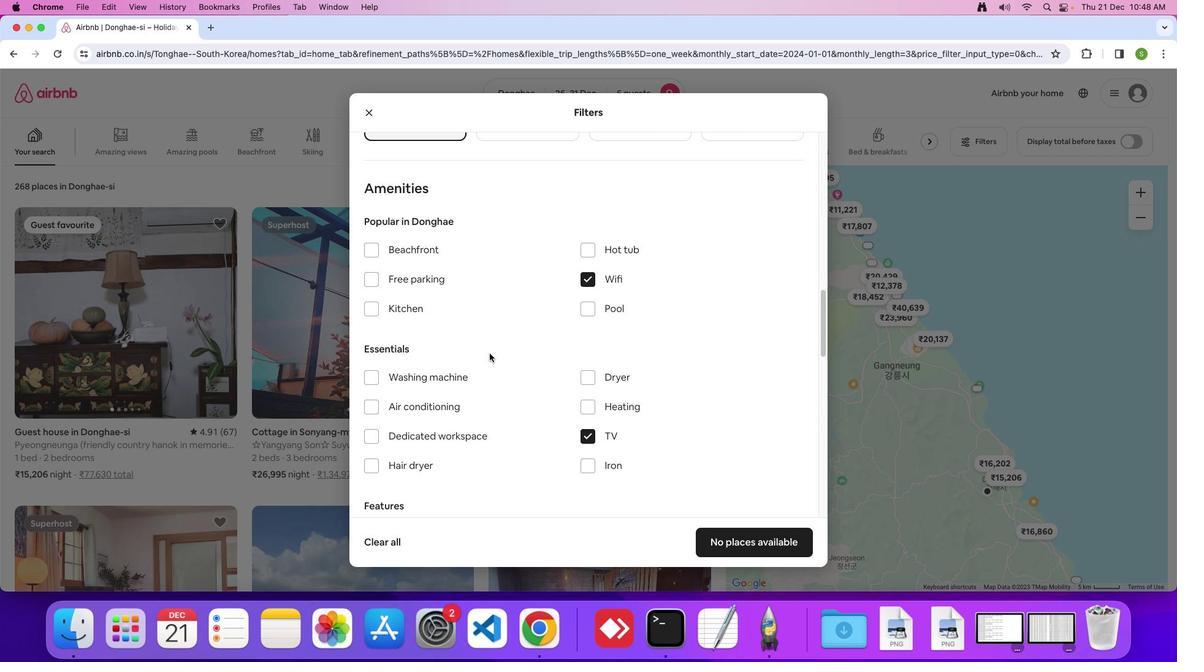 
Action: Mouse scrolled (490, 354) with delta (0, 0)
Screenshot: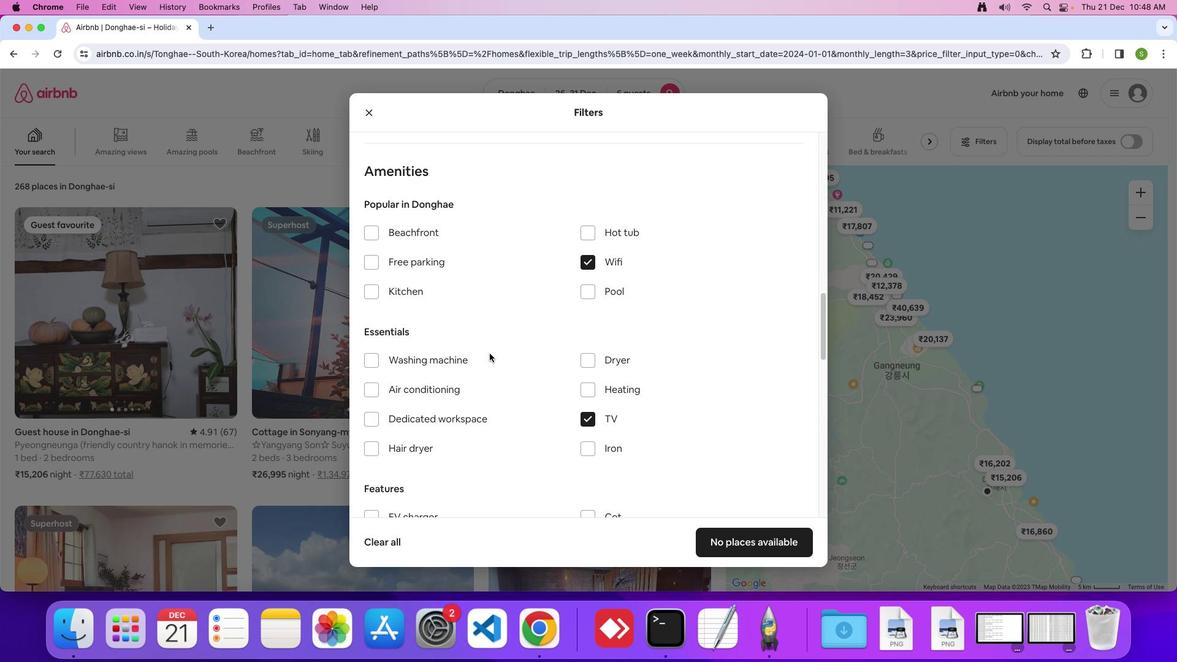 
Action: Mouse moved to (374, 250)
Screenshot: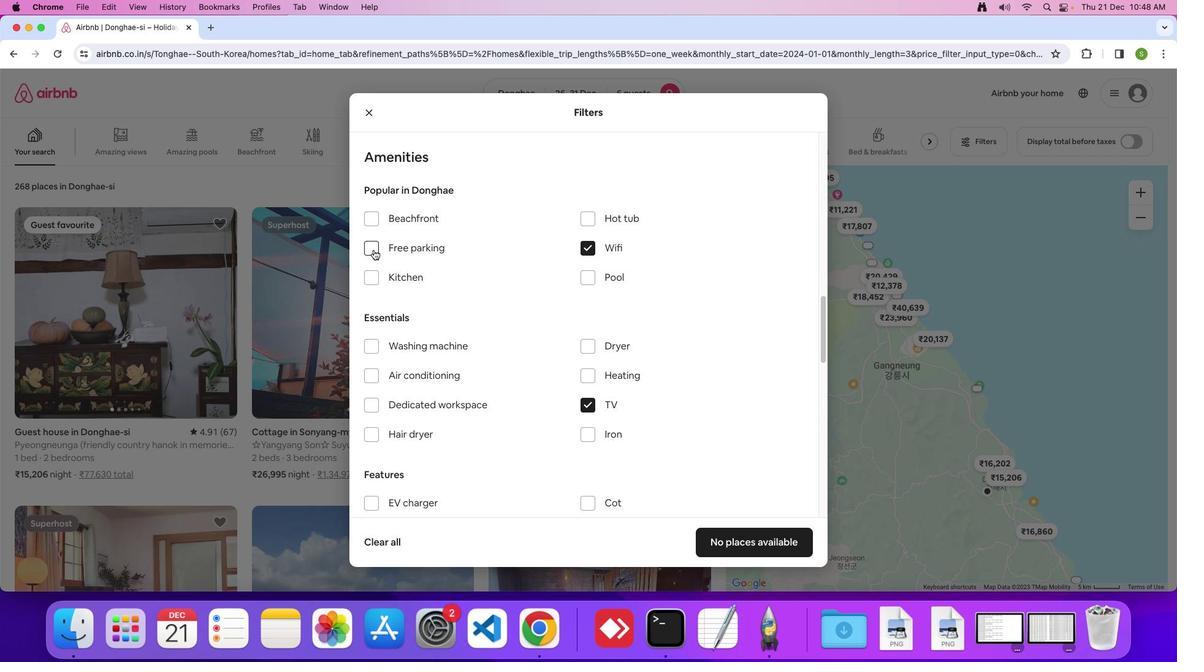 
Action: Mouse pressed left at (374, 250)
Screenshot: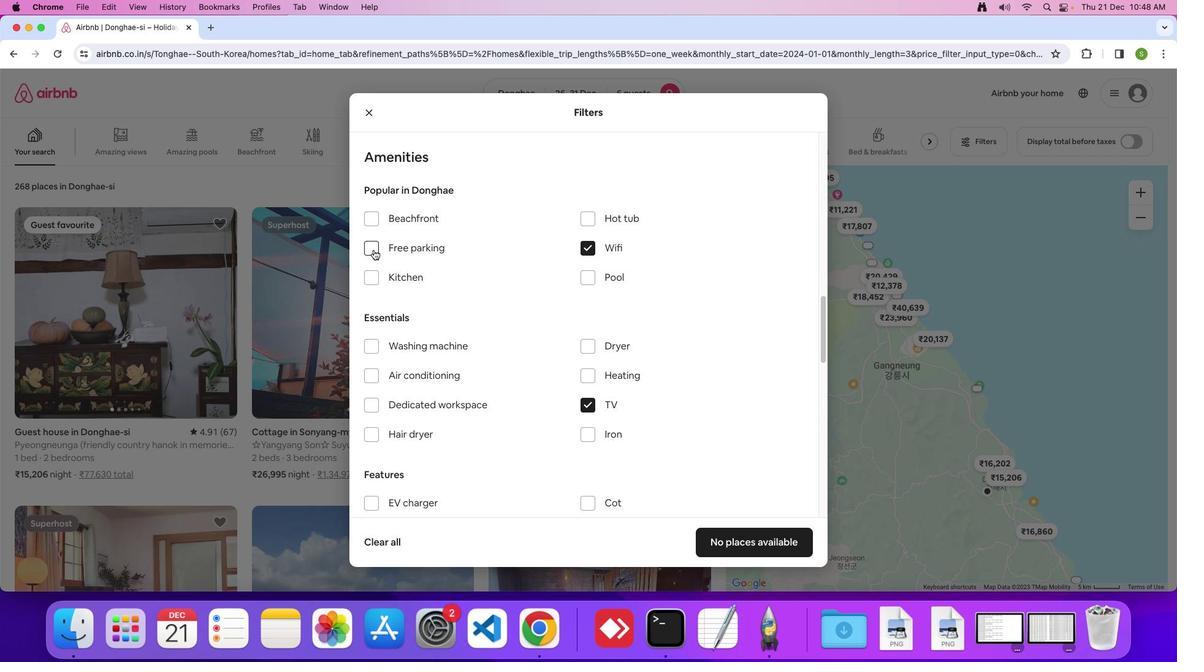 
Action: Mouse moved to (507, 324)
Screenshot: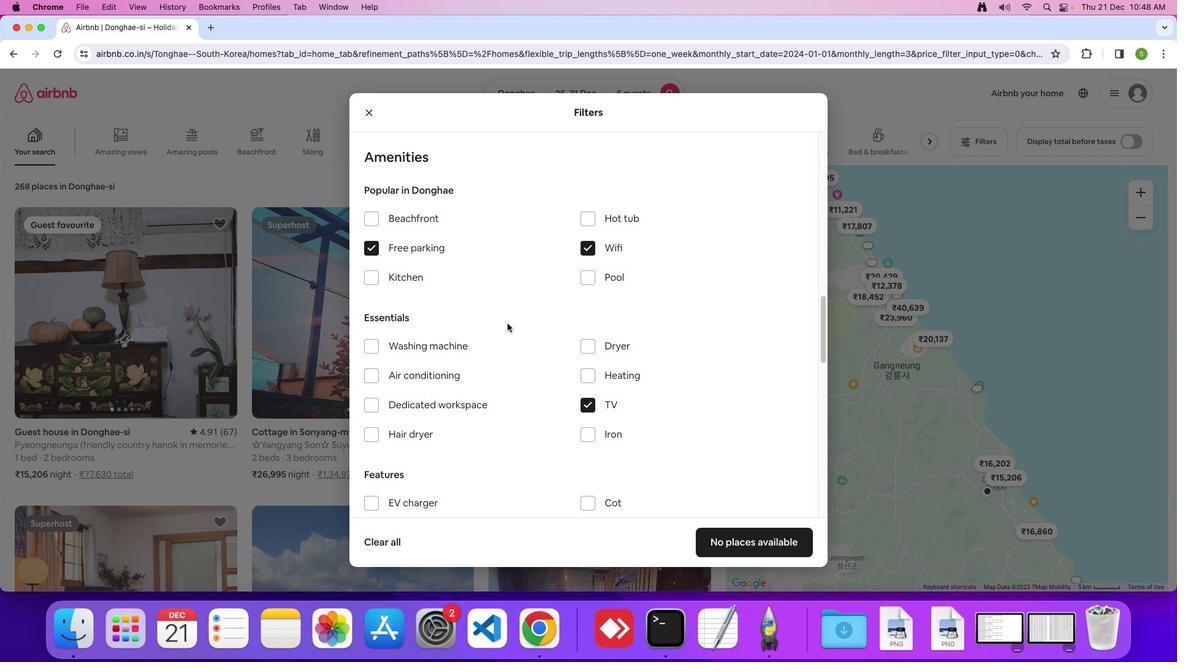 
Action: Mouse scrolled (507, 324) with delta (0, 0)
Screenshot: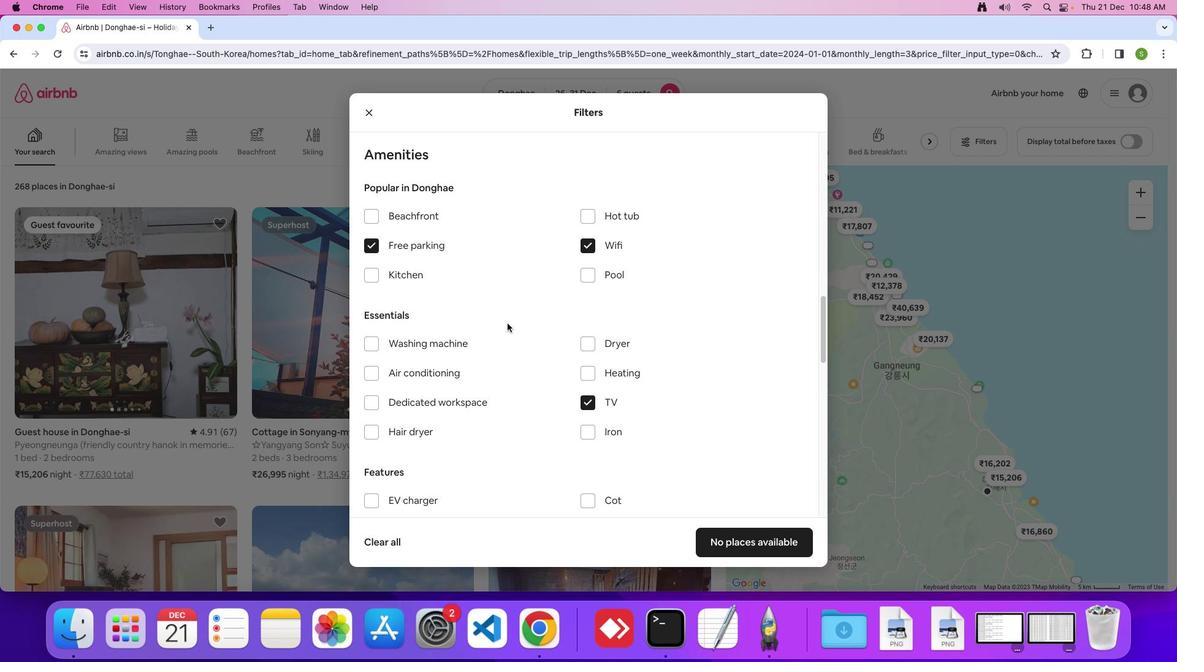 
Action: Mouse scrolled (507, 324) with delta (0, 0)
Screenshot: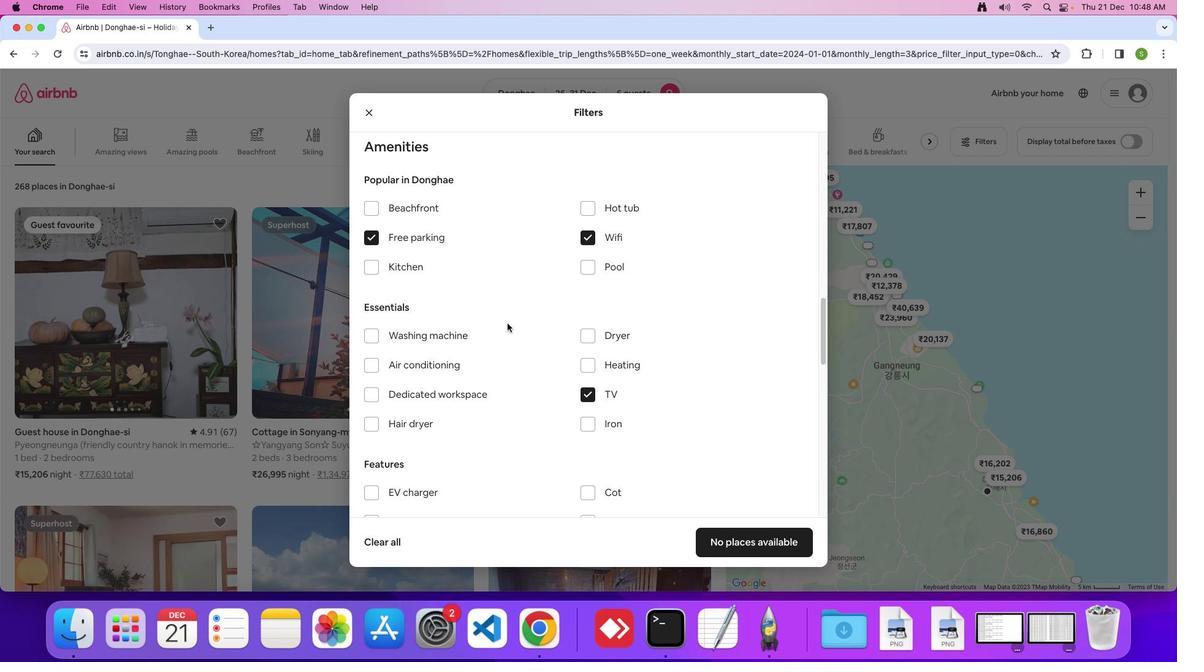 
Action: Mouse scrolled (507, 324) with delta (0, 0)
Screenshot: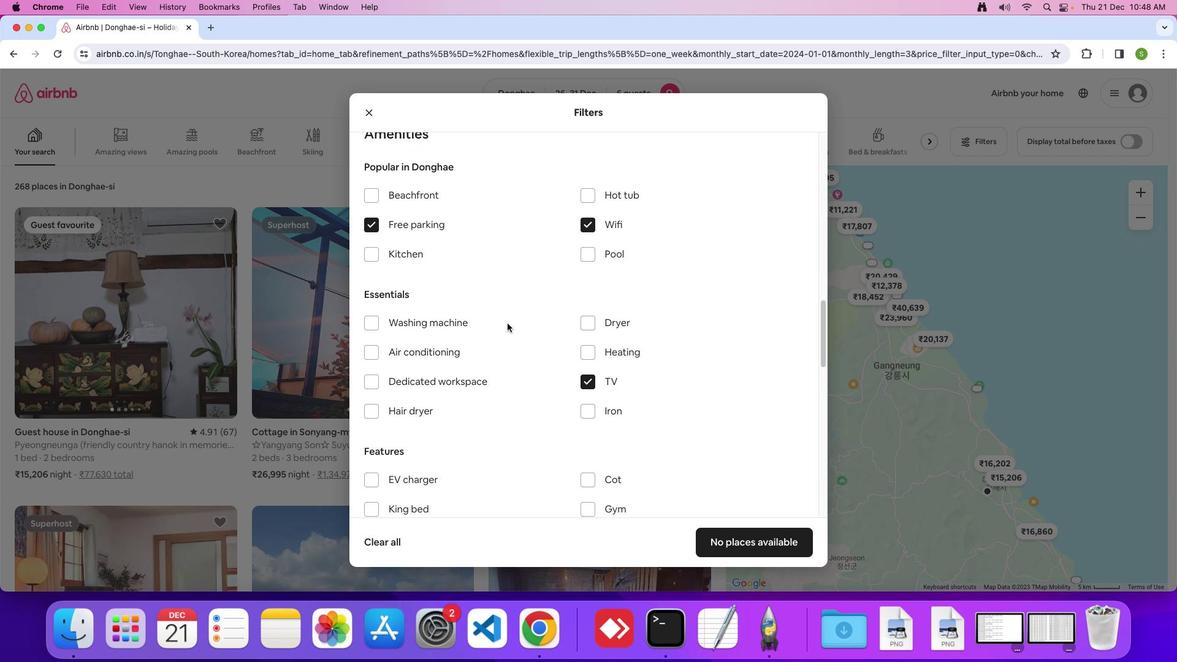 
Action: Mouse scrolled (507, 324) with delta (0, 0)
Screenshot: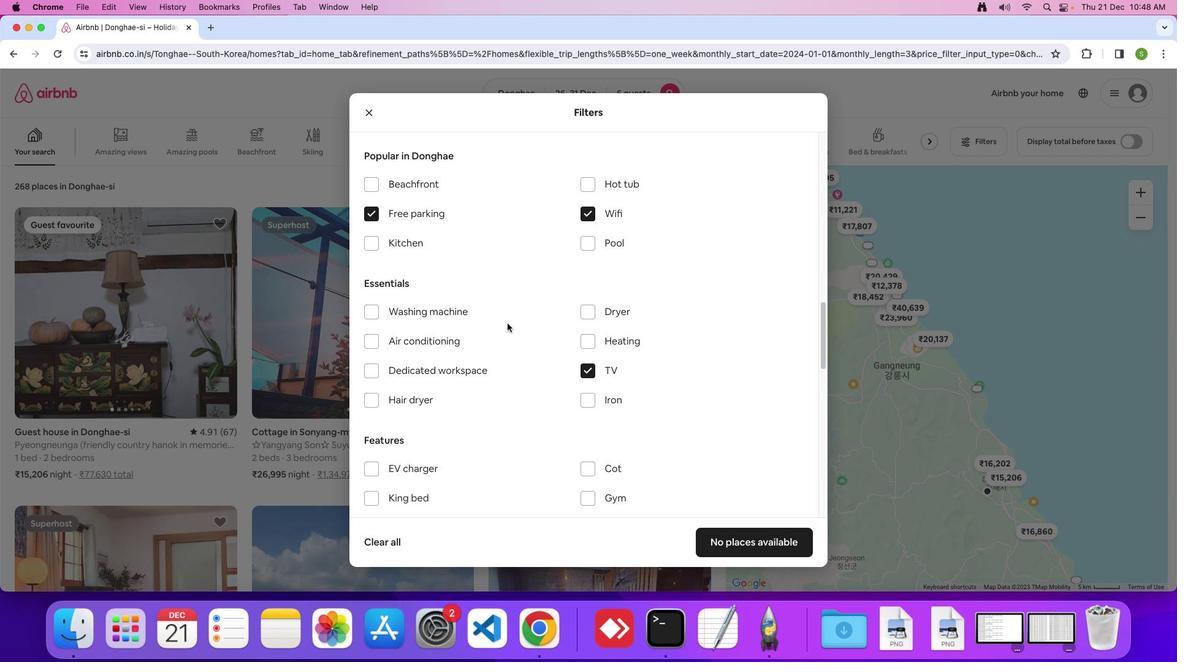 
Action: Mouse scrolled (507, 324) with delta (0, 0)
Screenshot: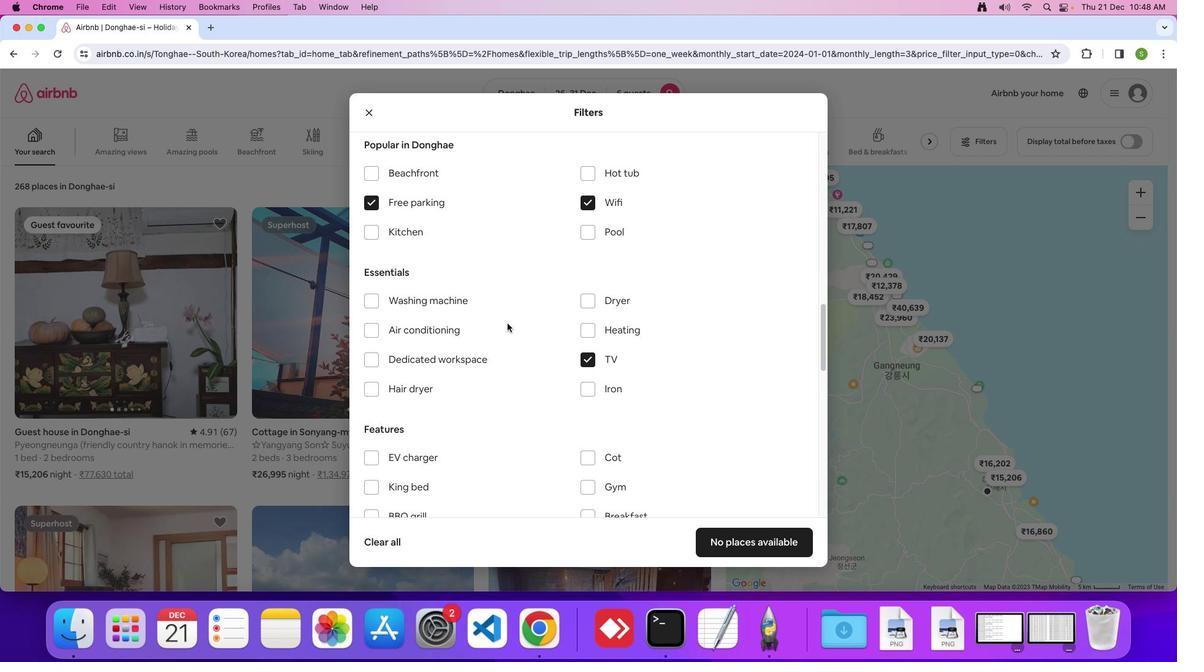 
Action: Mouse scrolled (507, 324) with delta (0, 0)
Screenshot: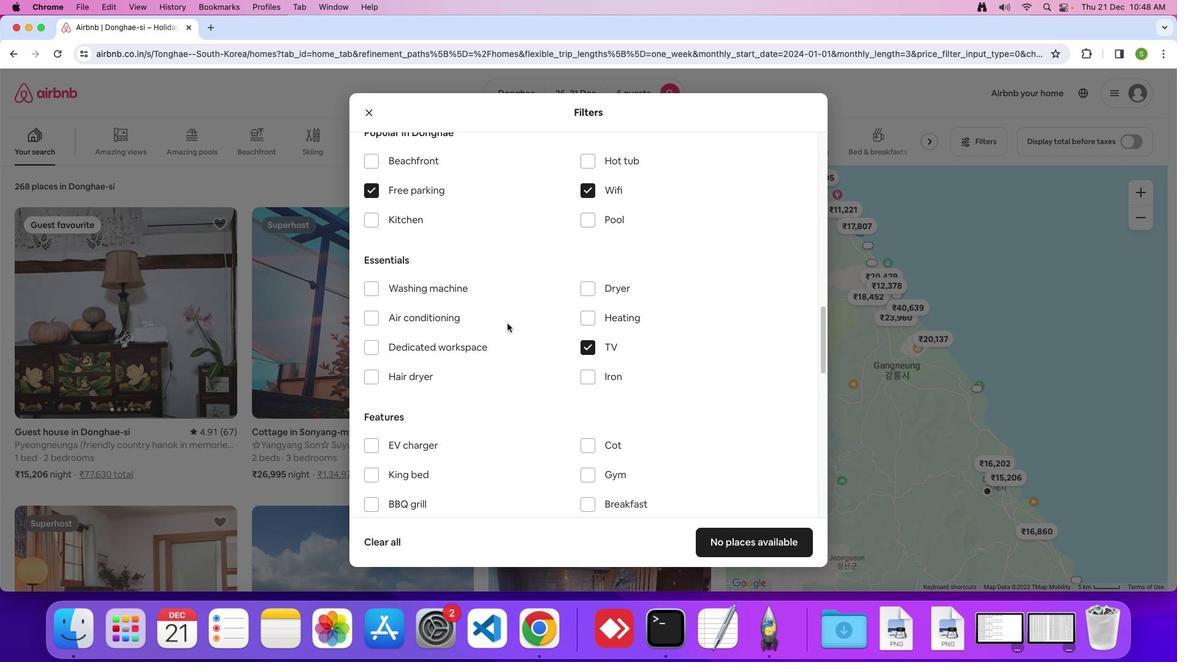 
Action: Mouse scrolled (507, 324) with delta (0, 0)
Screenshot: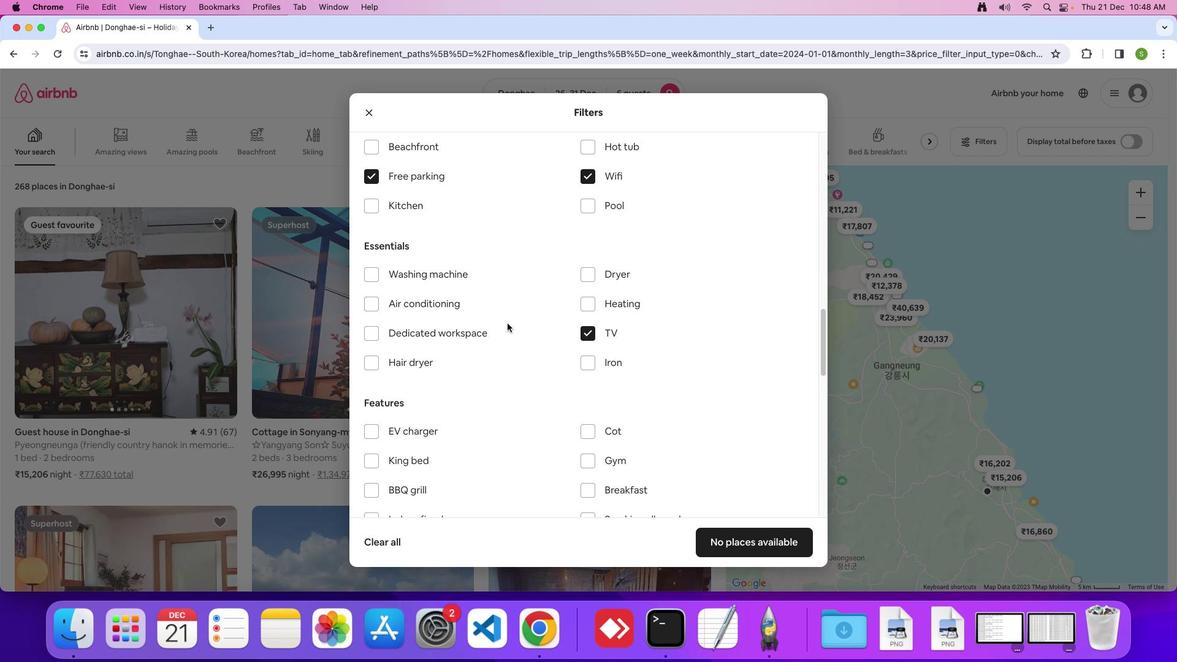 
Action: Mouse scrolled (507, 324) with delta (0, 0)
Screenshot: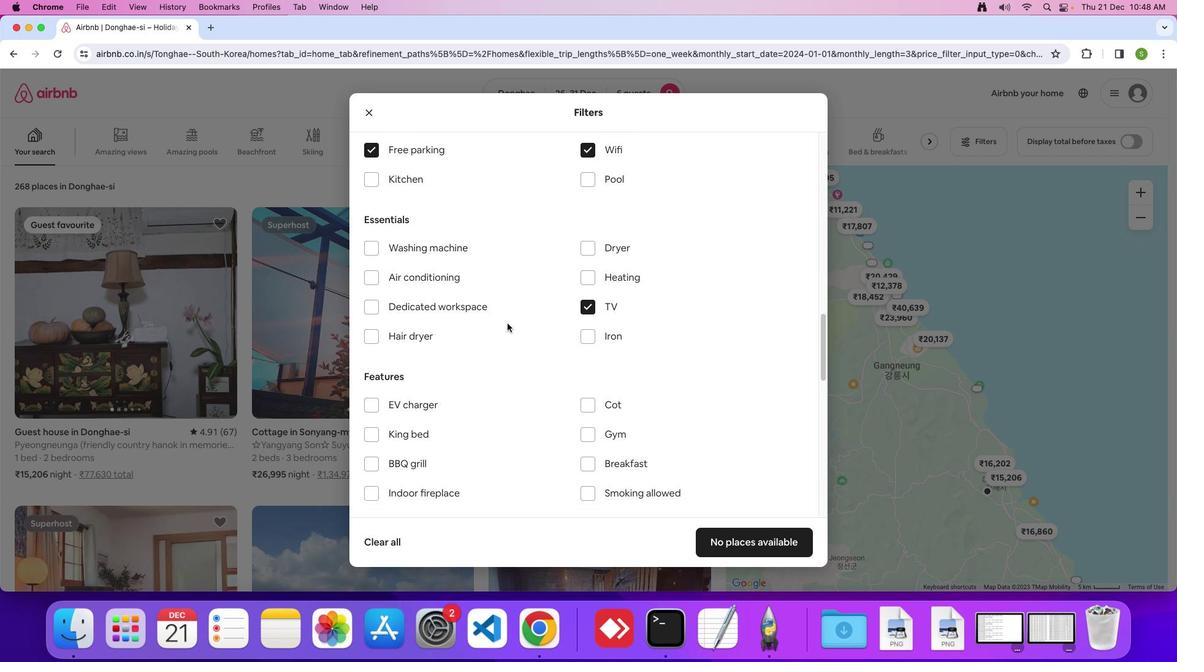 
Action: Mouse moved to (589, 430)
Screenshot: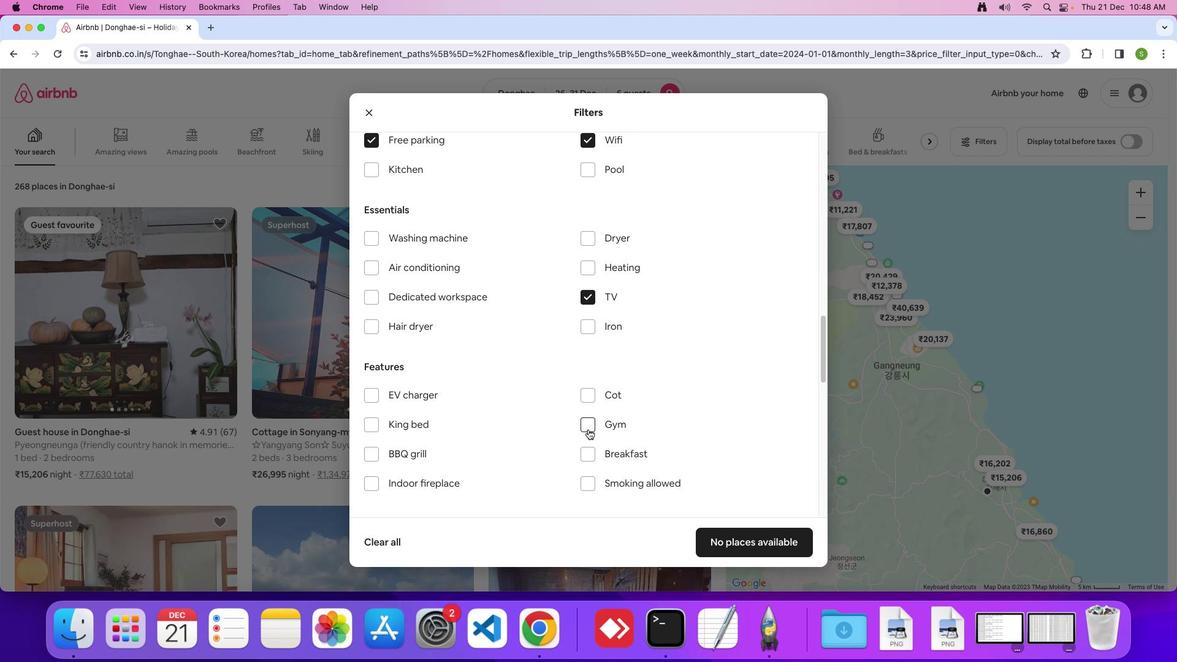 
Action: Mouse pressed left at (589, 430)
Screenshot: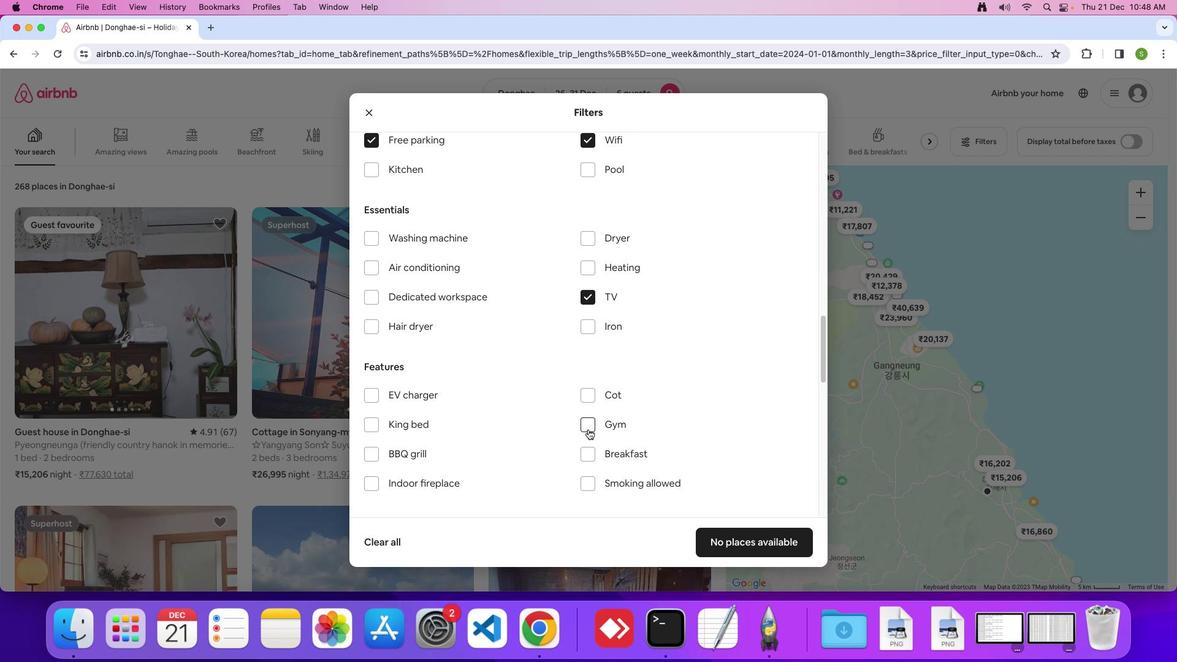 
Action: Mouse moved to (593, 456)
Screenshot: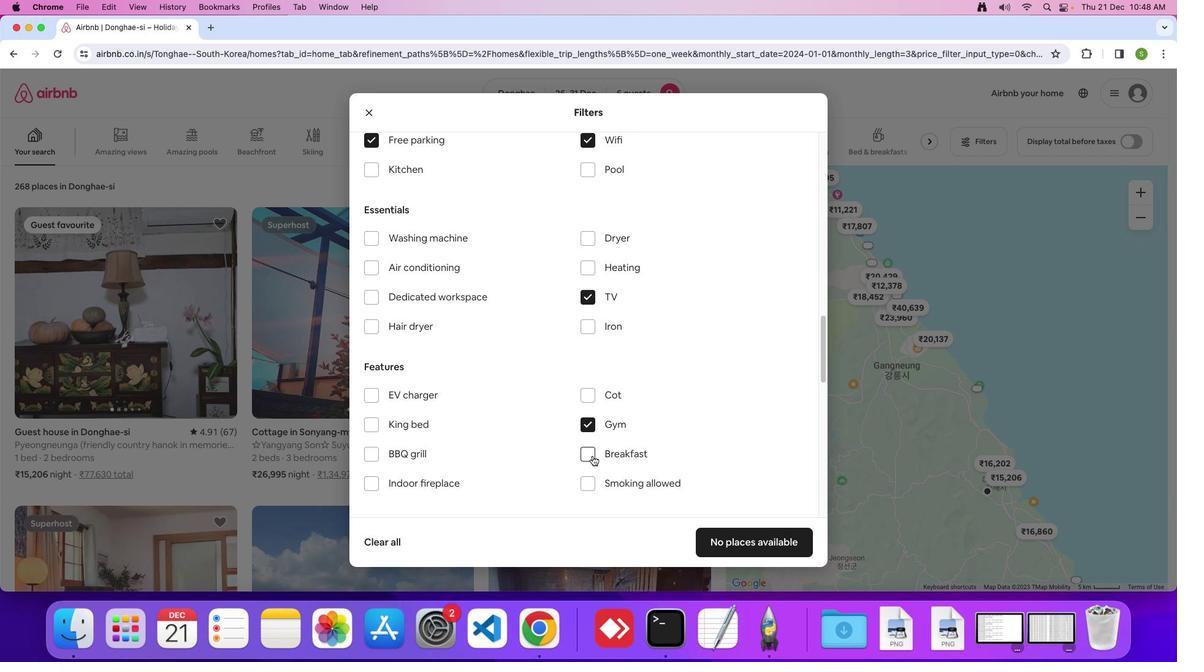 
Action: Mouse pressed left at (593, 456)
Screenshot: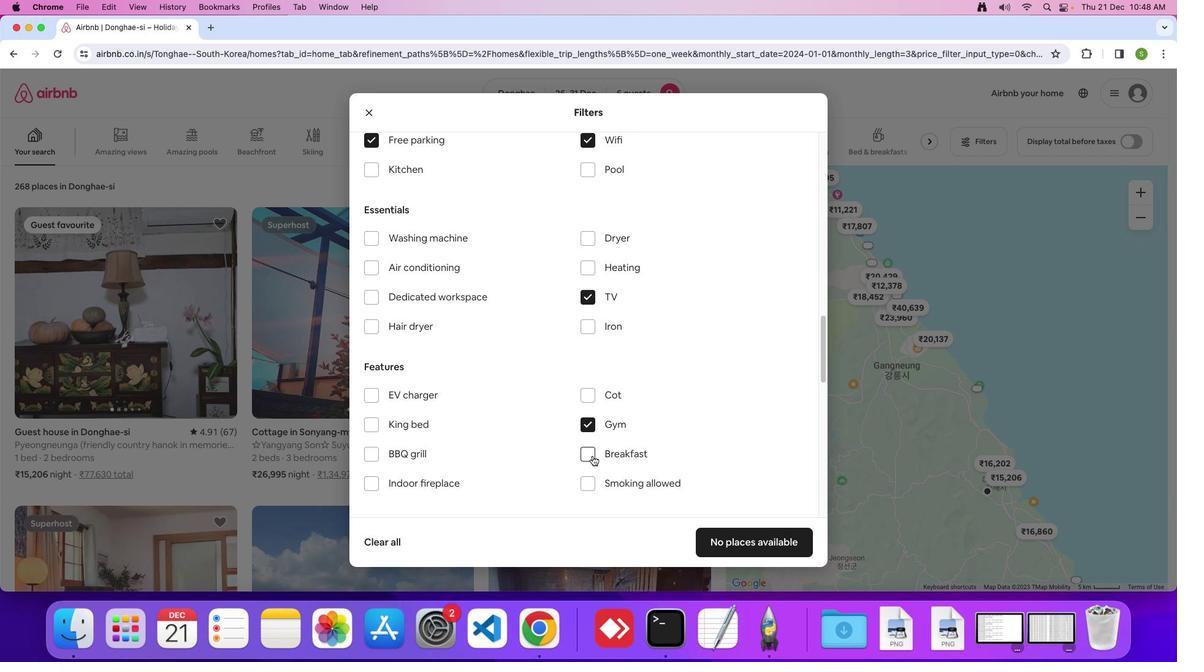 
Action: Mouse moved to (493, 390)
Screenshot: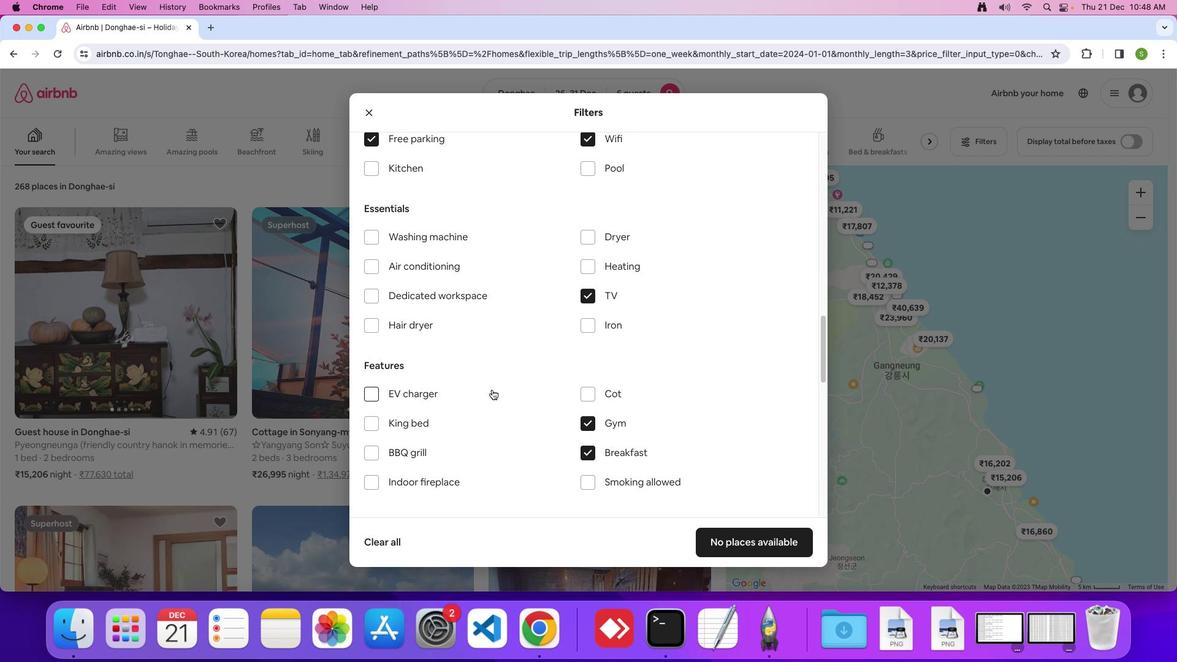 
Action: Mouse scrolled (493, 390) with delta (0, 0)
Screenshot: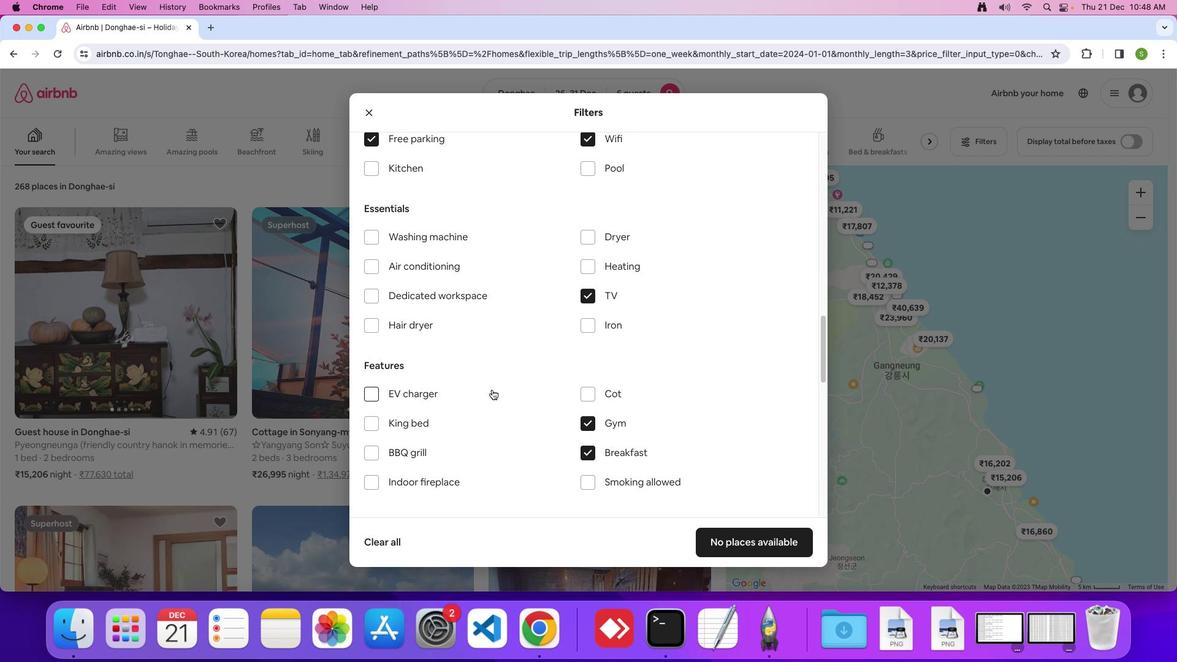
Action: Mouse scrolled (493, 390) with delta (0, 0)
Screenshot: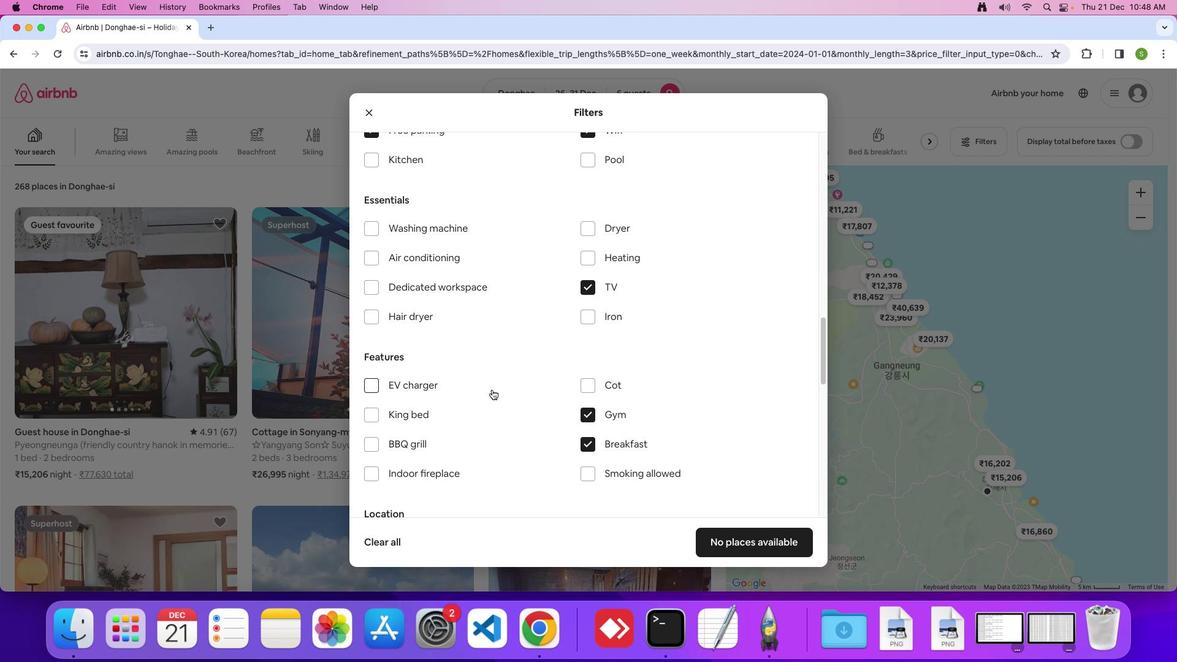 
Action: Mouse scrolled (493, 390) with delta (0, 0)
Screenshot: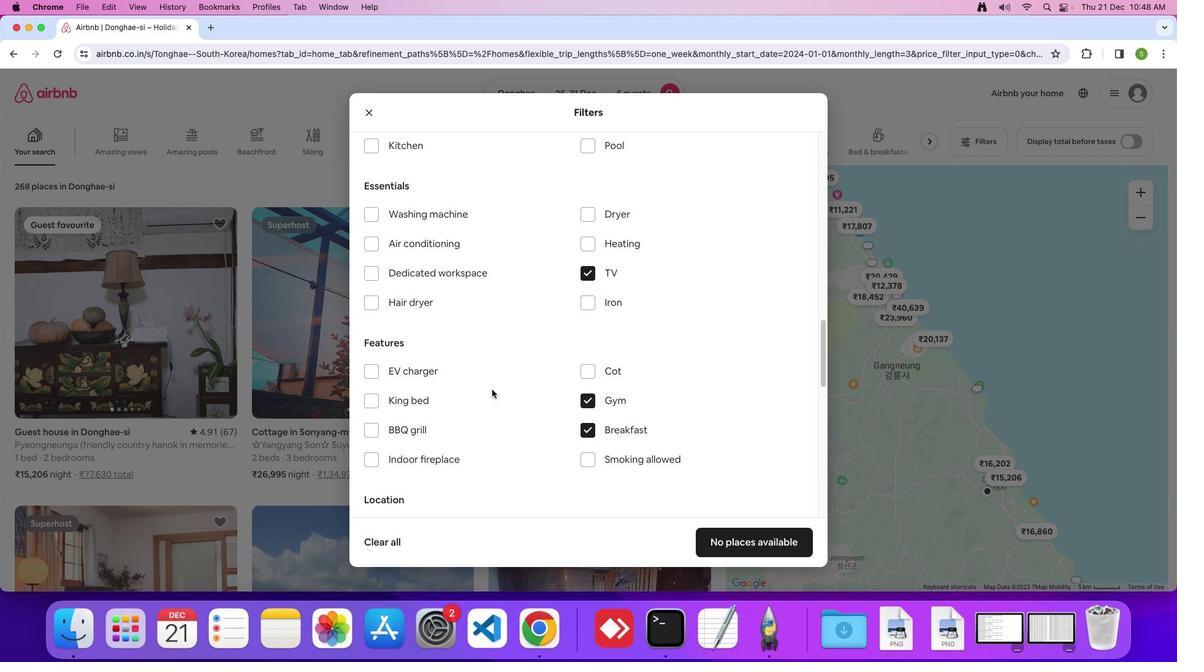 
Action: Mouse moved to (493, 390)
Screenshot: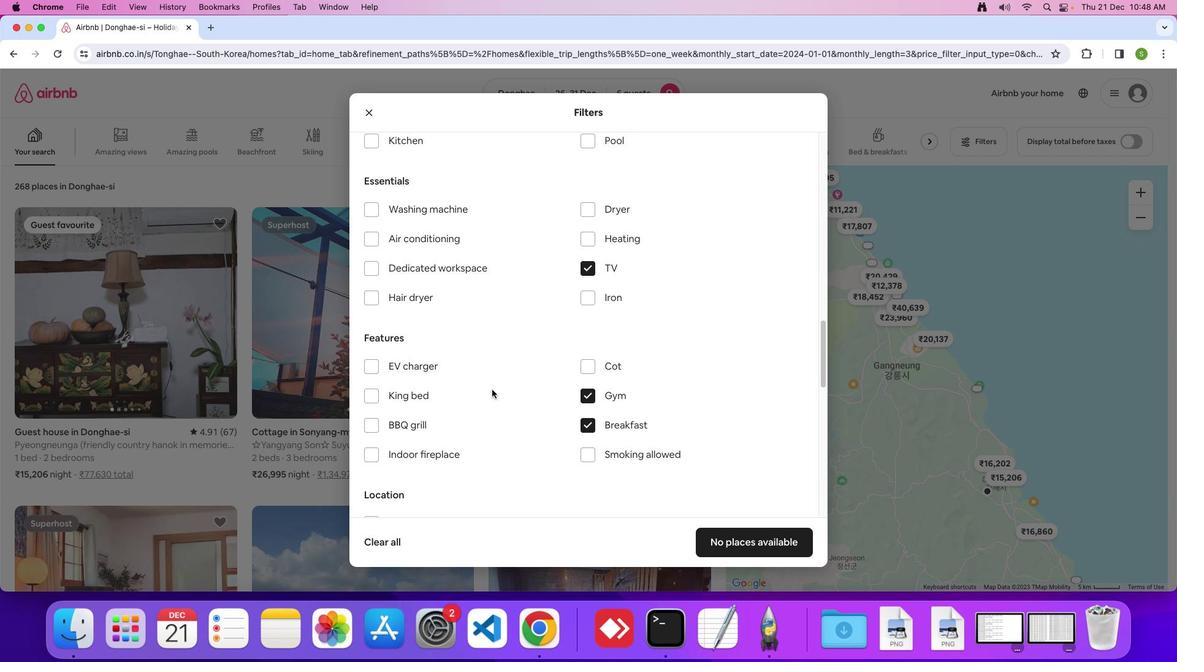 
Action: Mouse scrolled (493, 390) with delta (0, 0)
Screenshot: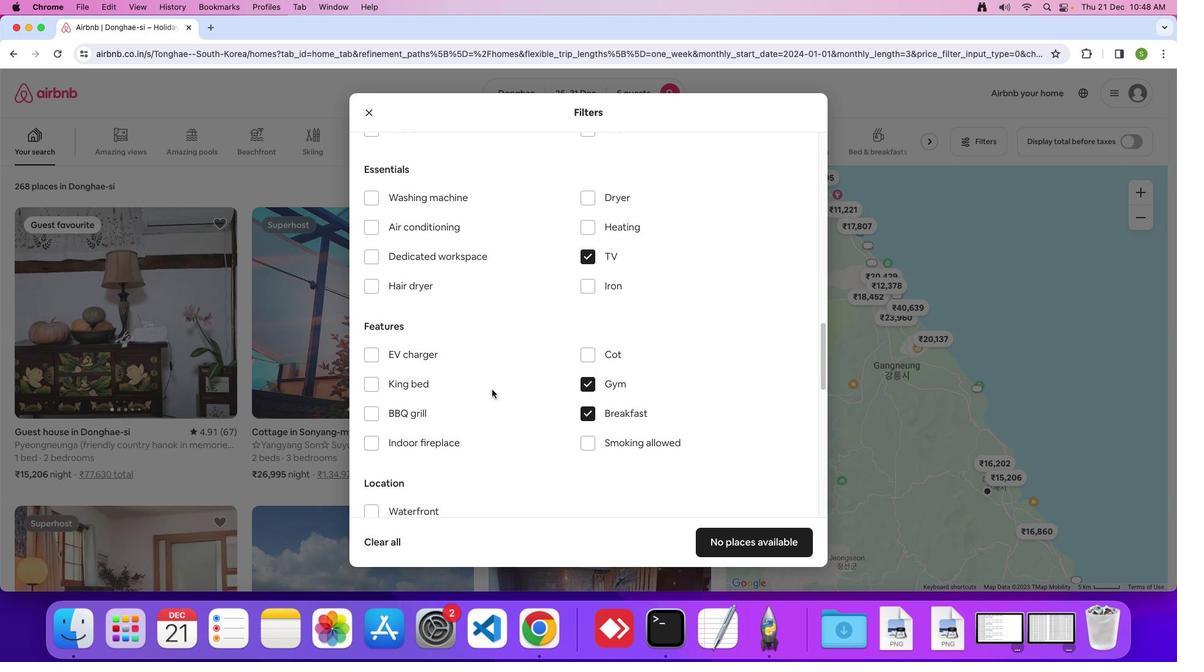 
Action: Mouse scrolled (493, 390) with delta (0, 0)
Screenshot: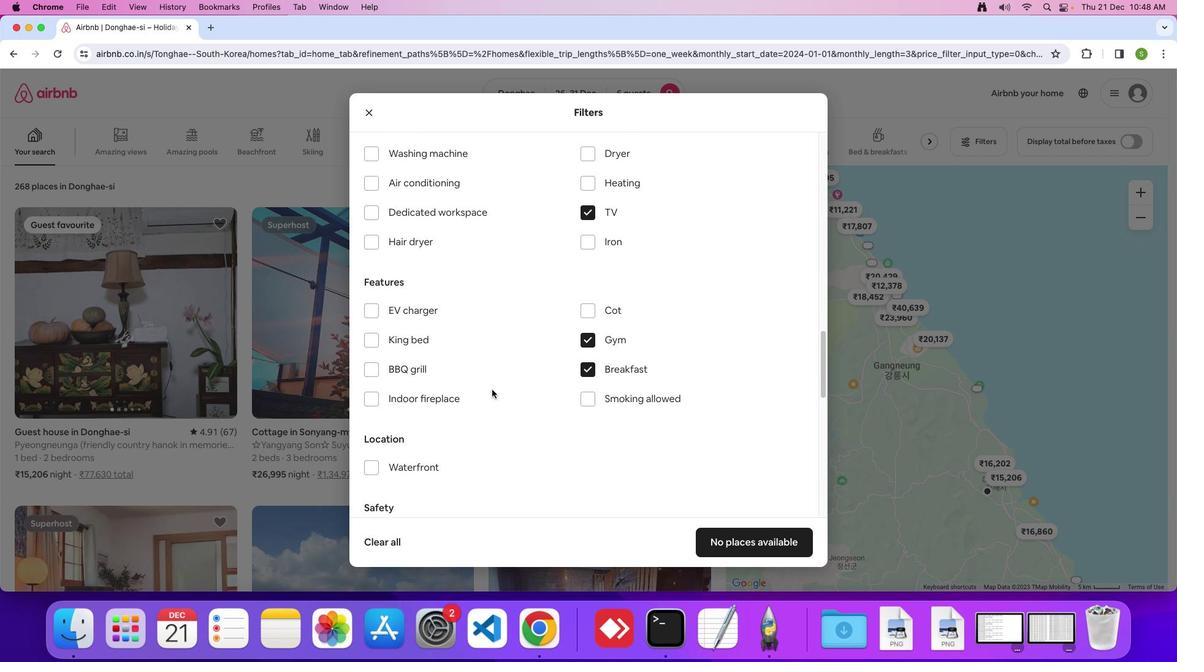 
Action: Mouse moved to (493, 388)
Screenshot: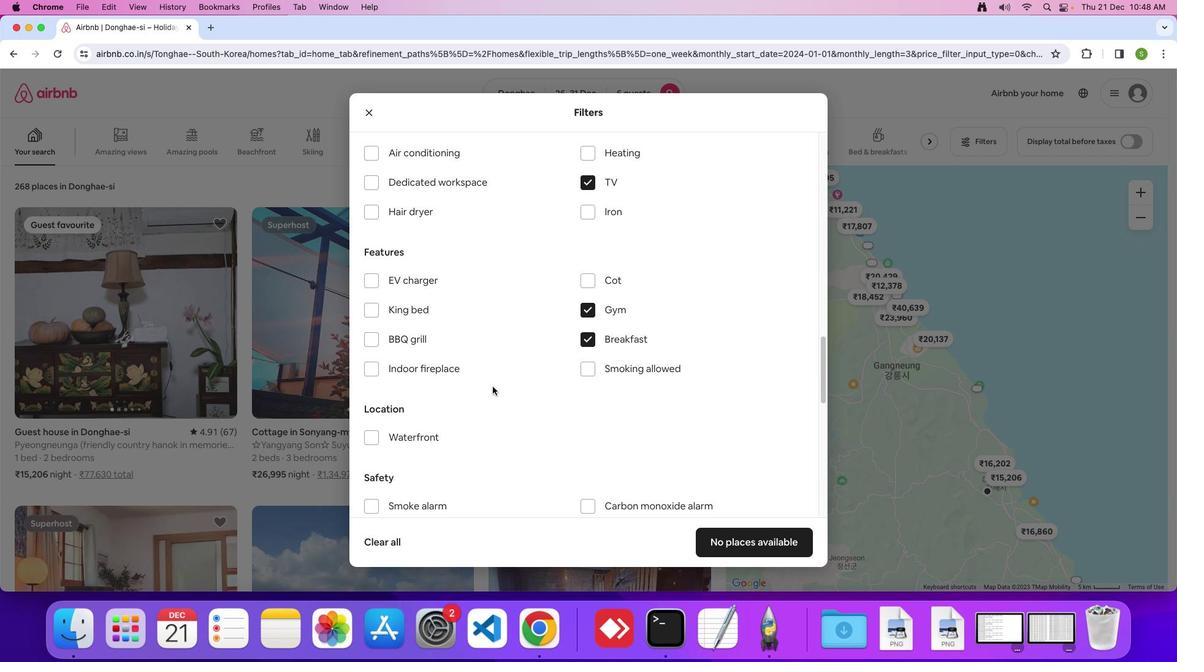 
Action: Mouse scrolled (493, 388) with delta (0, 0)
Screenshot: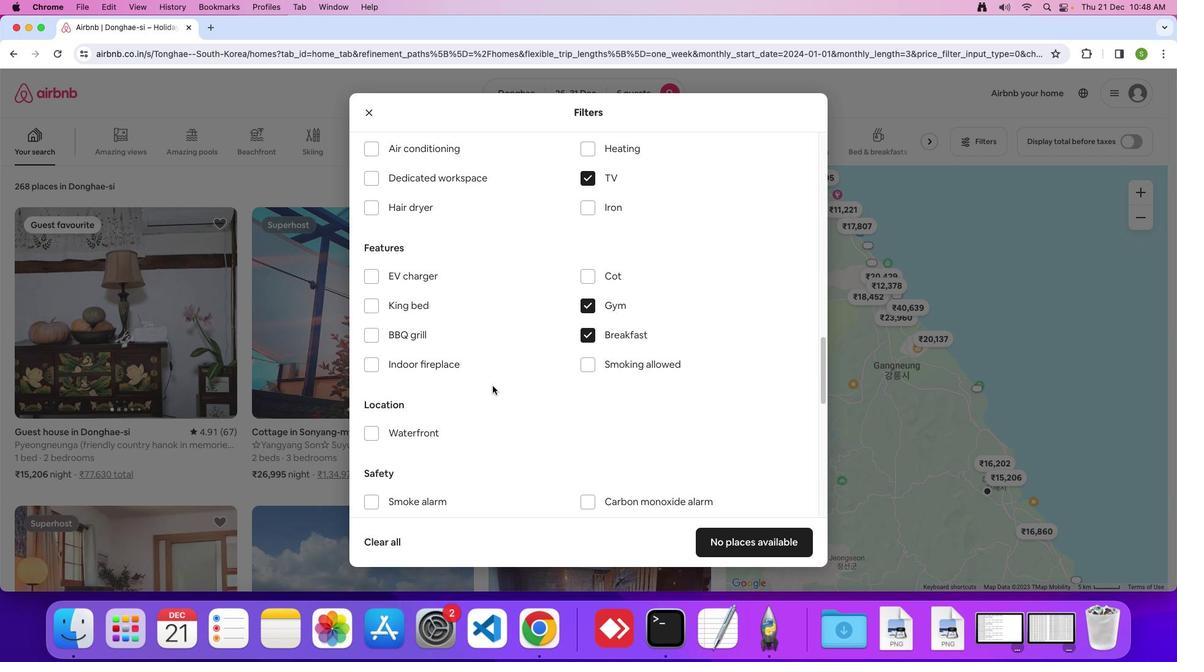 
Action: Mouse moved to (493, 387)
Screenshot: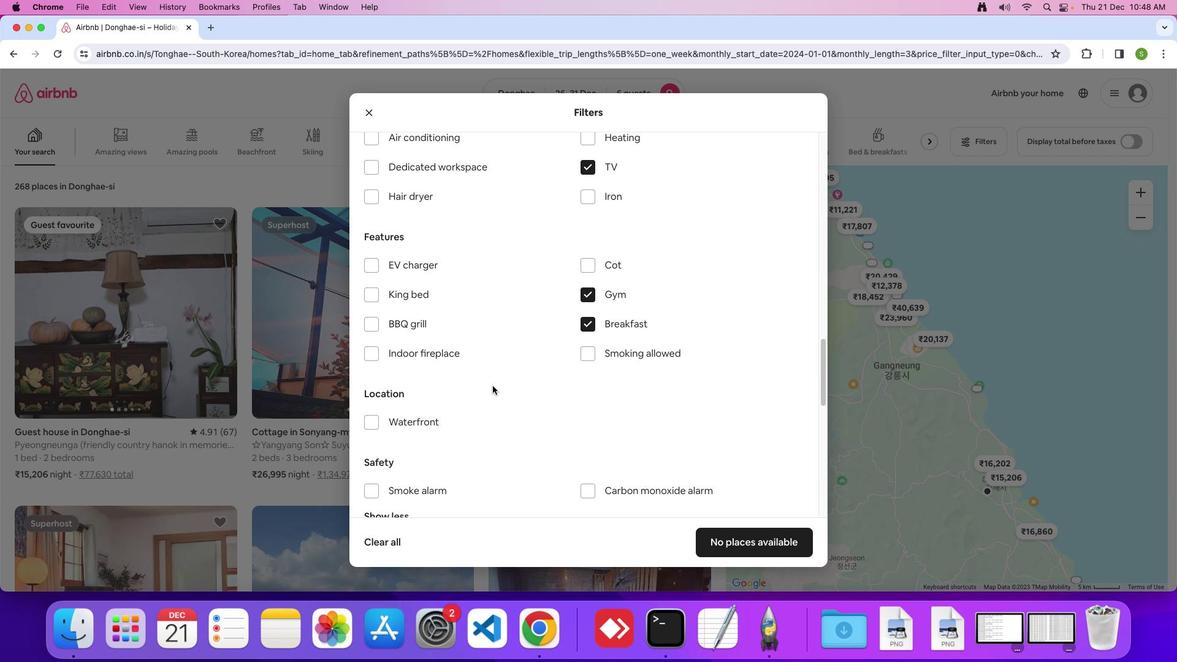
Action: Mouse scrolled (493, 387) with delta (0, 0)
Screenshot: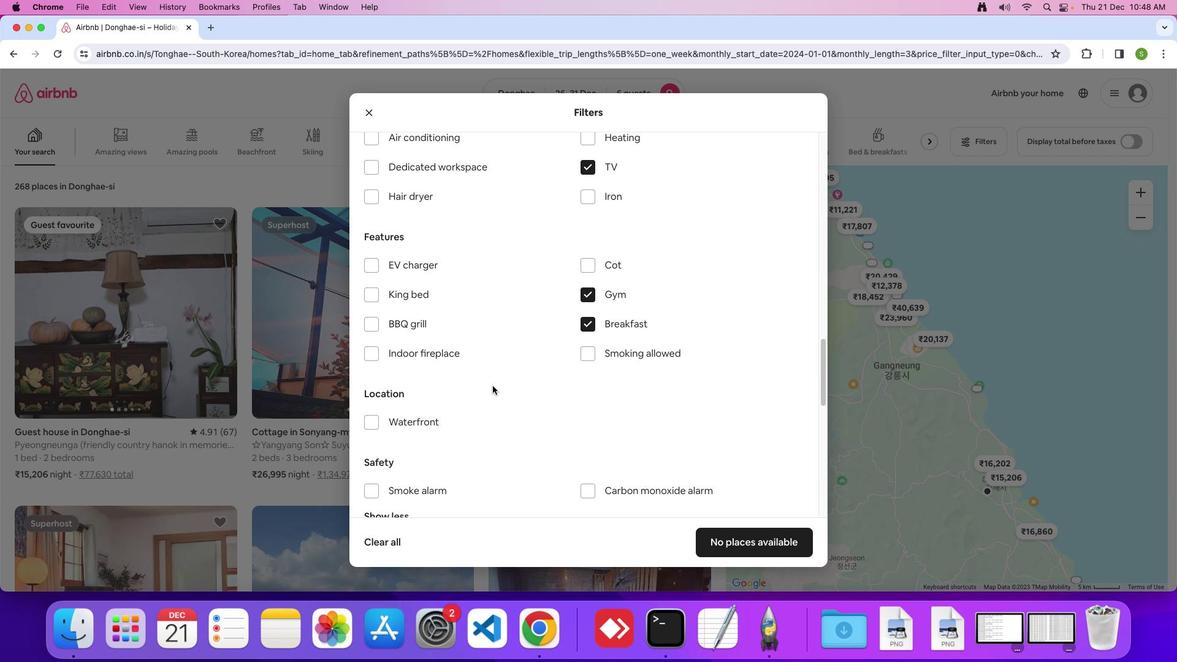 
Action: Mouse moved to (493, 387)
Screenshot: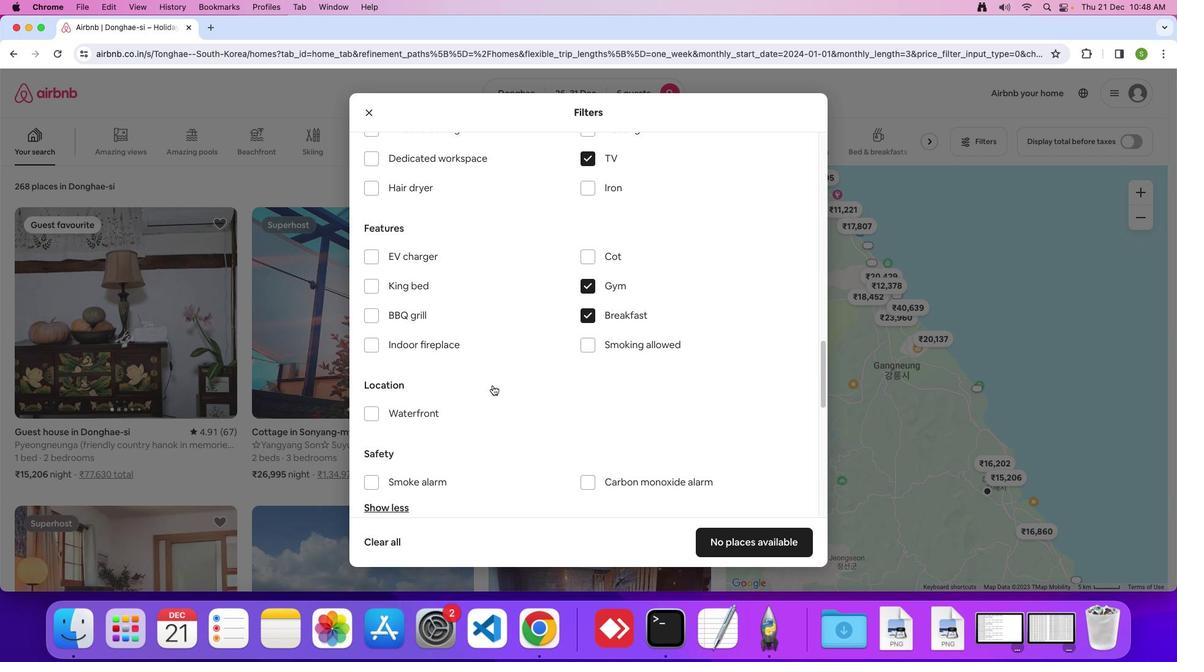 
Action: Mouse scrolled (493, 387) with delta (0, 0)
Screenshot: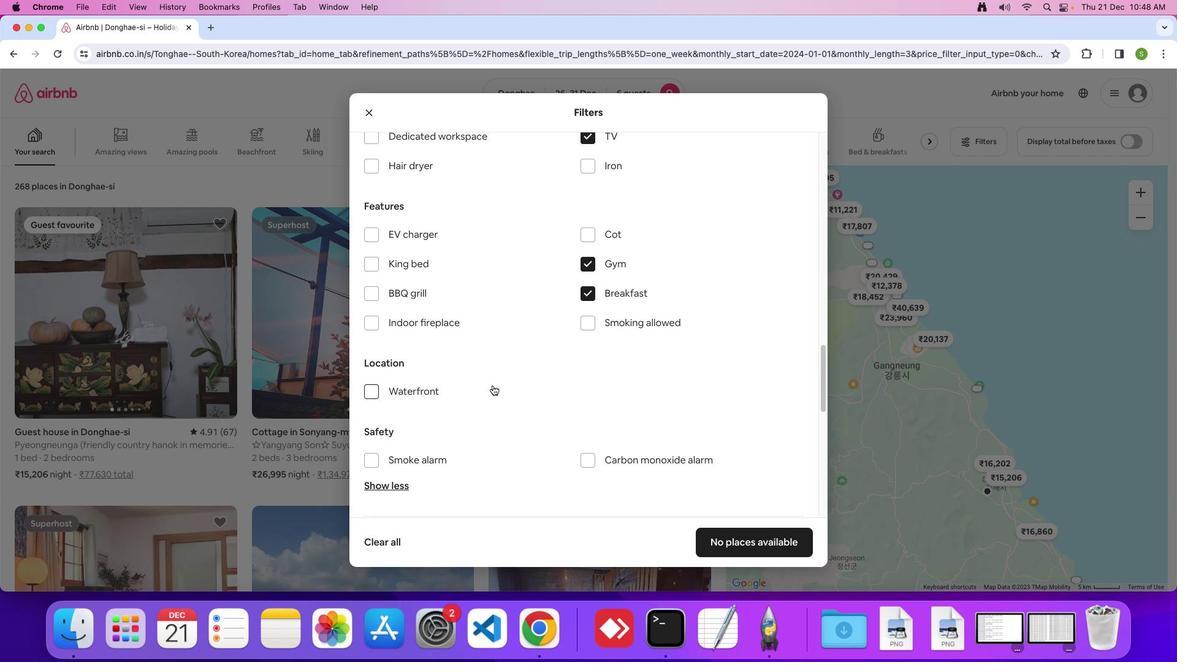 
Action: Mouse moved to (494, 383)
Screenshot: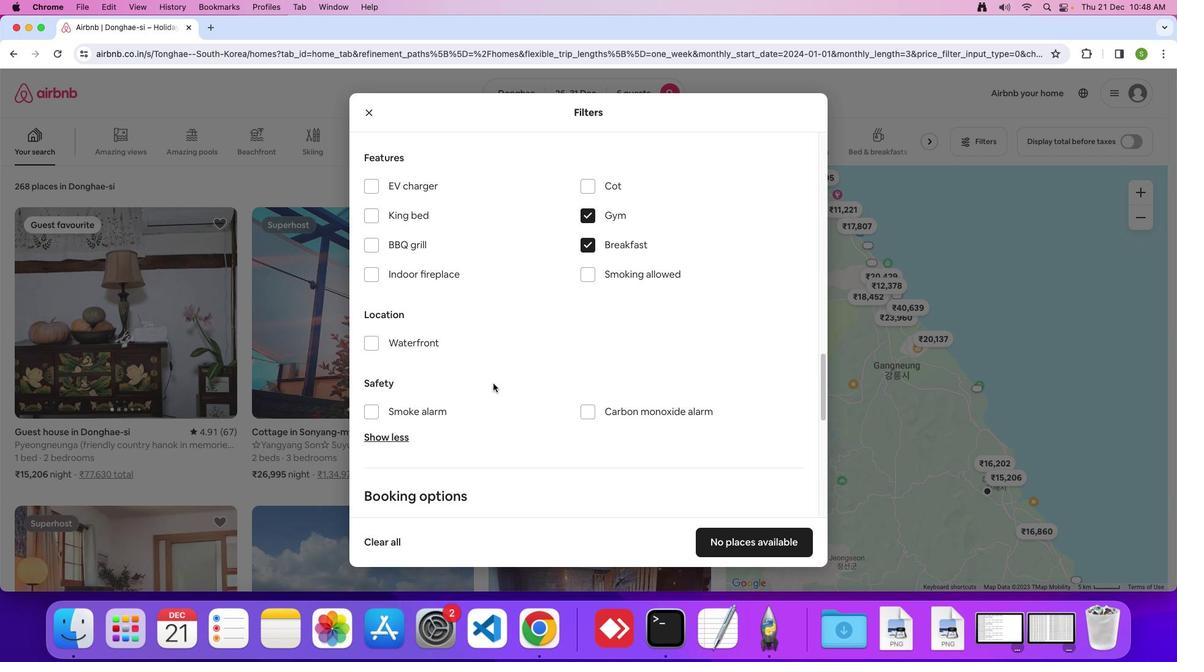
Action: Mouse scrolled (494, 383) with delta (0, 0)
Screenshot: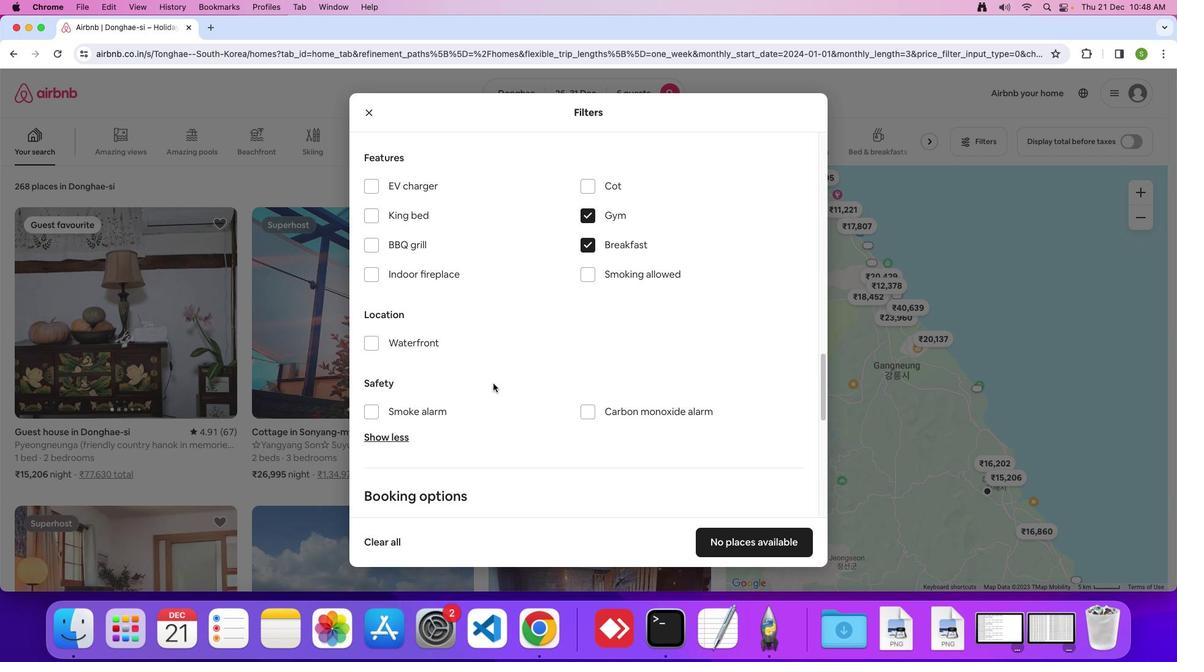 
Action: Mouse scrolled (494, 383) with delta (0, 0)
Screenshot: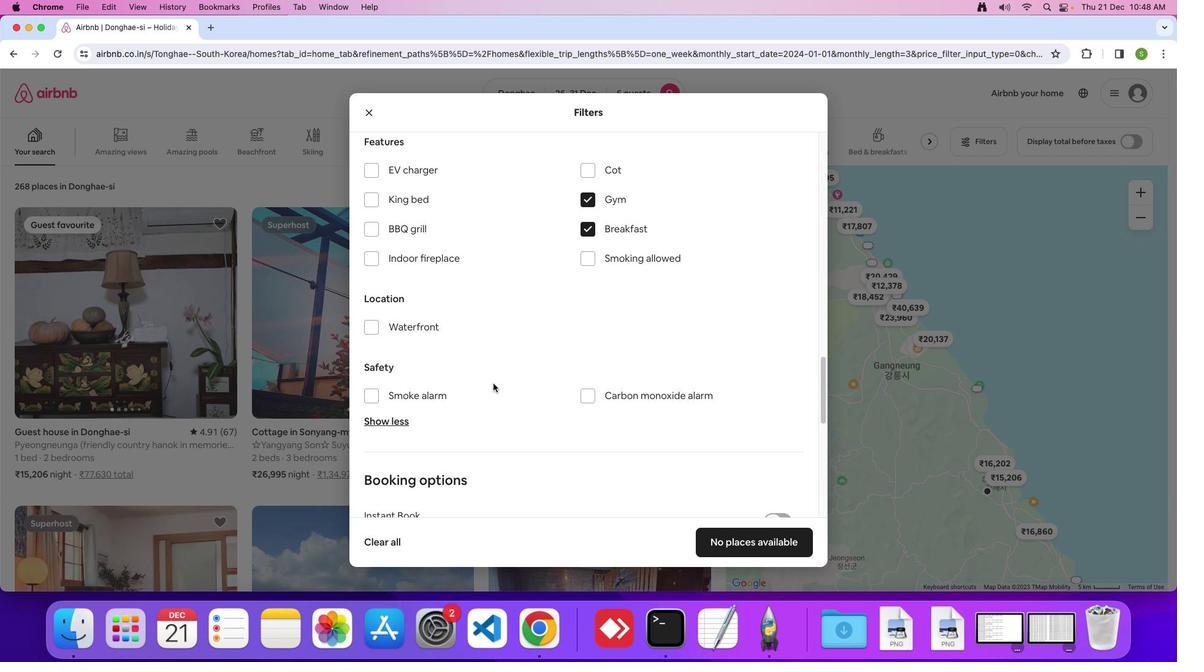 
Action: Mouse scrolled (494, 383) with delta (0, 0)
Screenshot: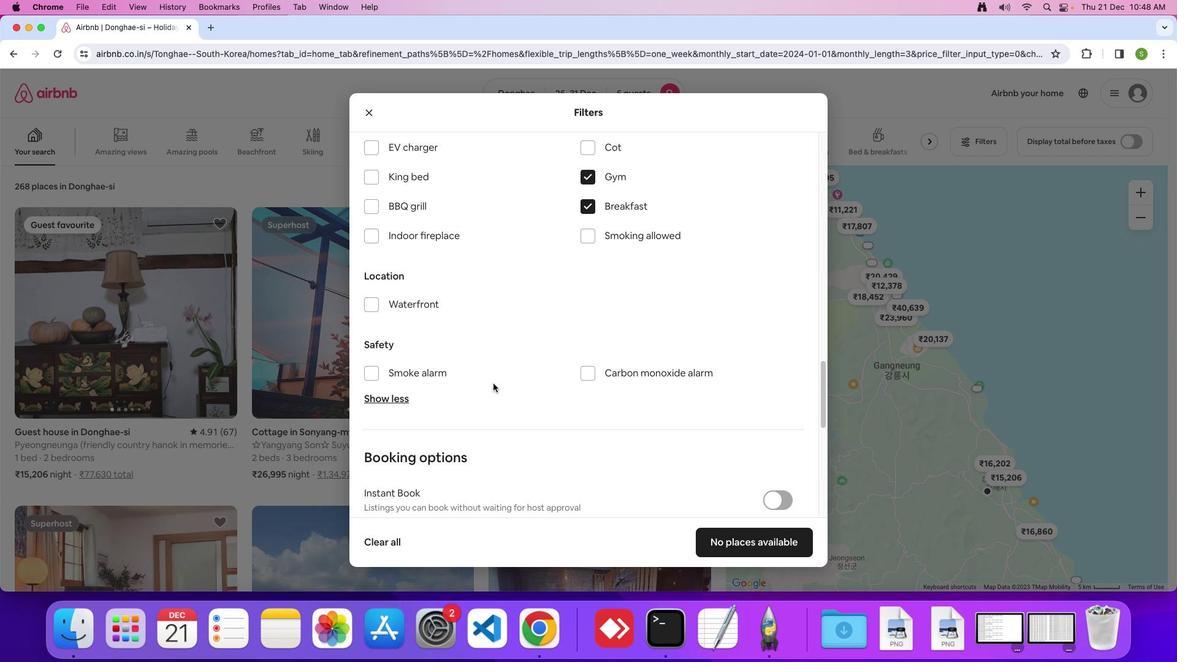 
Action: Mouse scrolled (494, 383) with delta (0, 0)
Screenshot: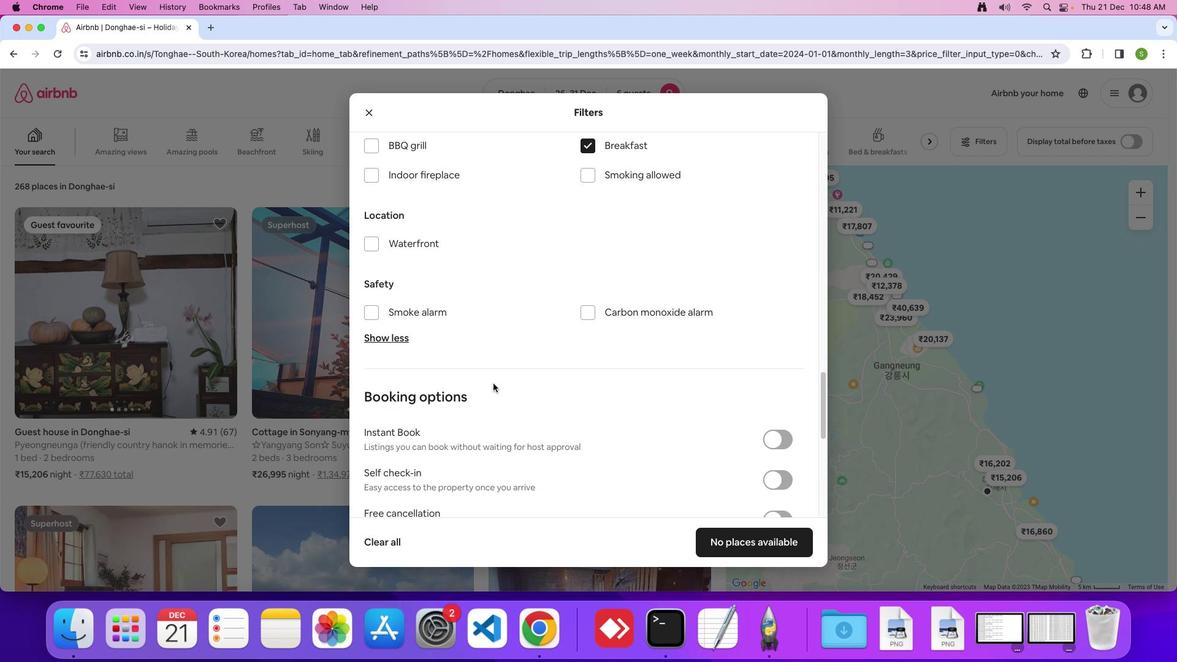 
Action: Mouse scrolled (494, 383) with delta (0, 0)
Screenshot: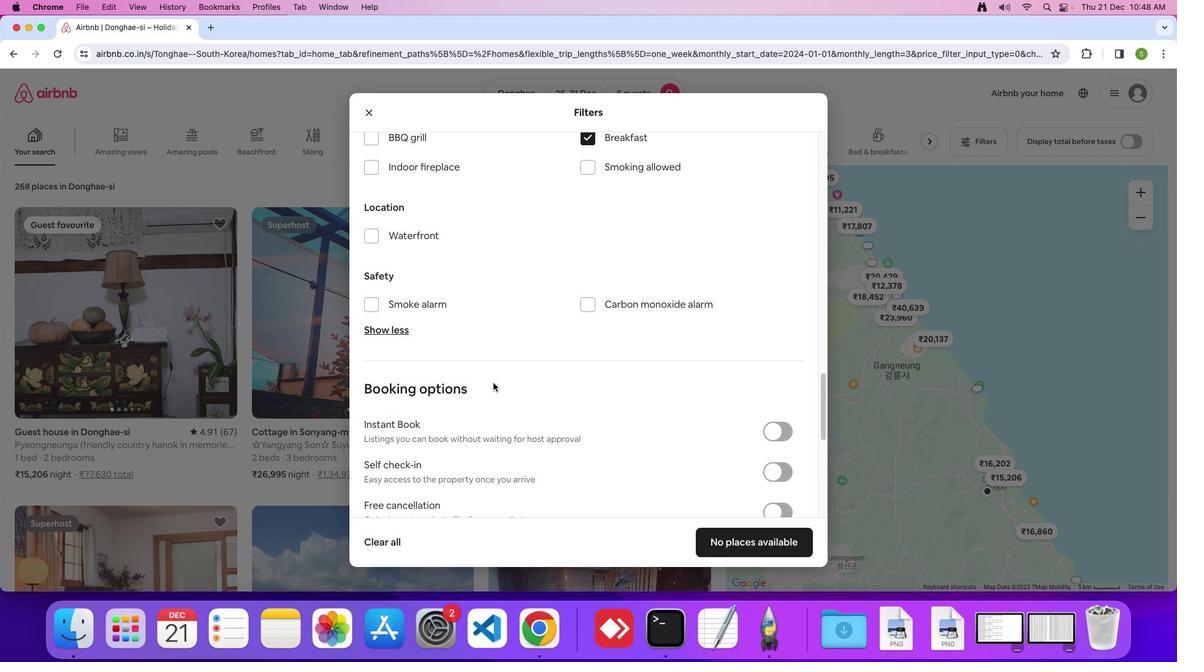 
Action: Mouse moved to (494, 383)
Screenshot: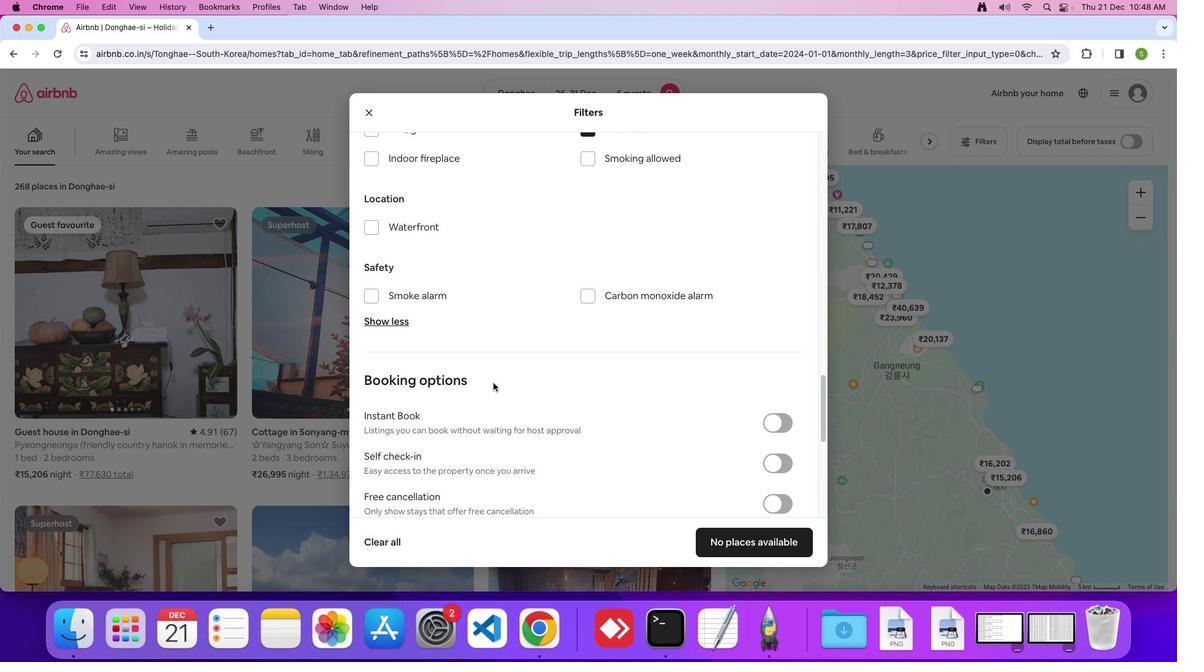 
Action: Mouse scrolled (494, 383) with delta (0, 0)
Screenshot: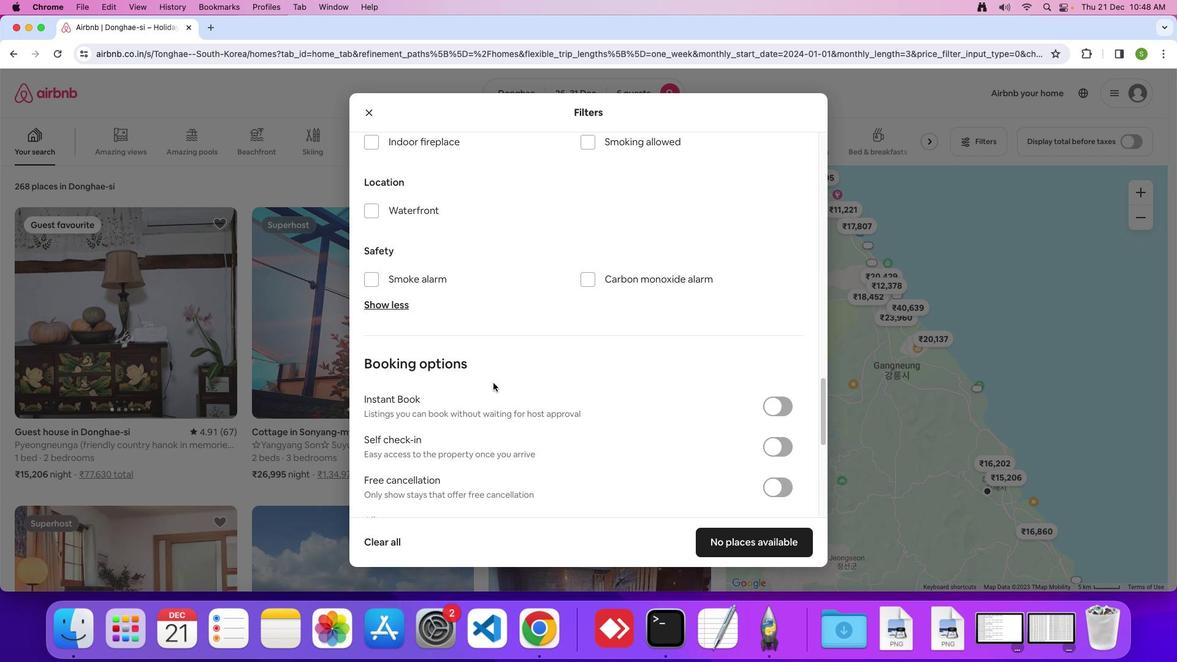 
Action: Mouse scrolled (494, 383) with delta (0, 0)
Screenshot: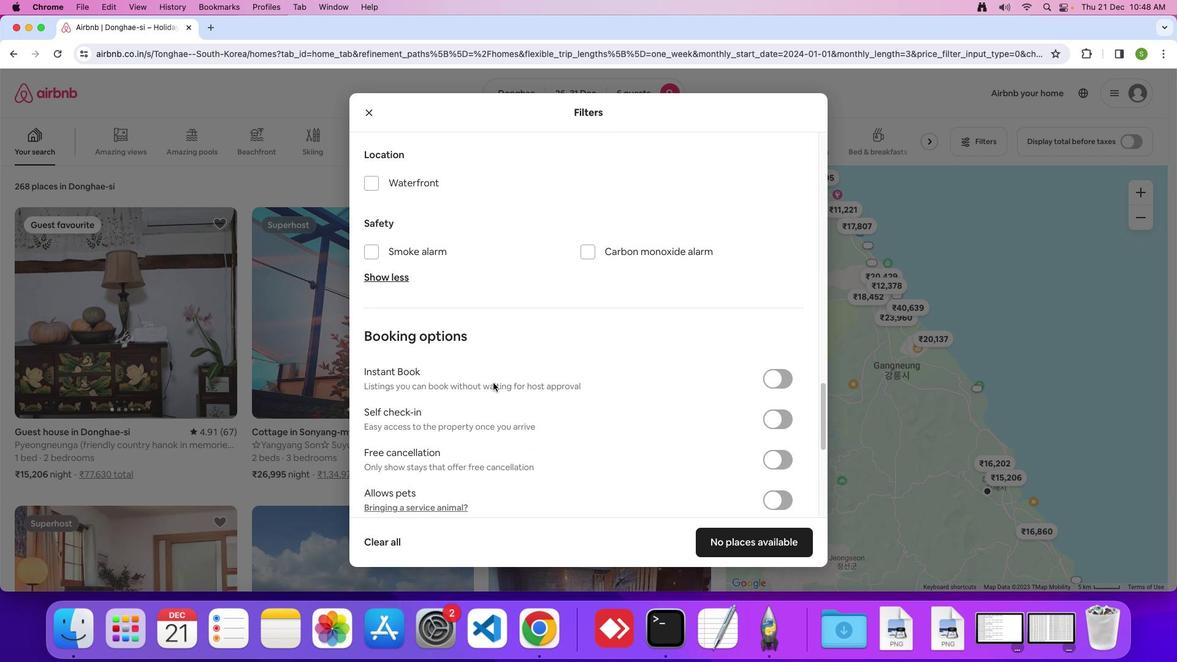 
Action: Mouse scrolled (494, 383) with delta (0, 0)
Screenshot: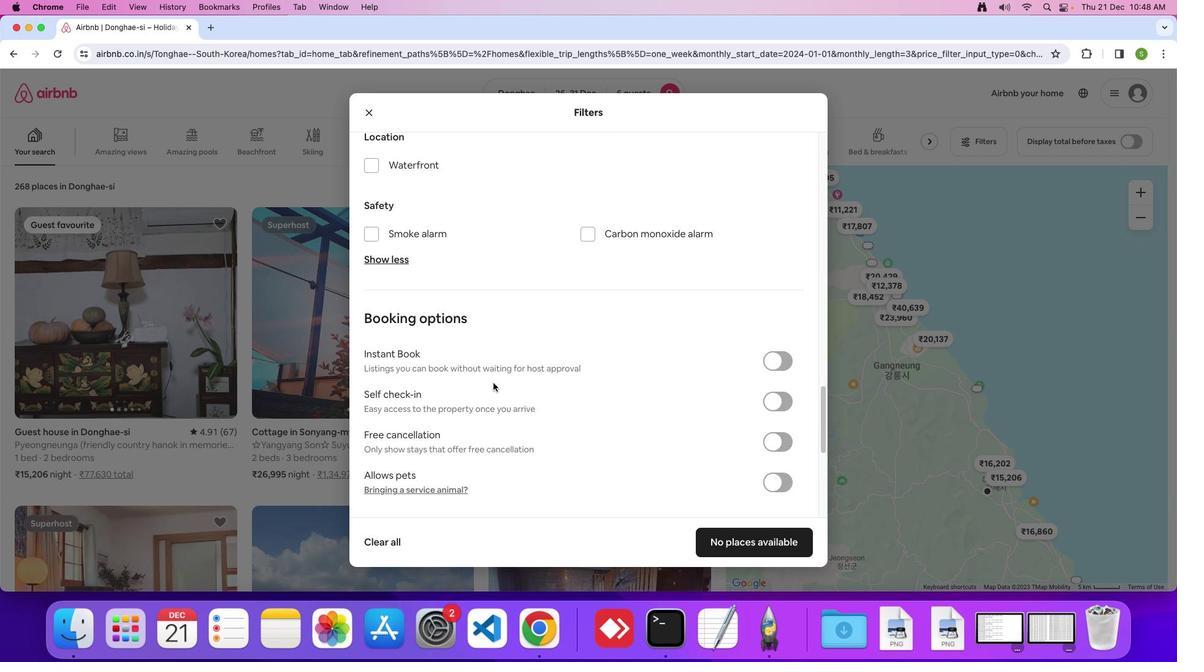 
Action: Mouse scrolled (494, 383) with delta (0, 0)
Screenshot: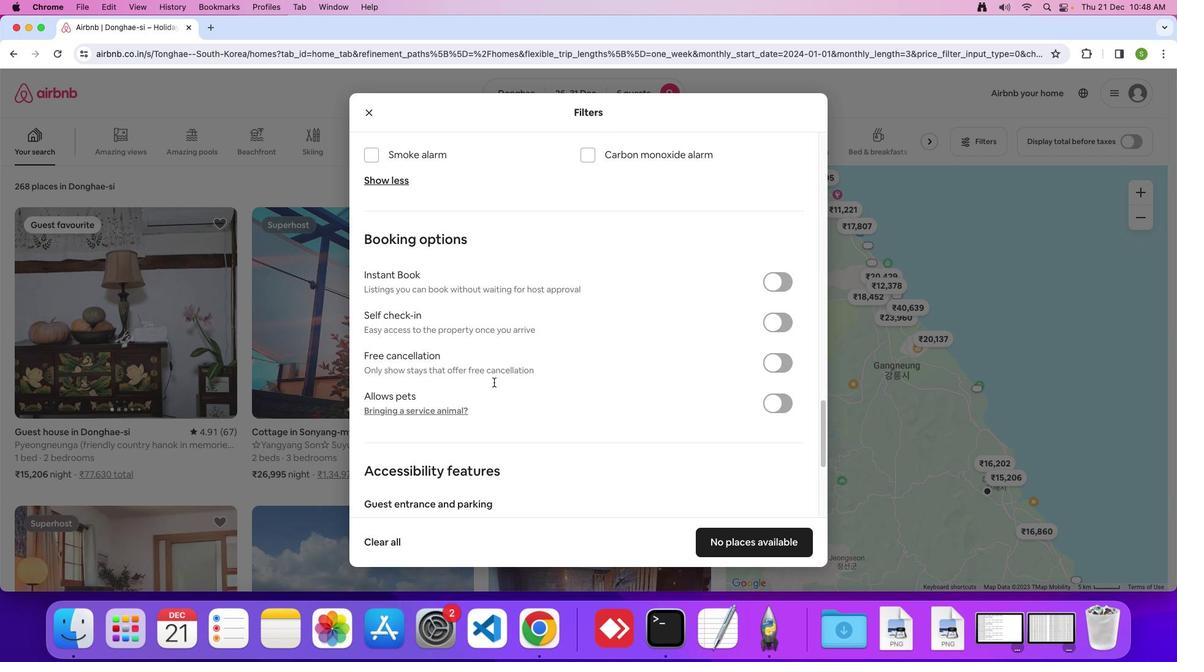 
Action: Mouse moved to (494, 383)
Screenshot: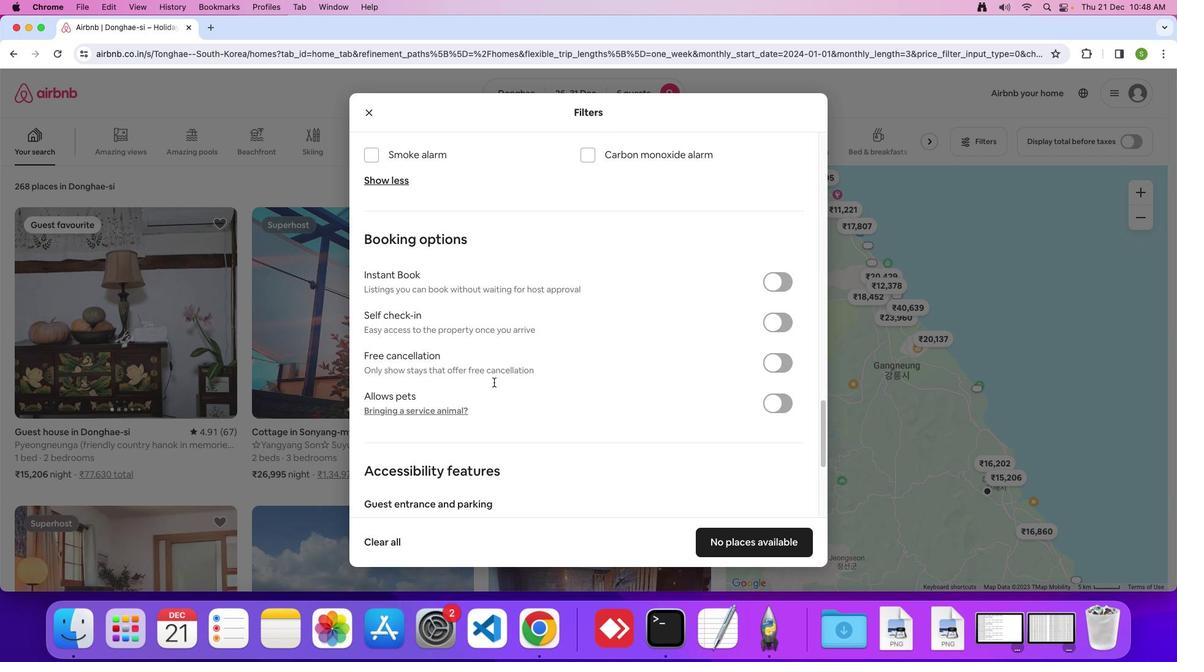 
Action: Mouse scrolled (494, 383) with delta (0, 0)
Screenshot: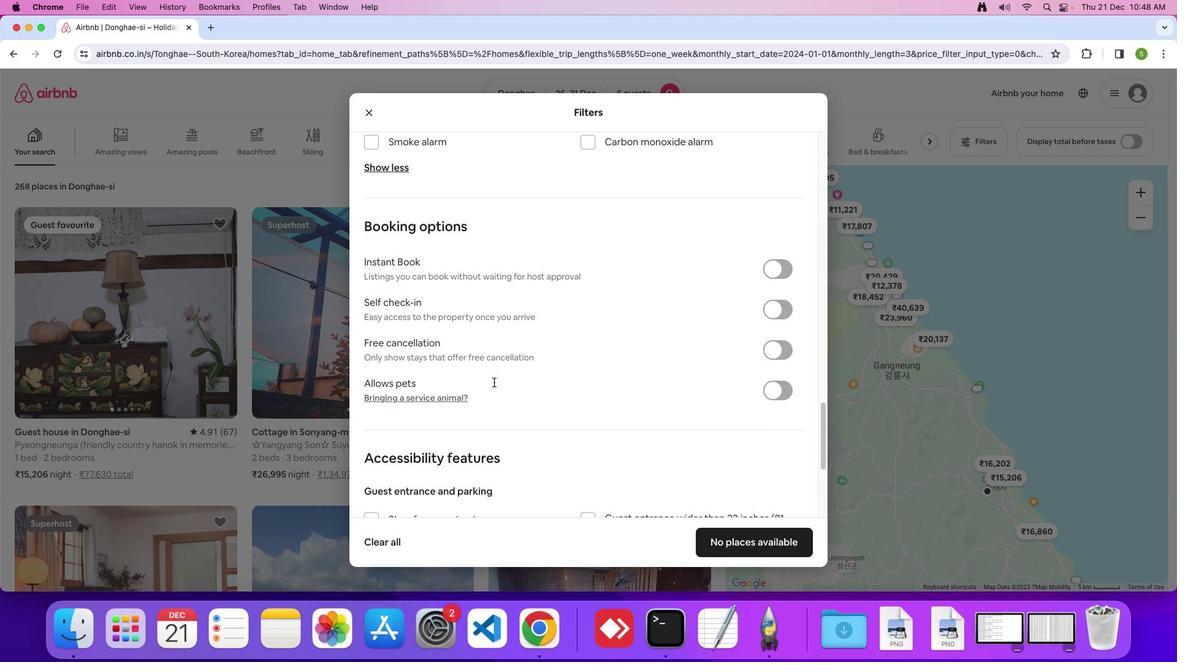 
Action: Mouse scrolled (494, 383) with delta (0, 0)
Screenshot: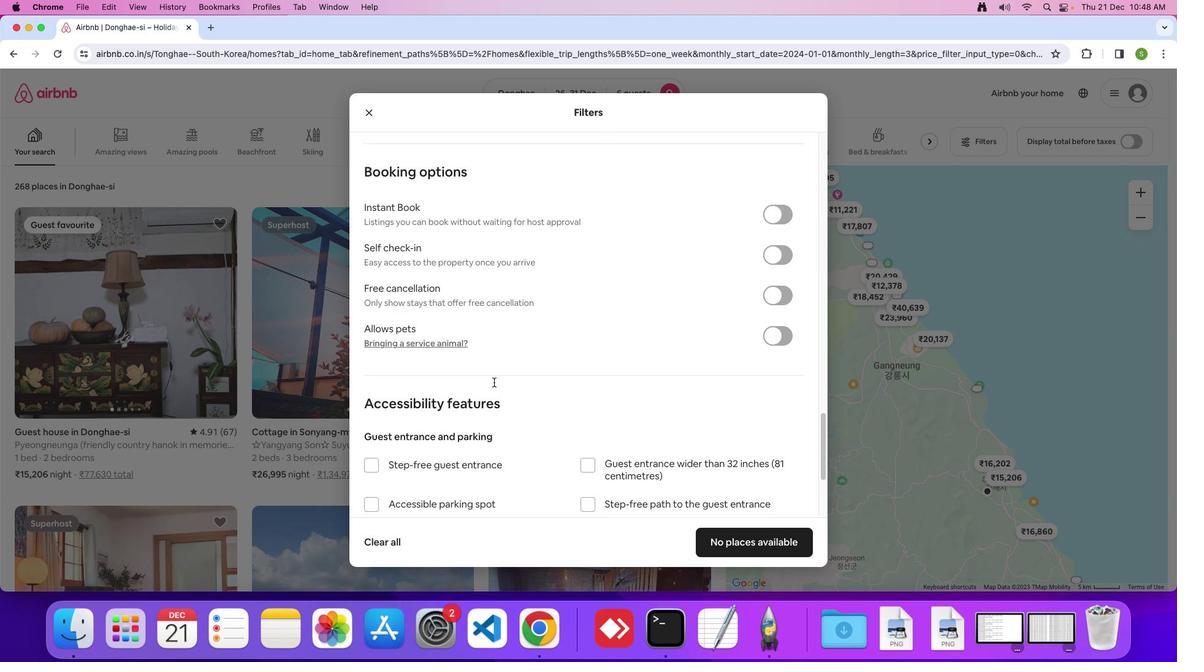 
Action: Mouse scrolled (494, 383) with delta (0, -1)
Screenshot: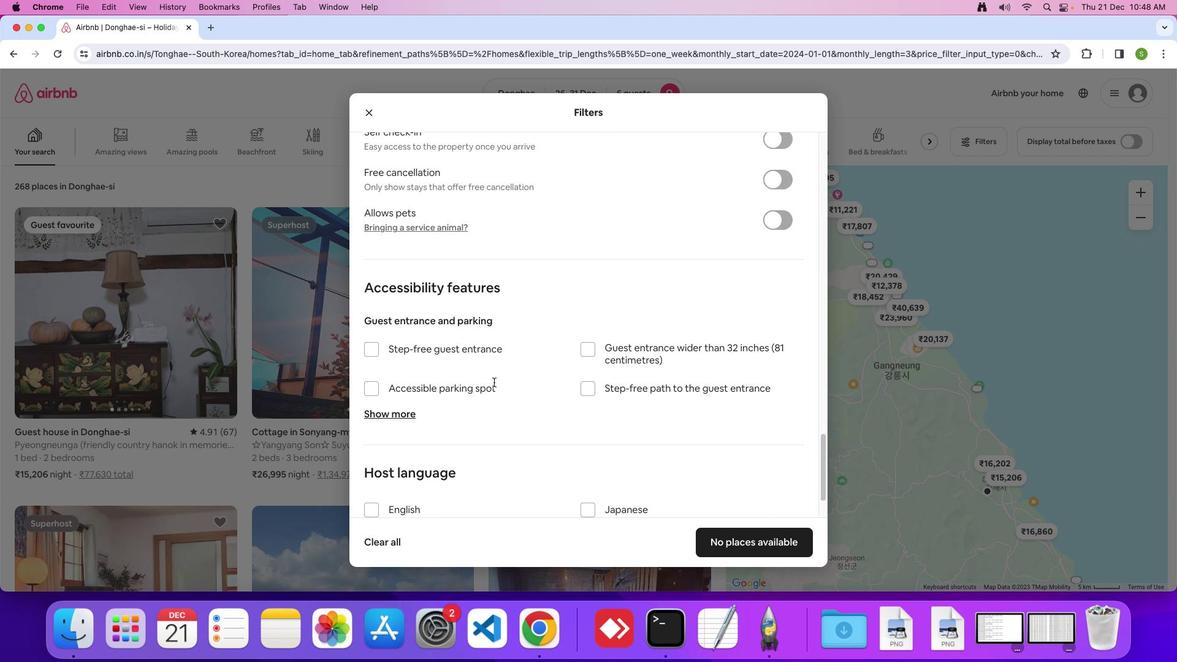
Action: Mouse scrolled (494, 383) with delta (0, 0)
Screenshot: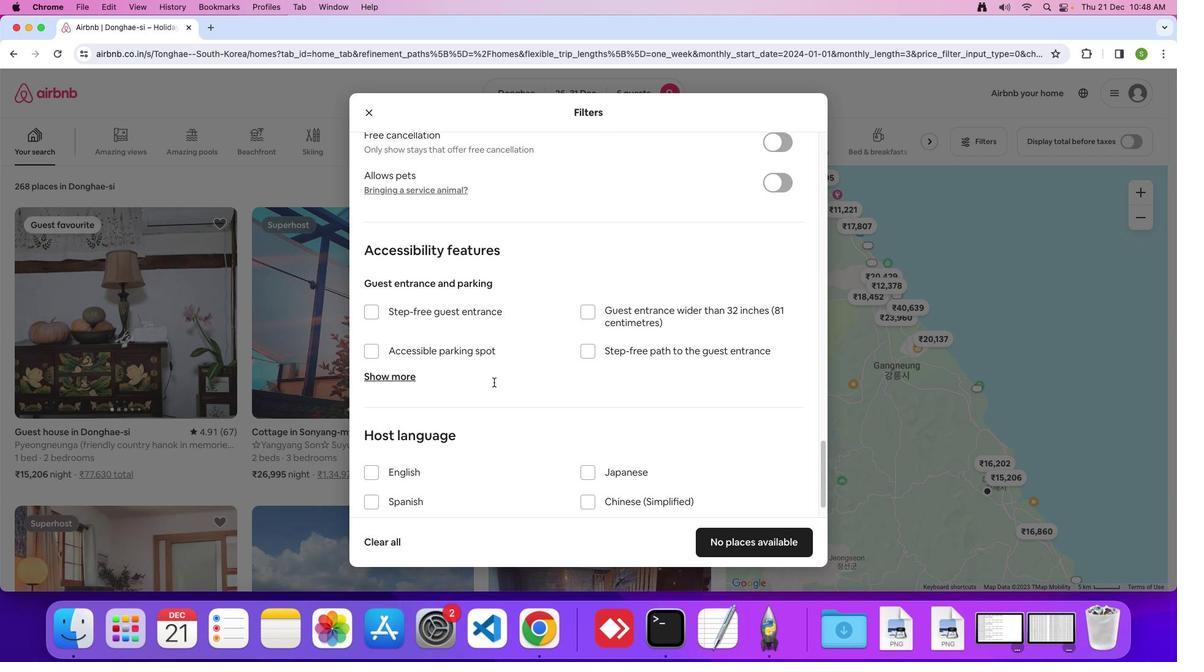 
Action: Mouse scrolled (494, 383) with delta (0, 0)
Screenshot: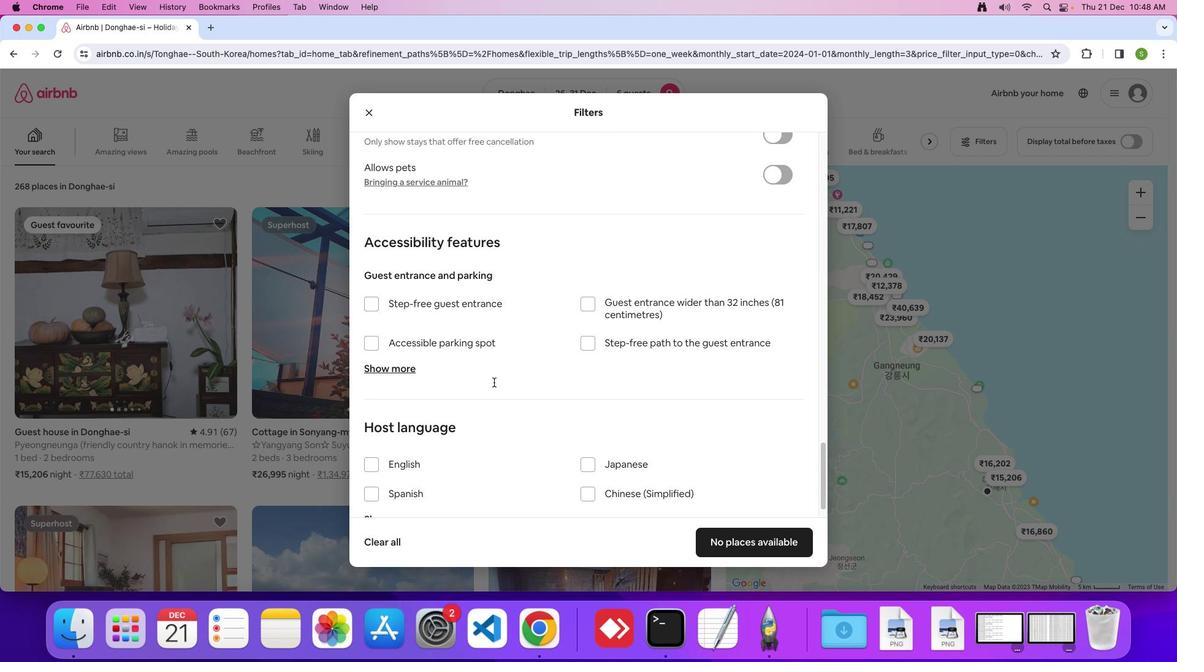 
Action: Mouse scrolled (494, 383) with delta (0, 0)
Screenshot: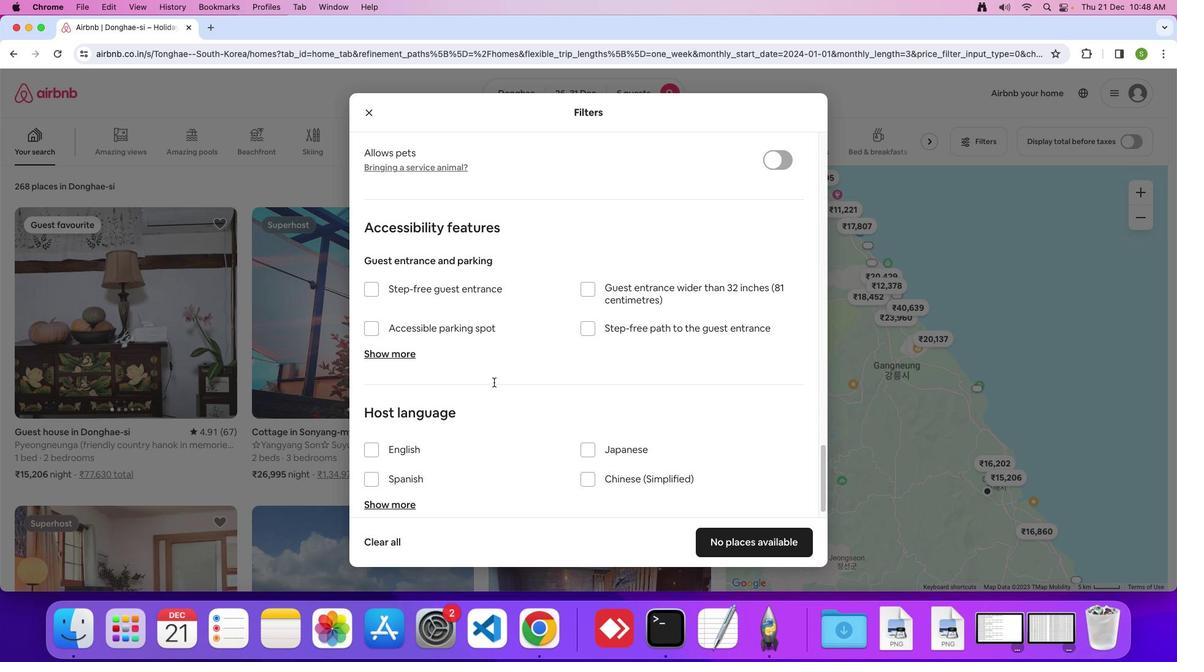 
Action: Mouse moved to (715, 530)
Screenshot: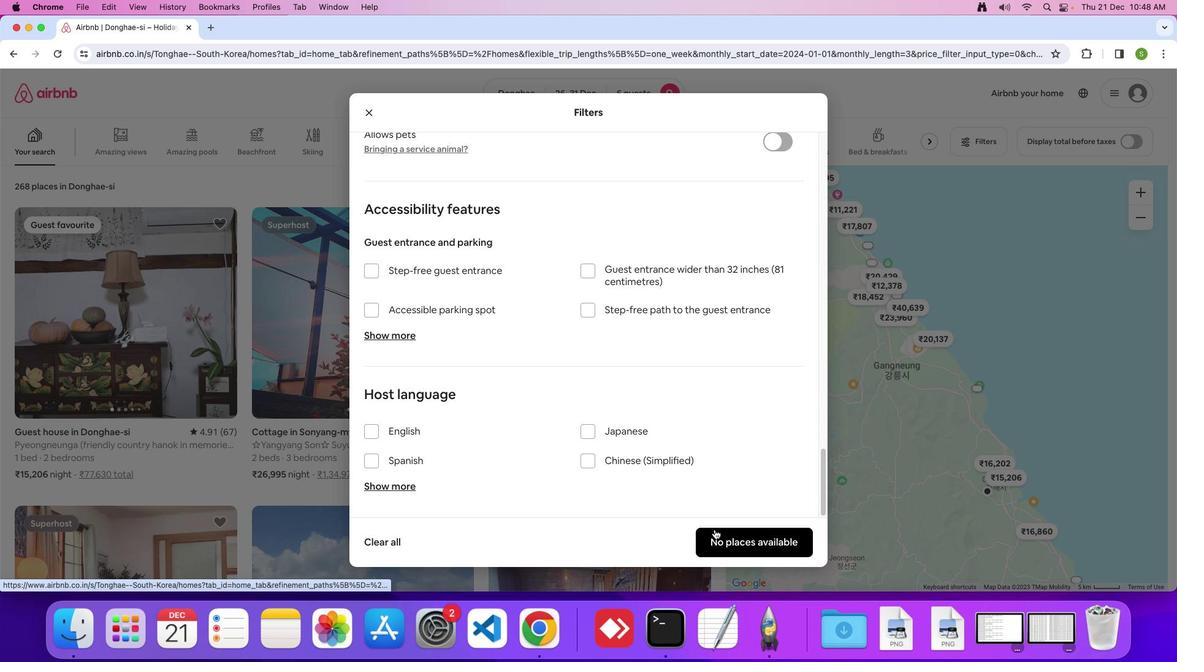 
Action: Mouse pressed left at (715, 530)
Screenshot: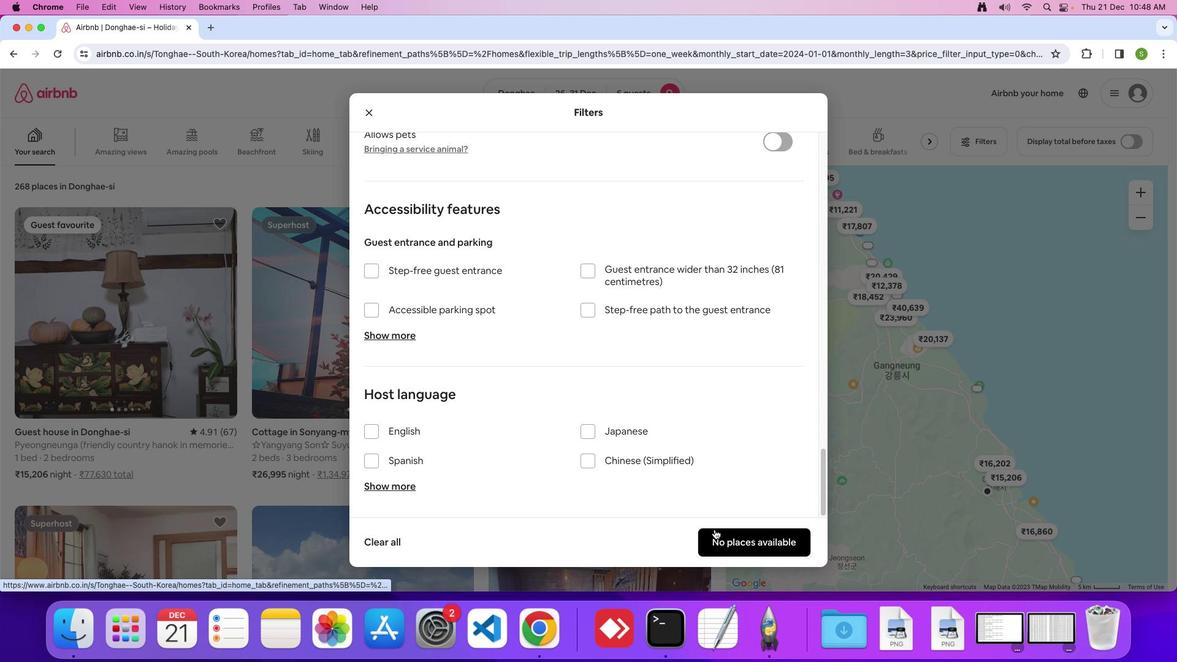 
Action: Mouse moved to (528, 328)
Screenshot: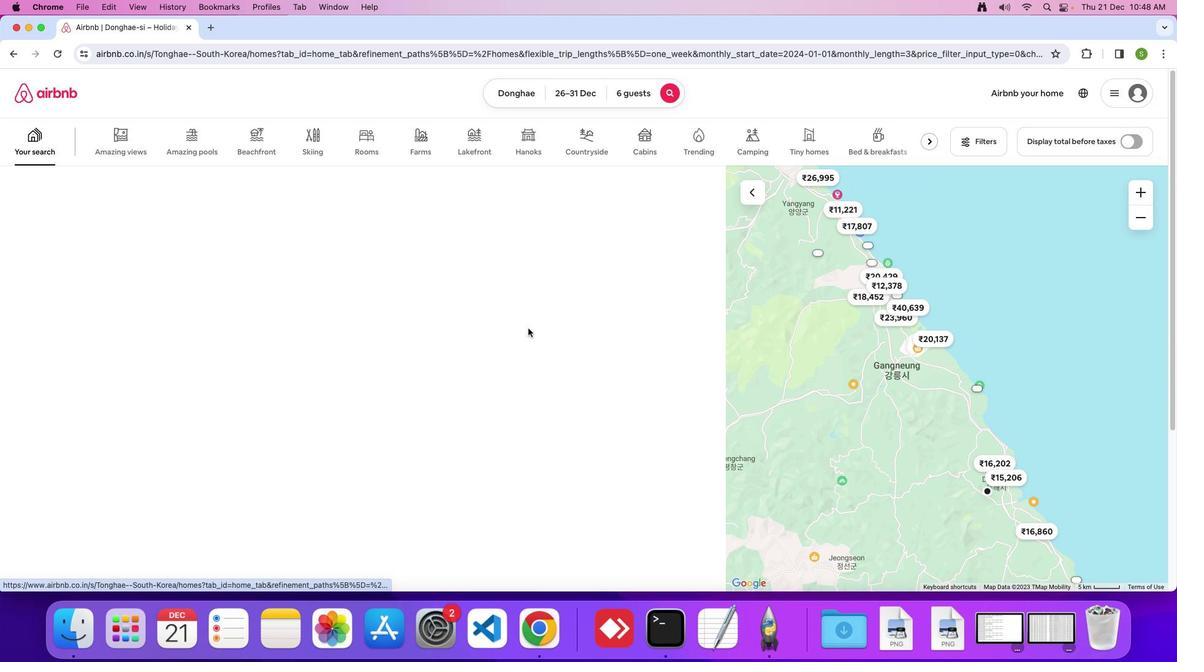 
